 Task: Create and update Trello cards with detailed information about houseplant care, focusing on light requirements and specific plant details.
Action: Mouse moved to (581, 572)
Screenshot: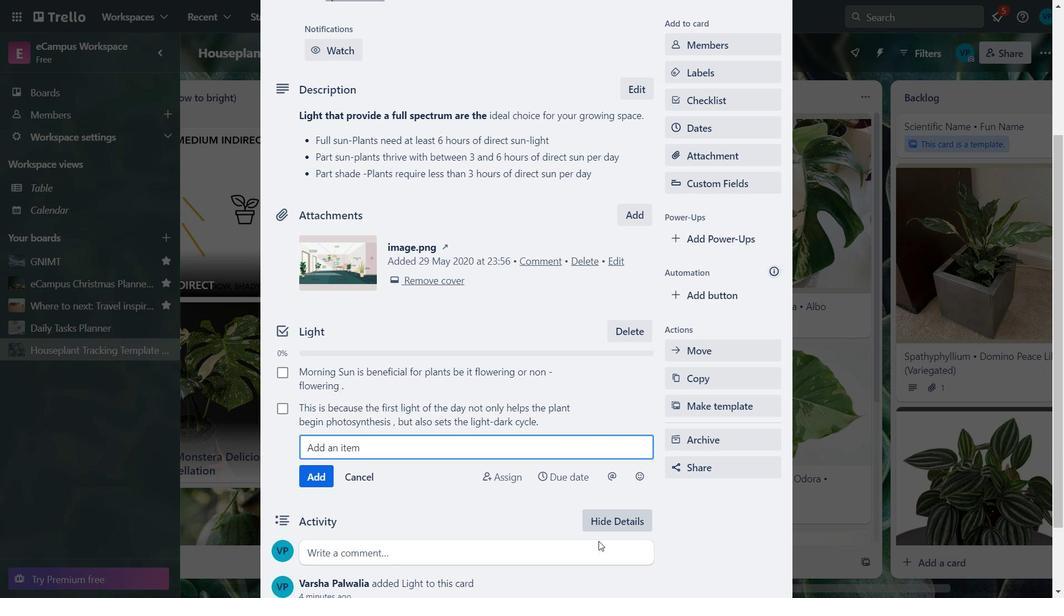
Action: Key pressed <Key.caps_lock>W<Key.caps_lock>hile<Key.space>east-facing<Key.space>and<Key.space>west<Key.space>-facing<Key.space>windows<Key.space>are<Key.space>your<Key.space>next<Key.space>best<Key.space>location<Key.space>
Screenshot: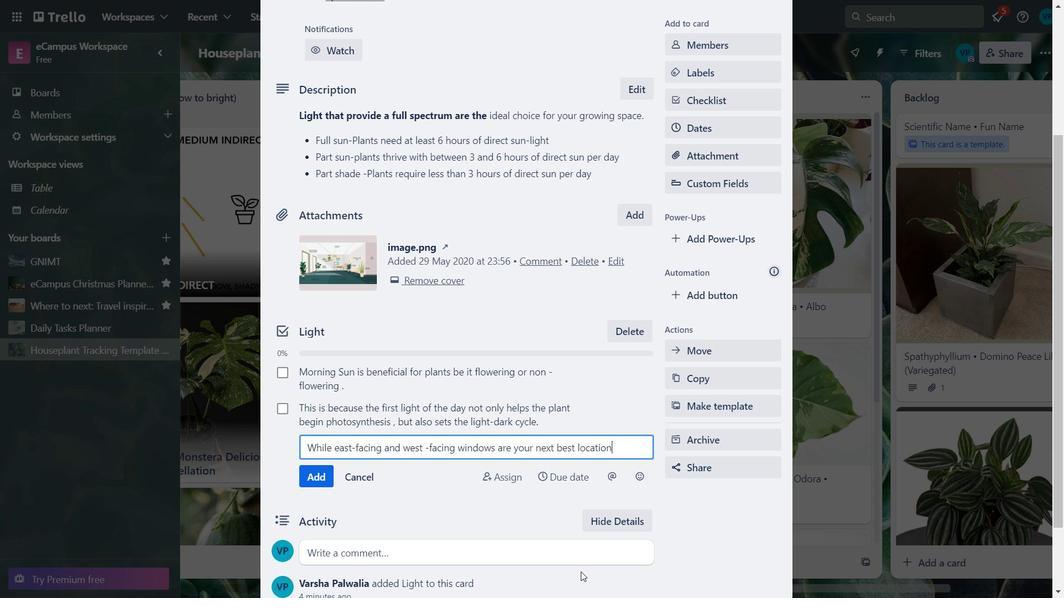 
Action: Mouse moved to (310, 483)
Screenshot: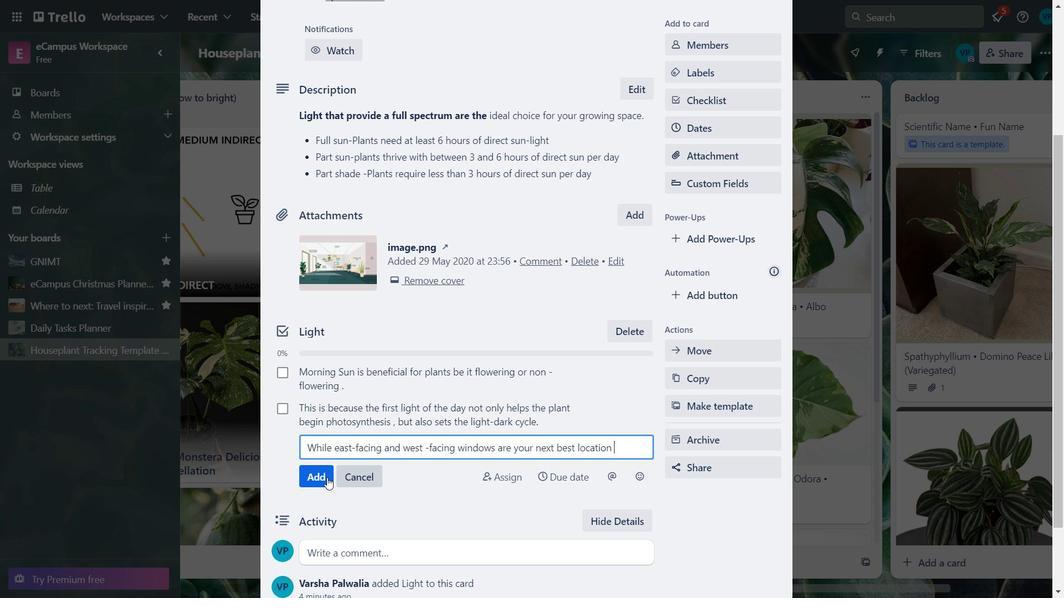 
Action: Mouse pressed left at (310, 483)
Screenshot: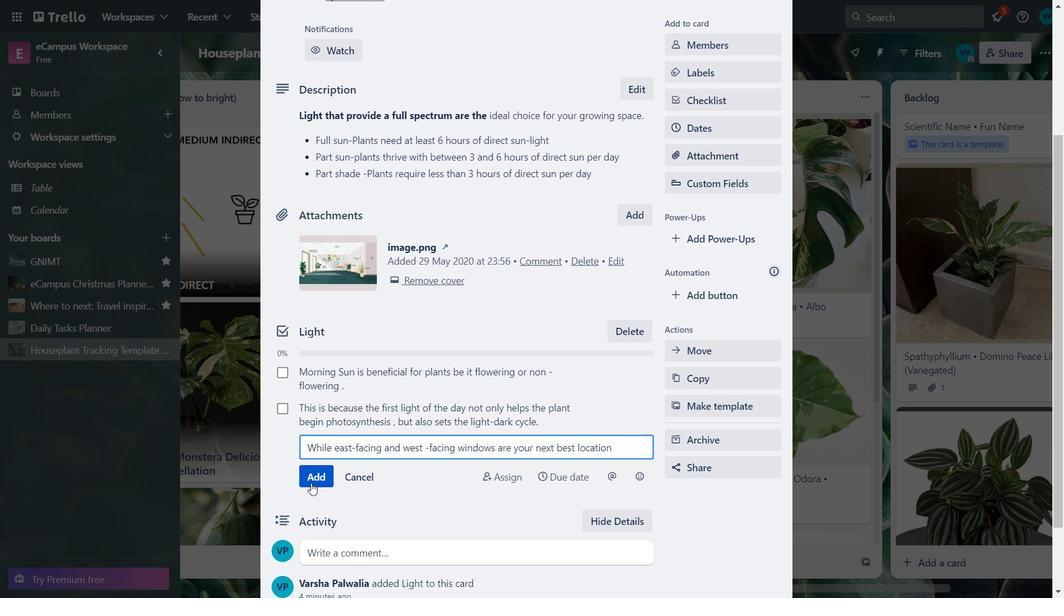 
Action: Key pressed <Key.caps_lock>PL<Key.caps_lock>ant<Key.space>ge<Key.backspace>rowth<Key.space>will<Key.space>be<Key.space>noticeable<Key.backspace>y<Key.space>
Screenshot: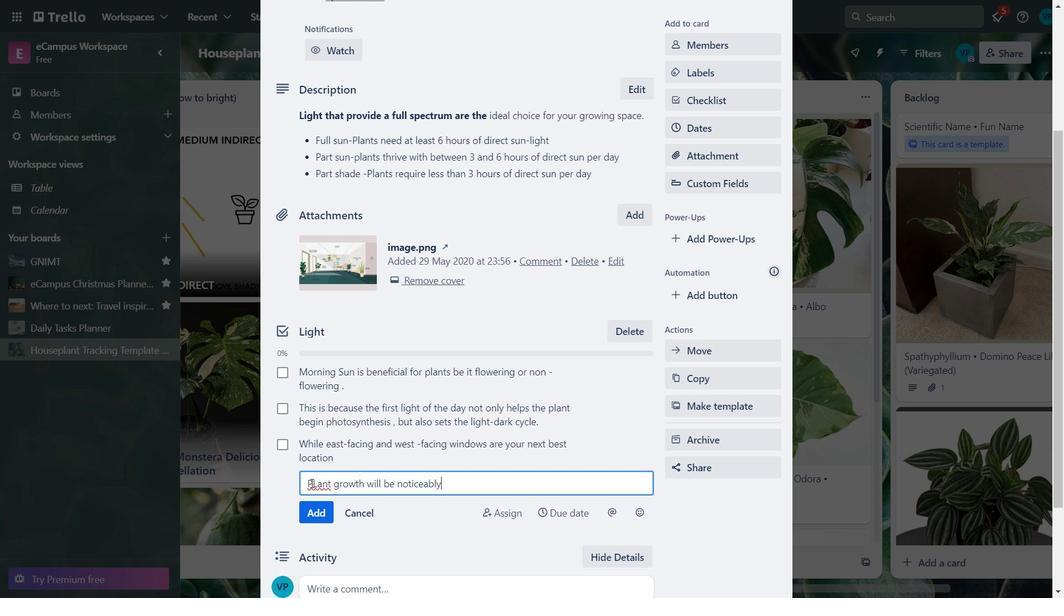 
Action: Mouse moved to (314, 483)
Screenshot: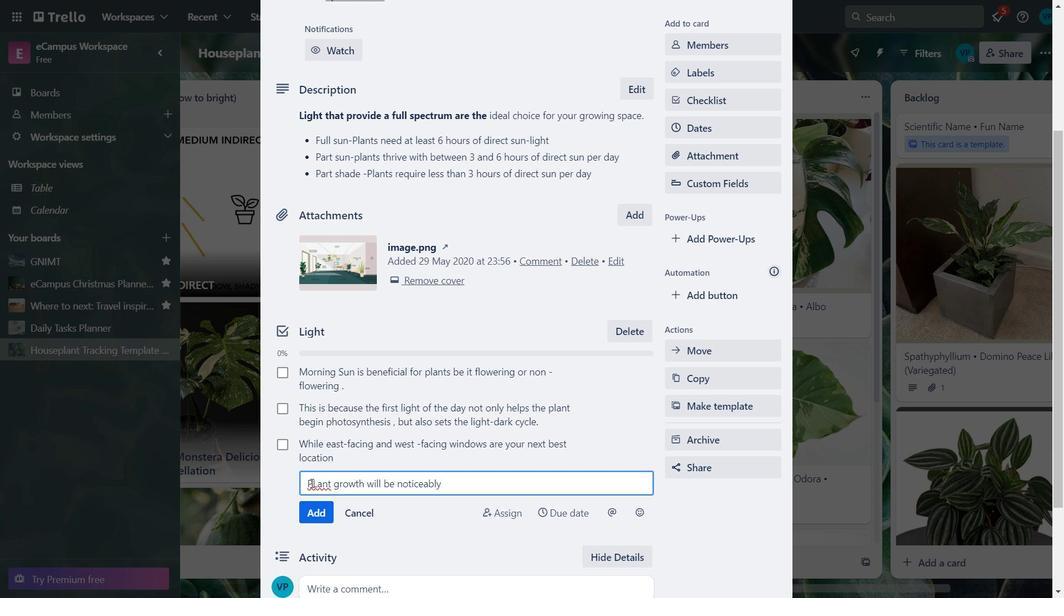 
Action: Mouse pressed left at (314, 483)
Screenshot: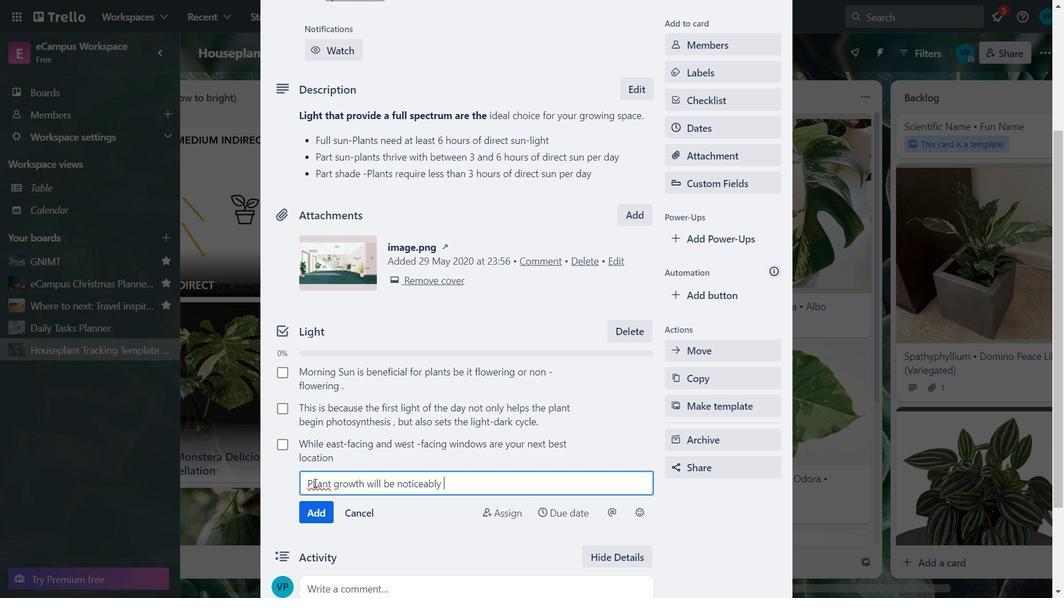 
Action: Key pressed <Key.backspace><Key.right><Key.backspace><Key.caps_lock>P<Key.caps_lock>l
Screenshot: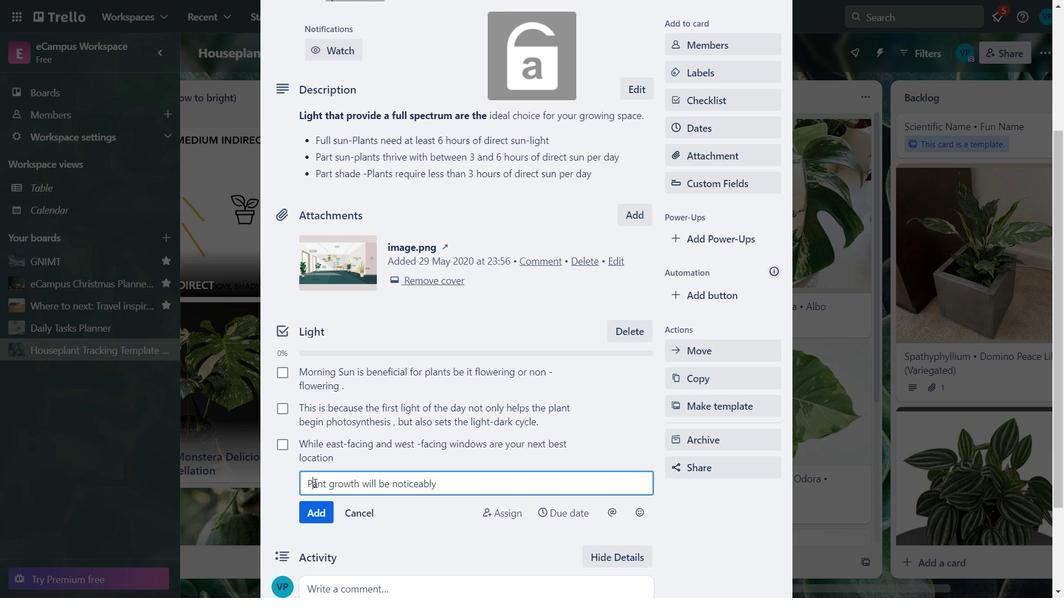 
Action: Mouse moved to (460, 478)
Screenshot: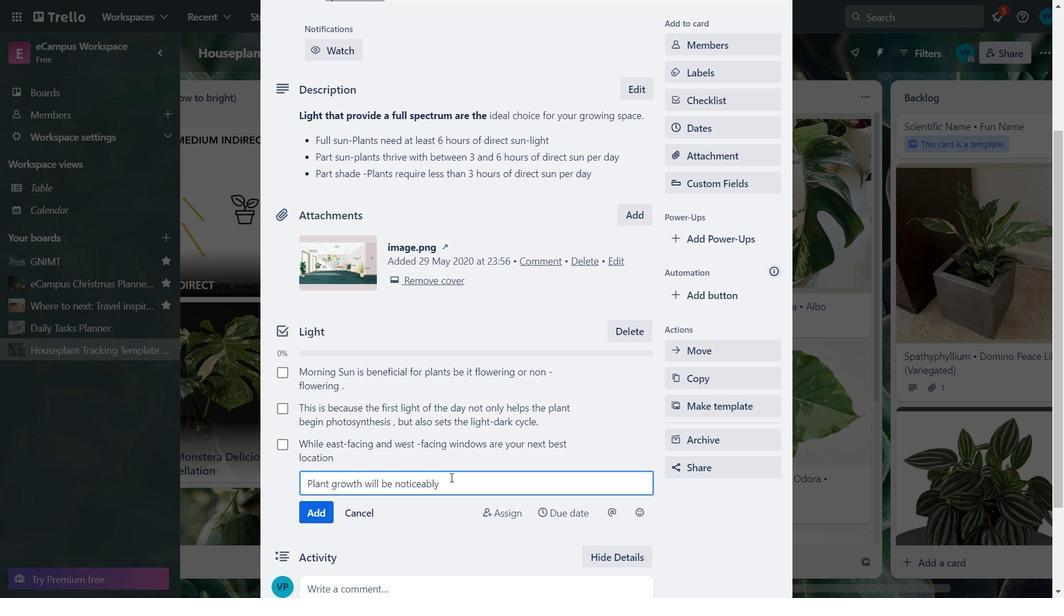 
Action: Mouse pressed left at (460, 478)
Screenshot: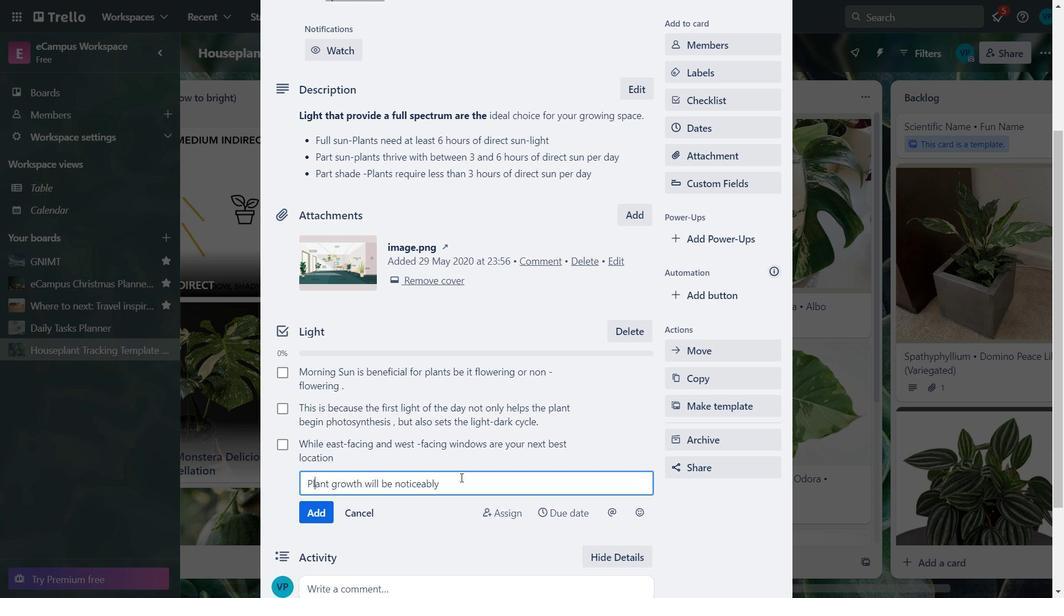 
Action: Key pressed diminshed<Key.space>
Screenshot: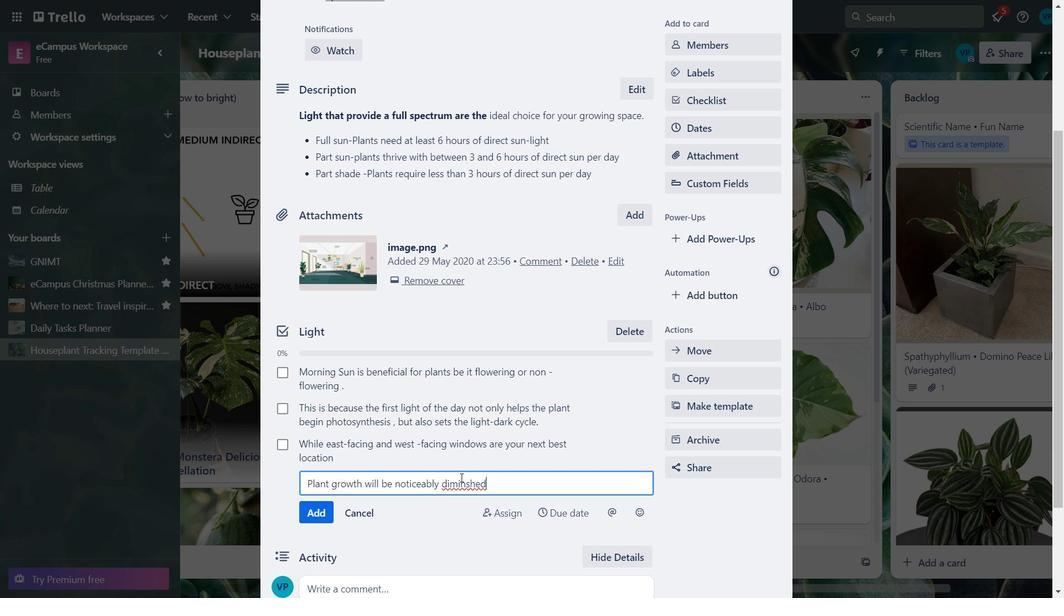 
Action: Mouse moved to (542, 475)
Screenshot: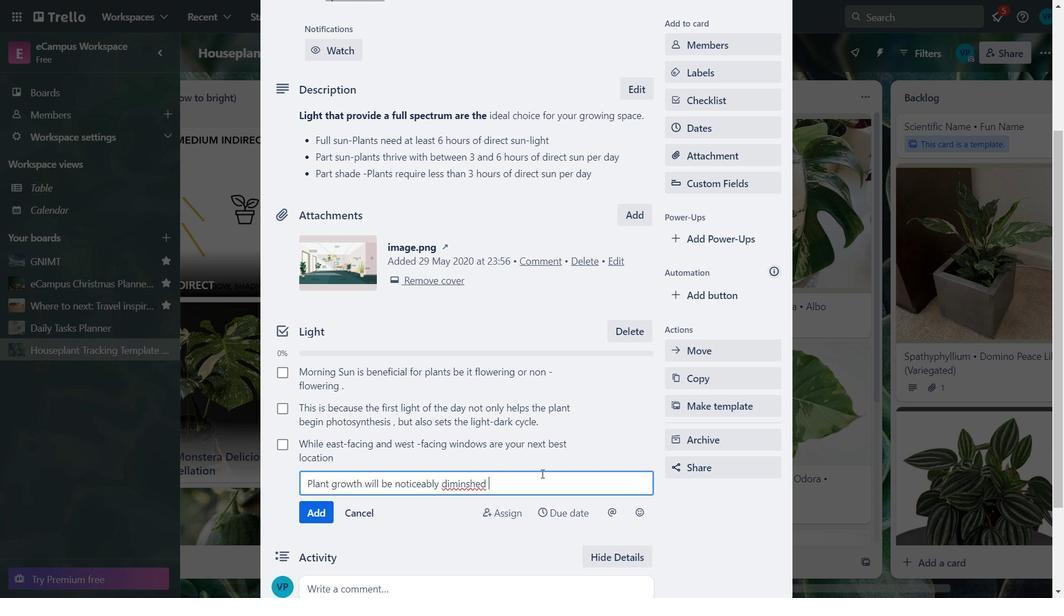 
Action: Key pressed wu<Key.backspace>ithouth<Key.backspace>t<Key.space><Key.backspace><Key.backspace><Key.space>the<Key.space>full<Key.space>sun<Key.space>of<Key.space>a<Key.backspace>south-facing<Key.space>window
Screenshot: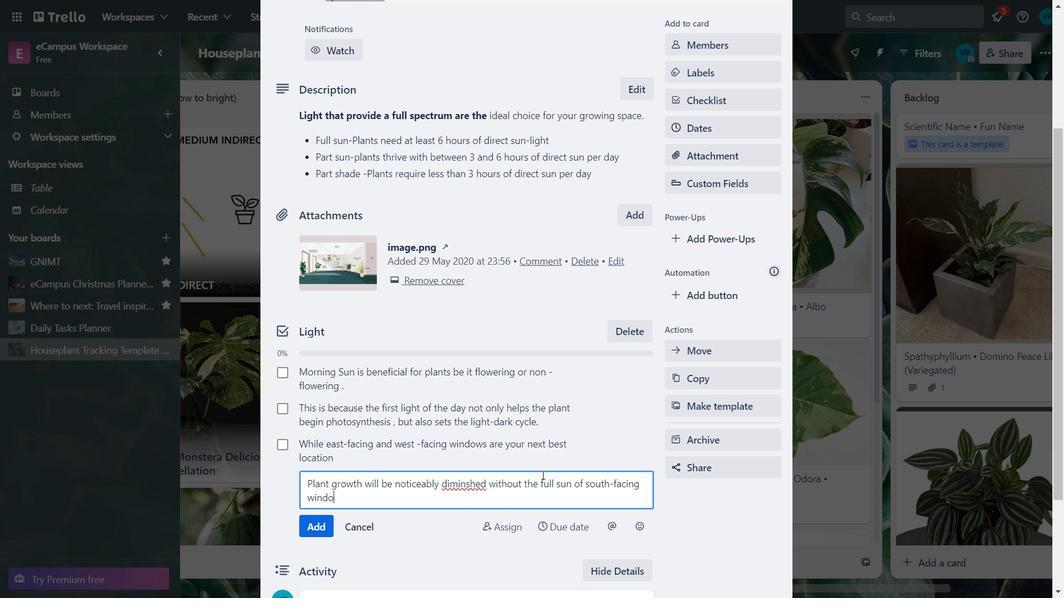 
Action: Mouse moved to (314, 521)
Screenshot: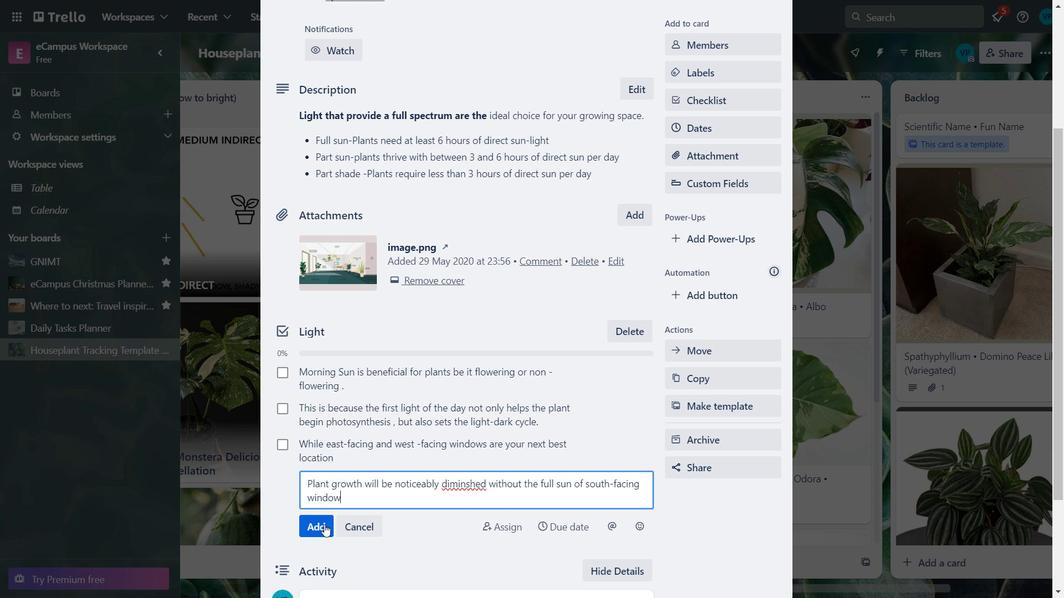 
Action: Mouse pressed left at (314, 521)
Screenshot: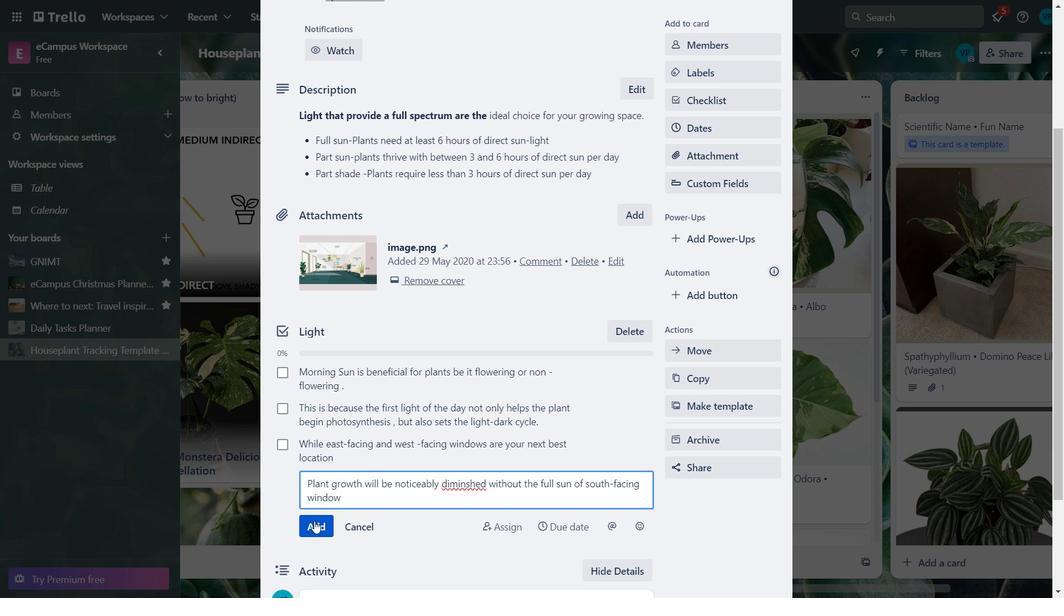 
Action: Key pressed <Key.caps_lock>W<Key.caps_lock>e<Key.space>recomended<Key.space>
Screenshot: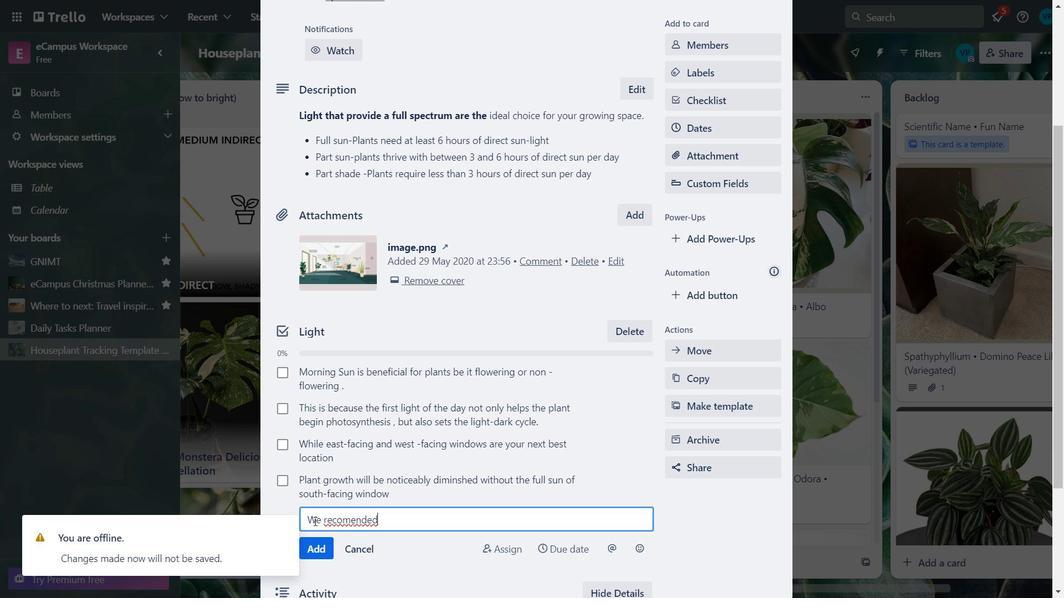 
Action: Mouse moved to (349, 517)
Screenshot: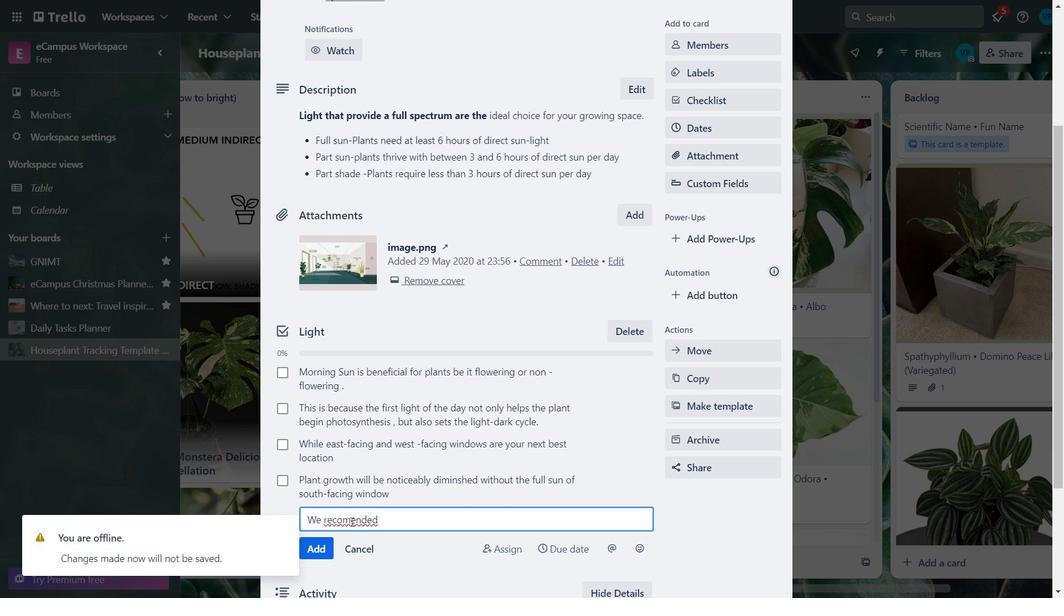 
Action: Mouse pressed left at (349, 517)
Screenshot: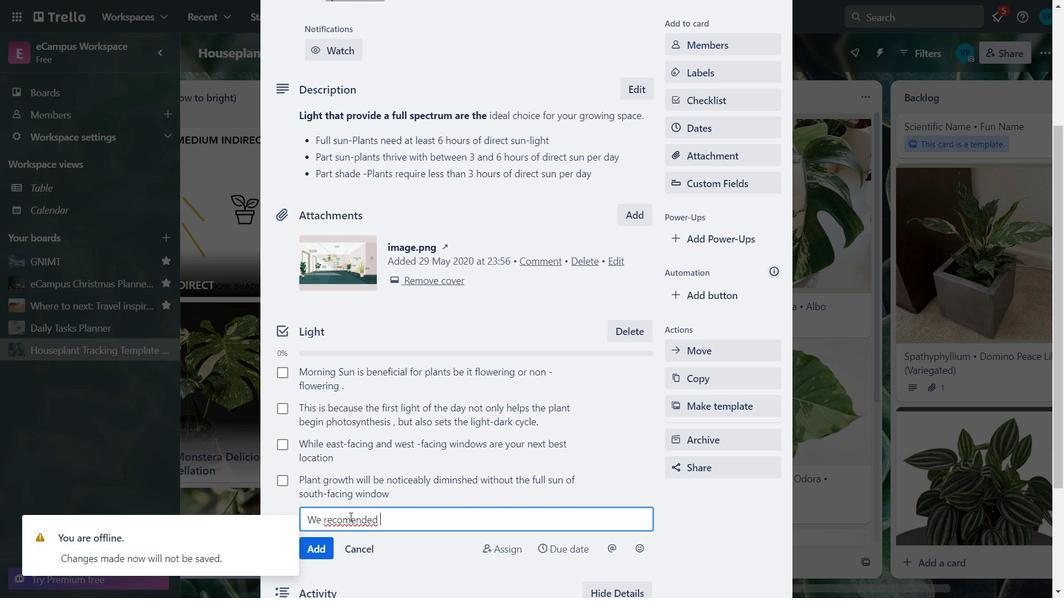 
Action: Key pressed m
Screenshot: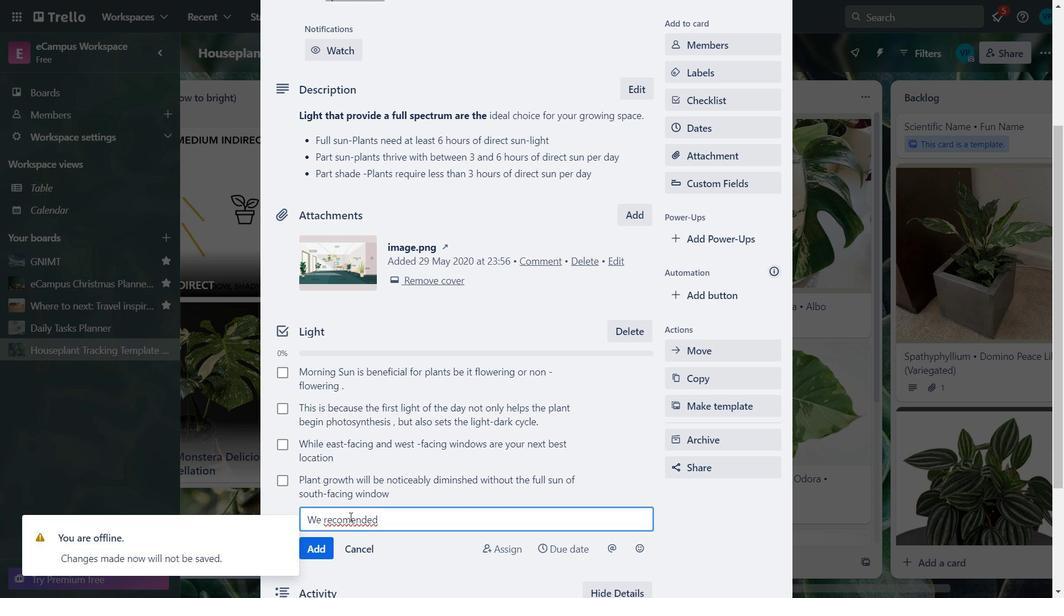 
Action: Mouse moved to (422, 517)
Screenshot: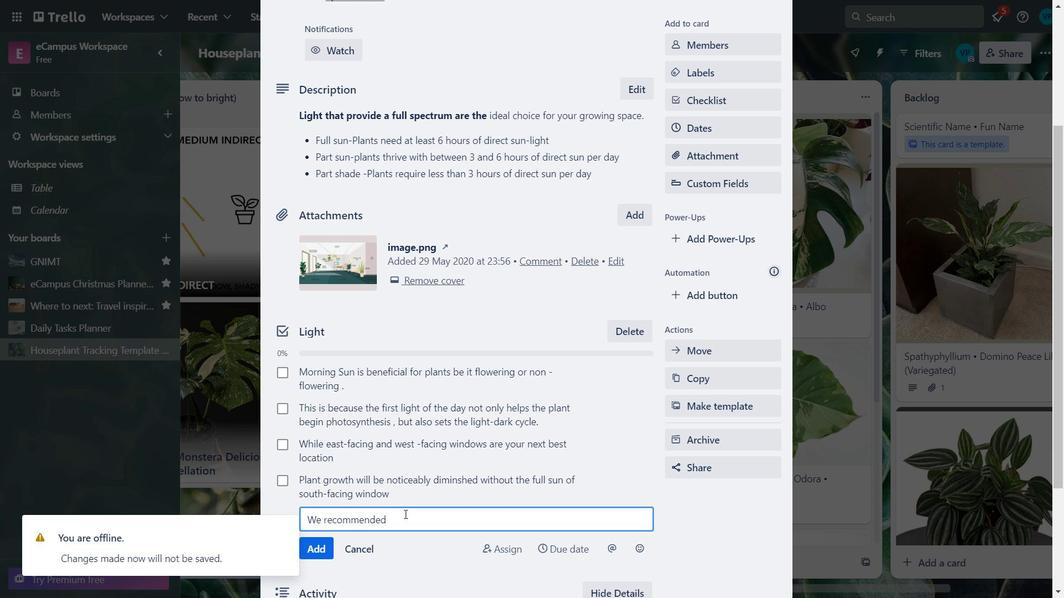 
Action: Mouse pressed left at (422, 517)
Screenshot: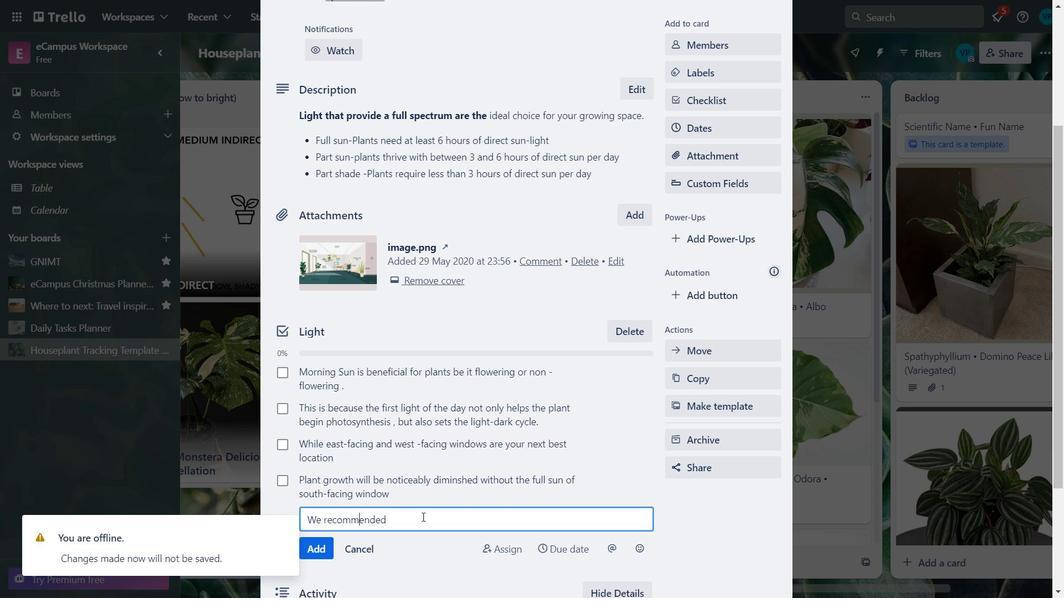 
Action: Key pressed <Key.backspace><Key.backspace><Key.backspace><Key.space>supplementing<Key.space>the<Key.space>natural<Key.space>light<Key.space>from<Key.space>a<Key.space>east<Key.space>or<Key.space>west<Key.space>-facing<Key.space>window<Key.space>wo<Key.backspace>ith<Key.space>a<Key.space>grow<Key.space>light
Screenshot: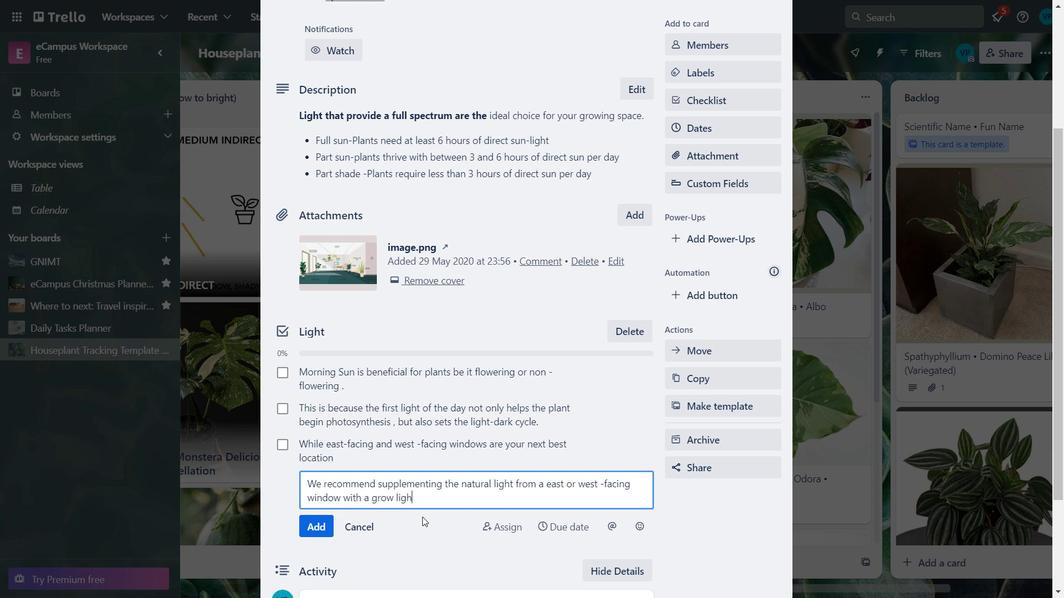 
Action: Mouse moved to (322, 525)
Screenshot: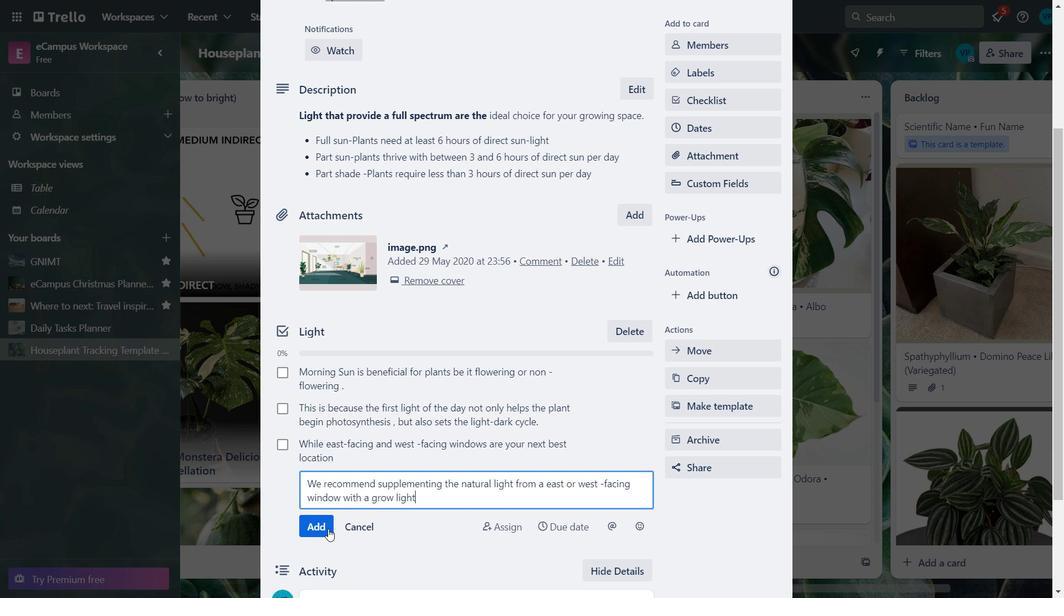 
Action: Mouse pressed left at (322, 525)
Screenshot: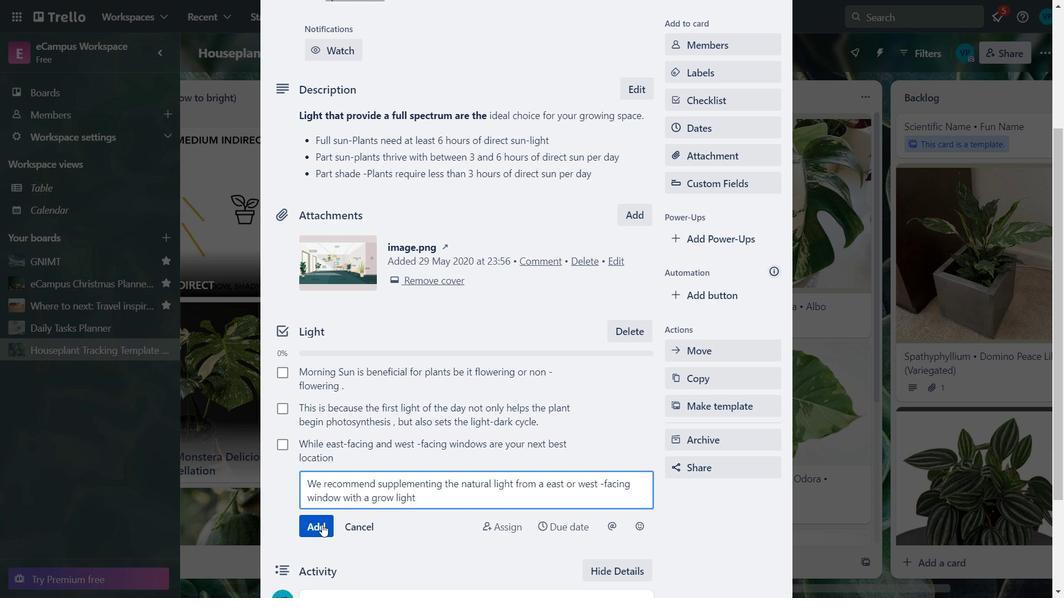 
Action: Key pressed <Key.caps_lock>D<Key.caps_lock>uring<Key.space><Key.caps_lock>P<Key.caps_lock>hotosynthesis<Key.space>p<Key.backspace><Key.backspace>,<Key.space>plants<Key.space>harness<Key.space>the<Key.space>energy<Key.space>in<Key.space>sunlight<Key.space>and<Key.space>use<Key.space>u<Key.backspace>it<Key.space>to<Key.space>fud<Key.backspace>se<Key.space>water
Screenshot: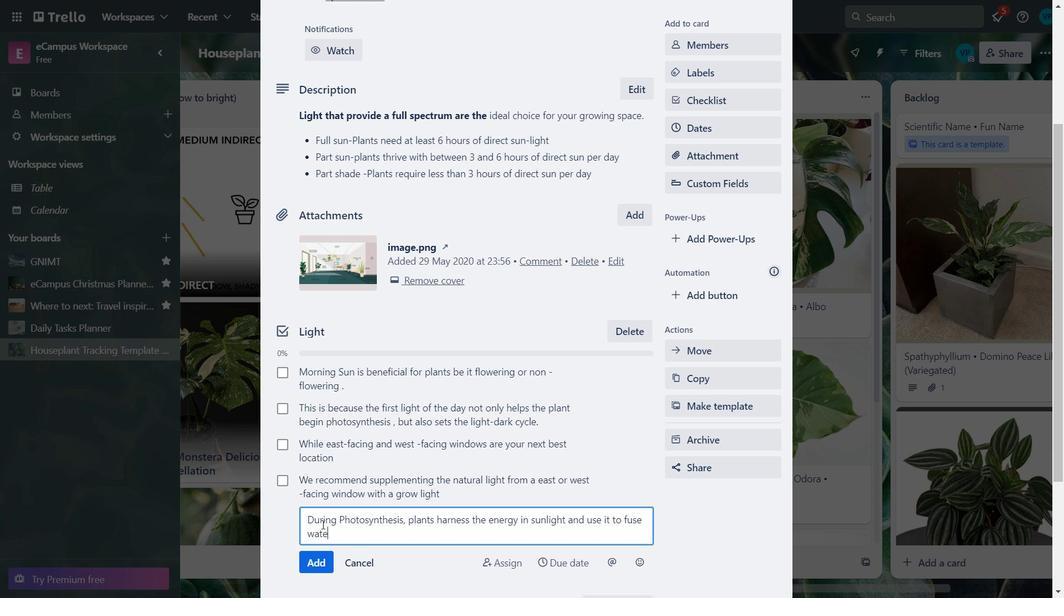 
Action: Mouse moved to (331, 561)
Screenshot: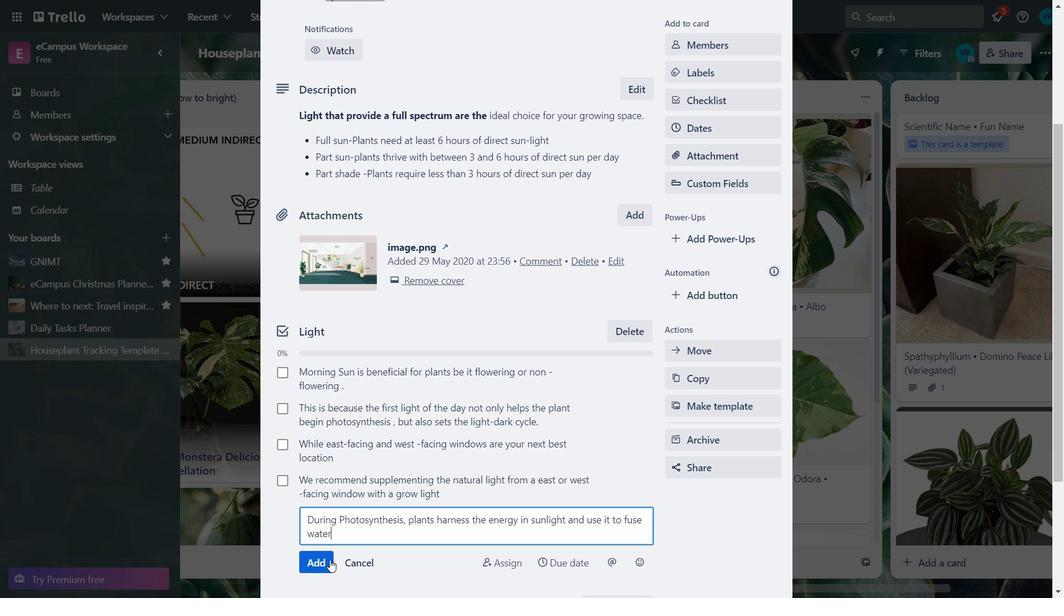 
Action: Mouse pressed left at (331, 561)
Screenshot: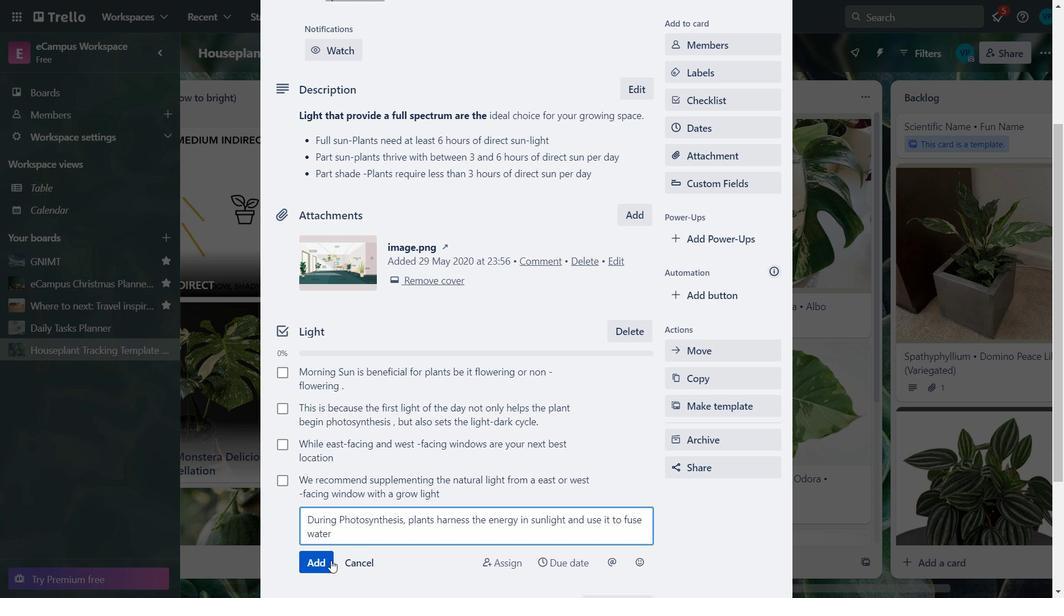 
Action: Key pressed <Key.shift>()<Key.left>absorbed<Key.space>from<Key.space>the<Key.space>soil
Screenshot: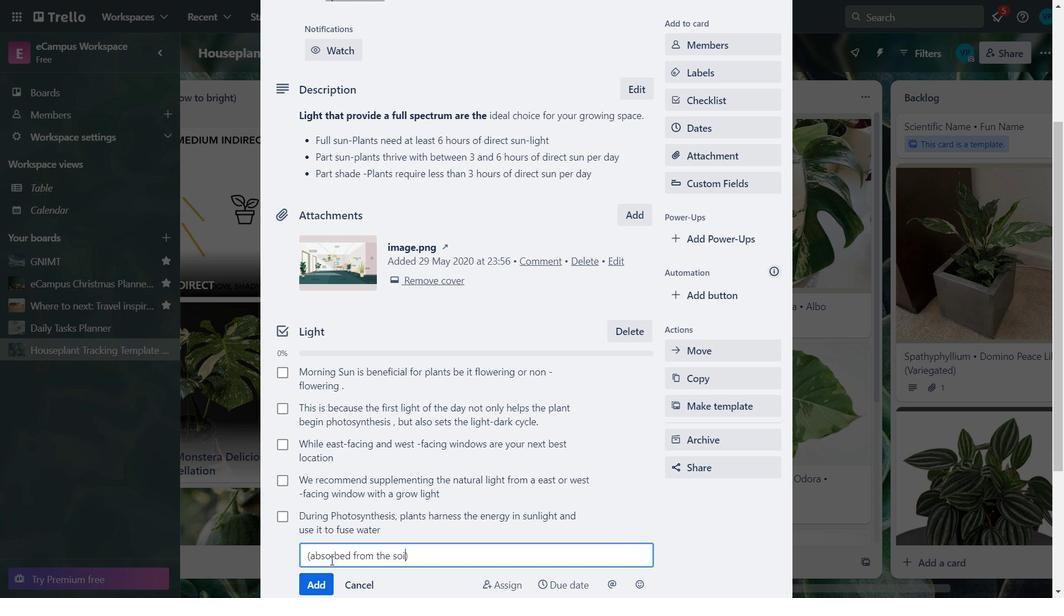 
Action: Mouse moved to (434, 549)
Screenshot: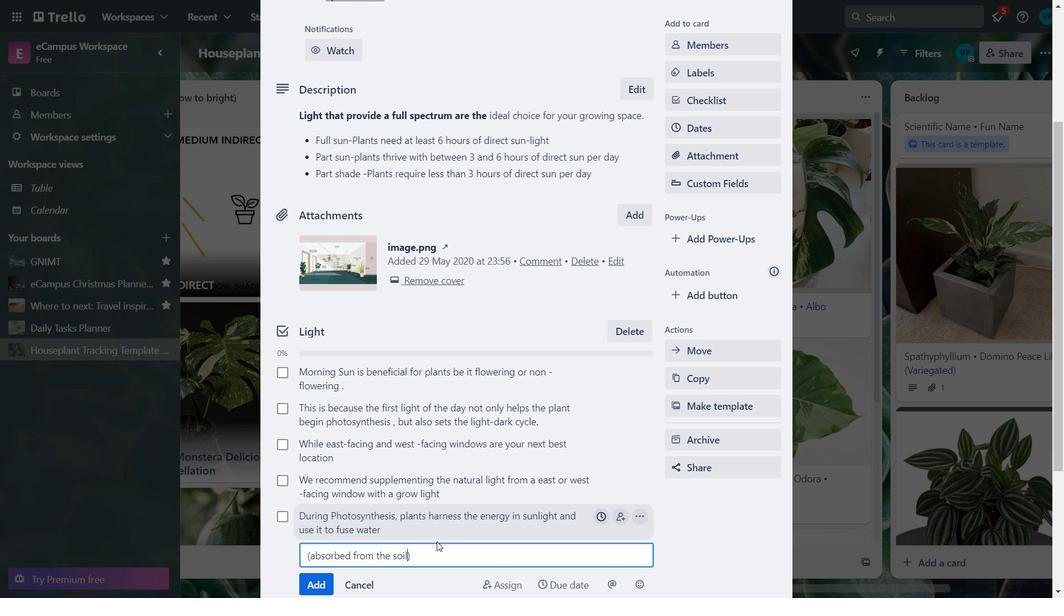 
Action: Mouse pressed left at (434, 549)
Screenshot: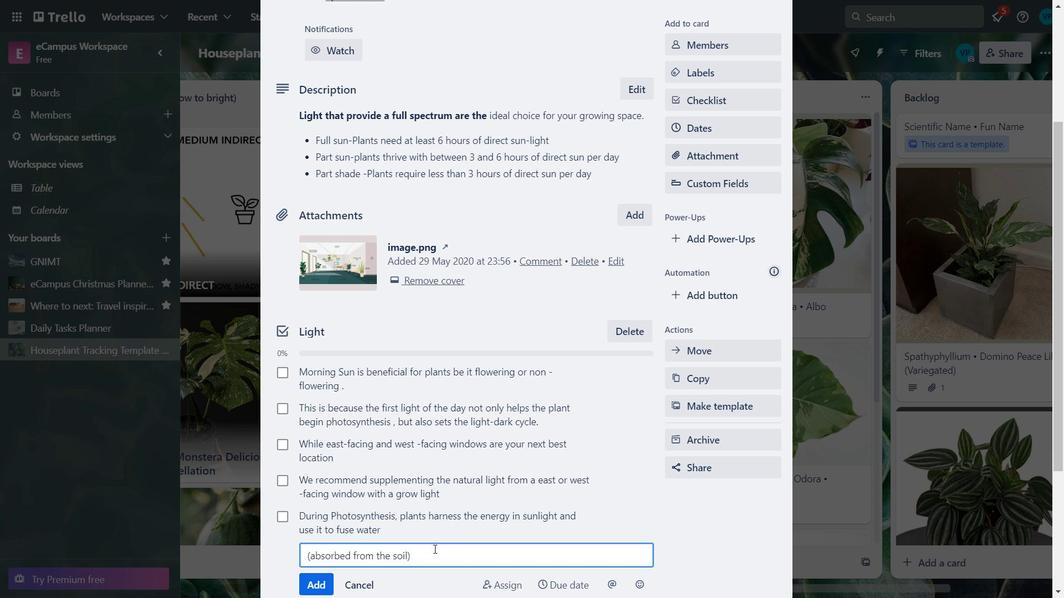 
Action: Key pressed <Key.space>and<Key.space>carbon<Key.space>dioxide<Key.space><Key.shift>()<Key.left>absorbed<Key.space>from<Key.space>the<Key.space>air<Key.space><Key.right><Key.space>to<Key.space>form<Key.space>simple<Key.space>sugars,<Key.space>releasing<Key.space>oxygen<Key.space>as<Key.space>a<Key.space>by-product
Screenshot: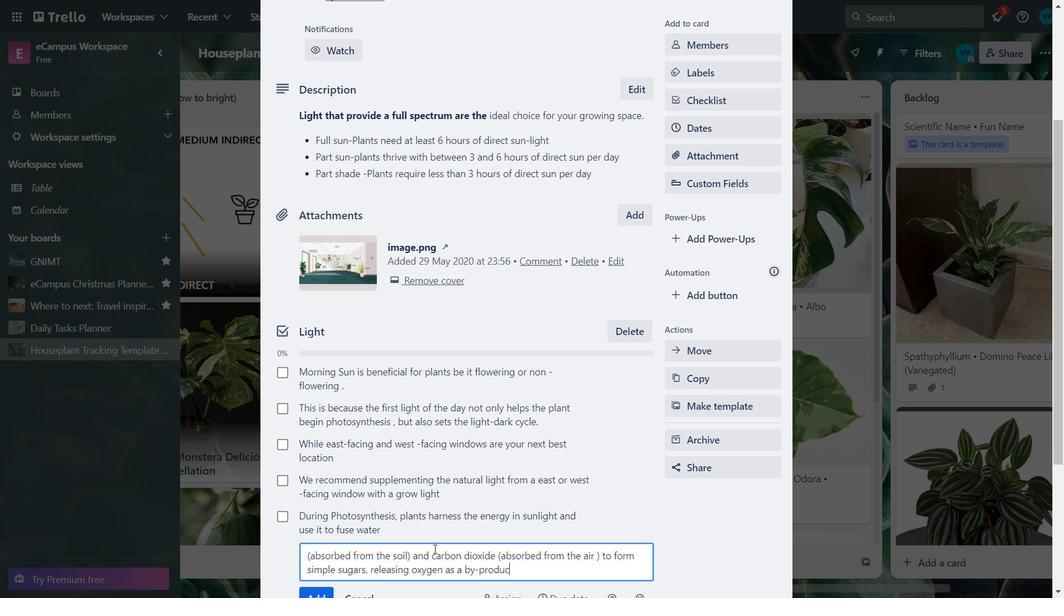 
Action: Mouse moved to (312, 591)
Screenshot: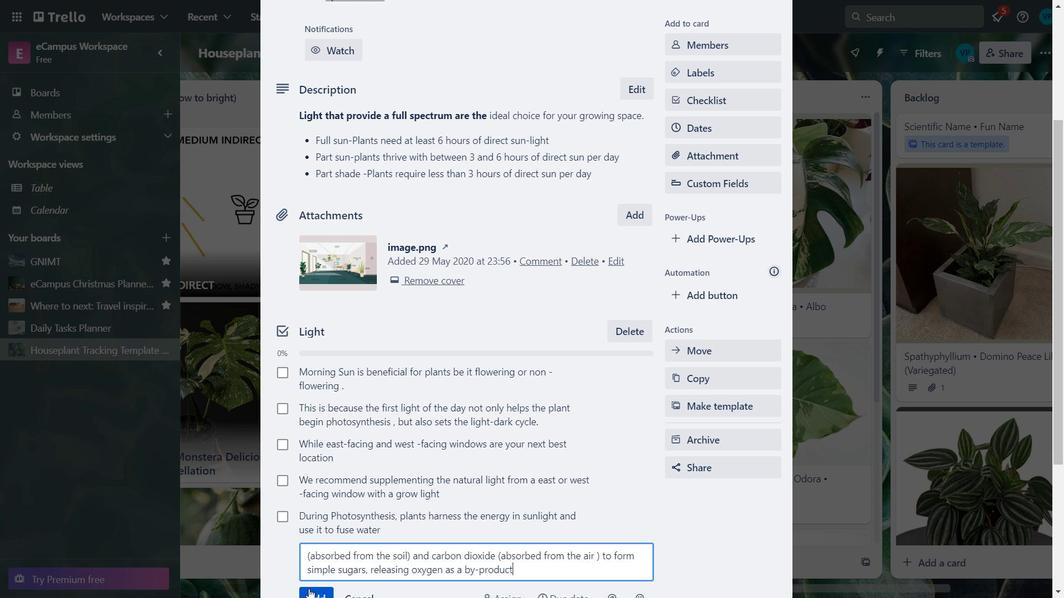 
Action: Mouse pressed left at (312, 591)
Screenshot: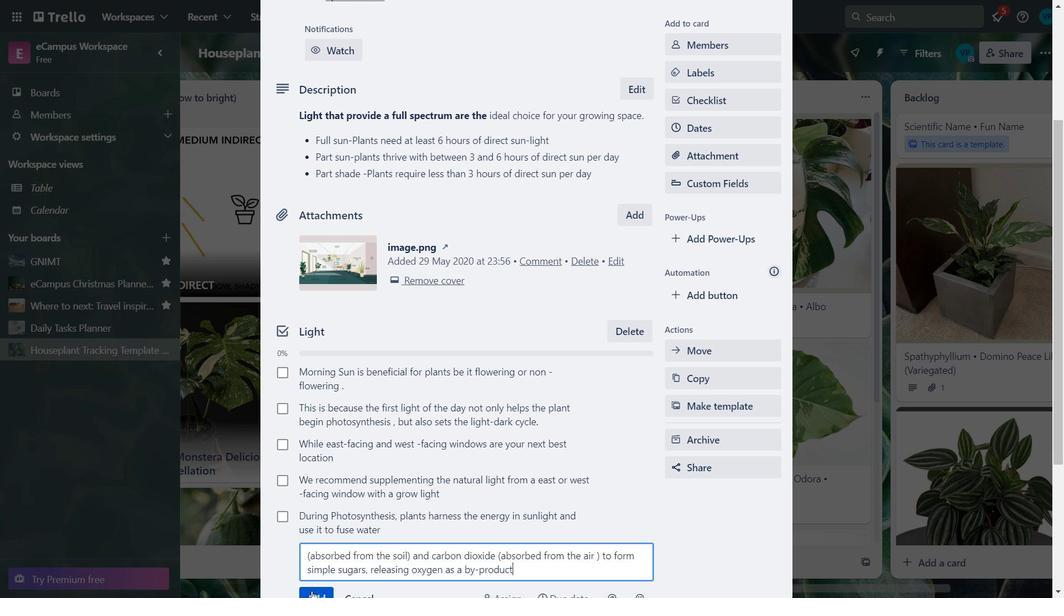 
Action: Mouse moved to (785, 513)
Screenshot: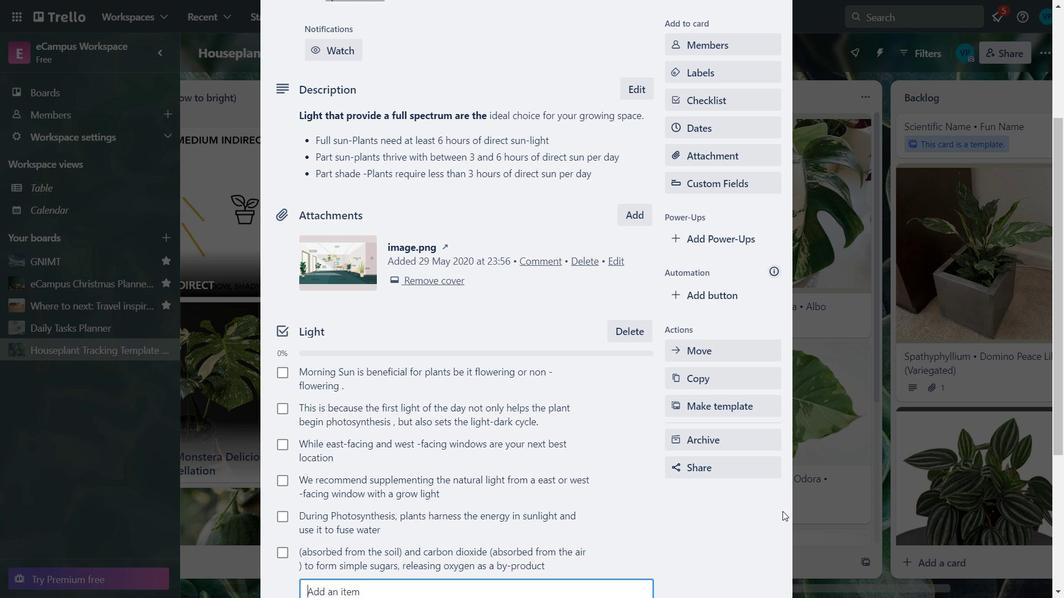 
Action: Mouse pressed left at (785, 513)
Screenshot: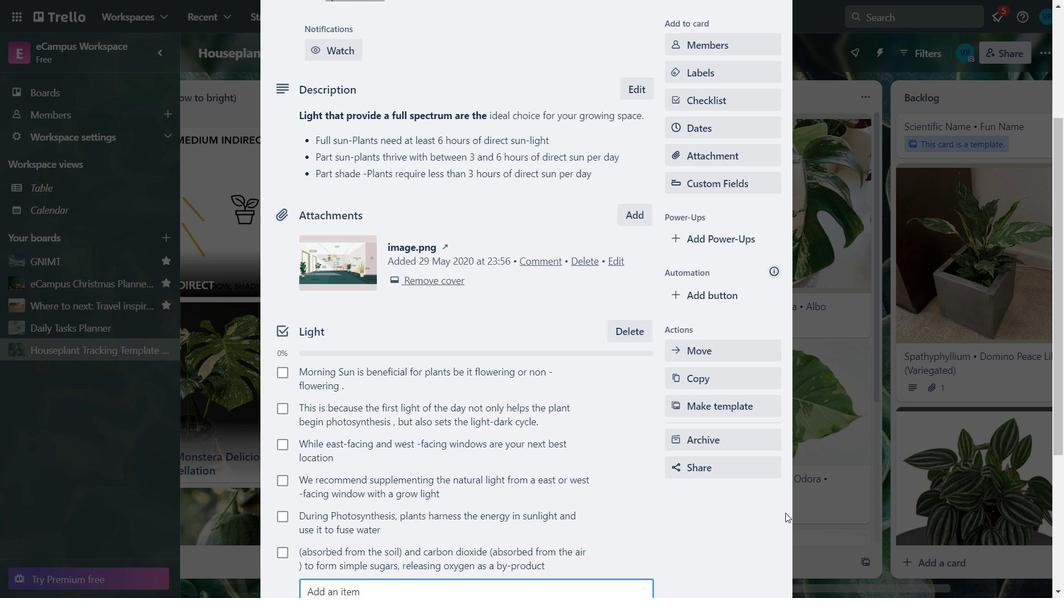 
Action: Key pressed <Key.down><Key.down><Key.down><Key.down><Key.down><Key.down><Key.down><Key.down><Key.down><Key.down><Key.down><Key.down><Key.down><Key.down><Key.down><Key.down><Key.down>
Screenshot: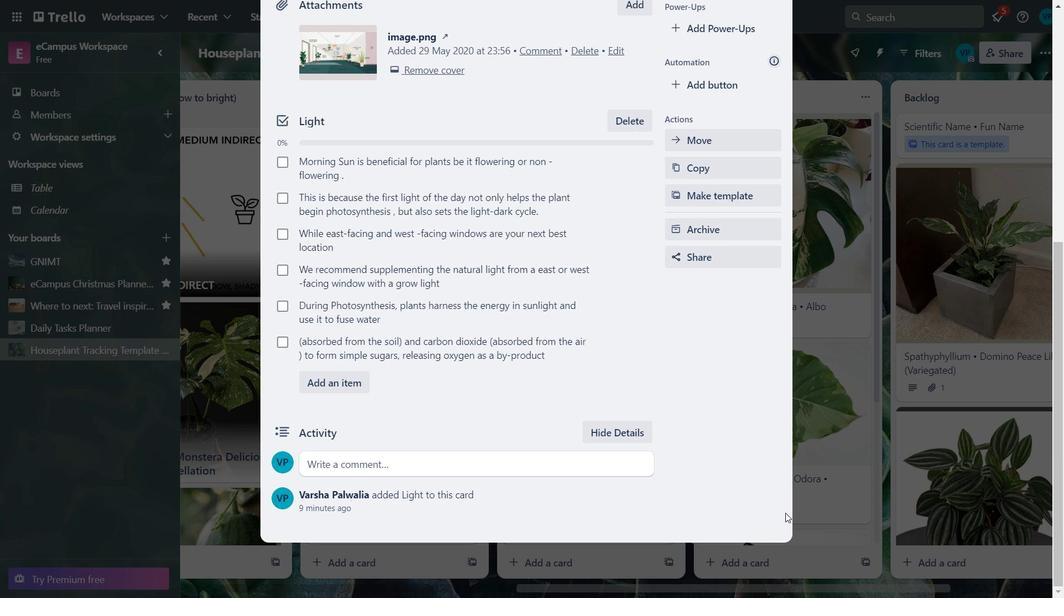 
Action: Mouse moved to (340, 387)
Screenshot: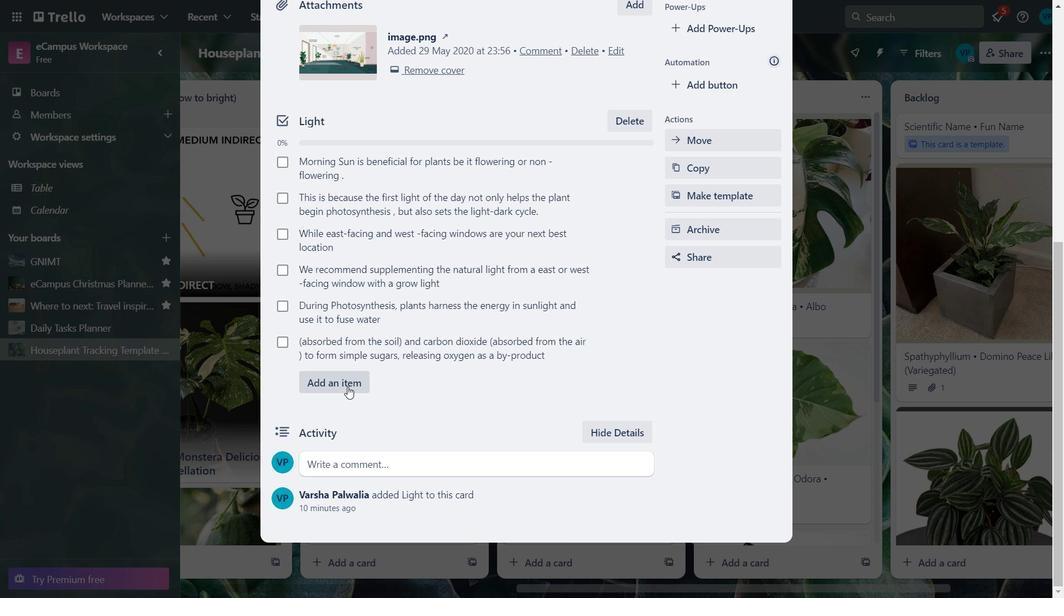 
Action: Mouse pressed left at (340, 387)
Screenshot: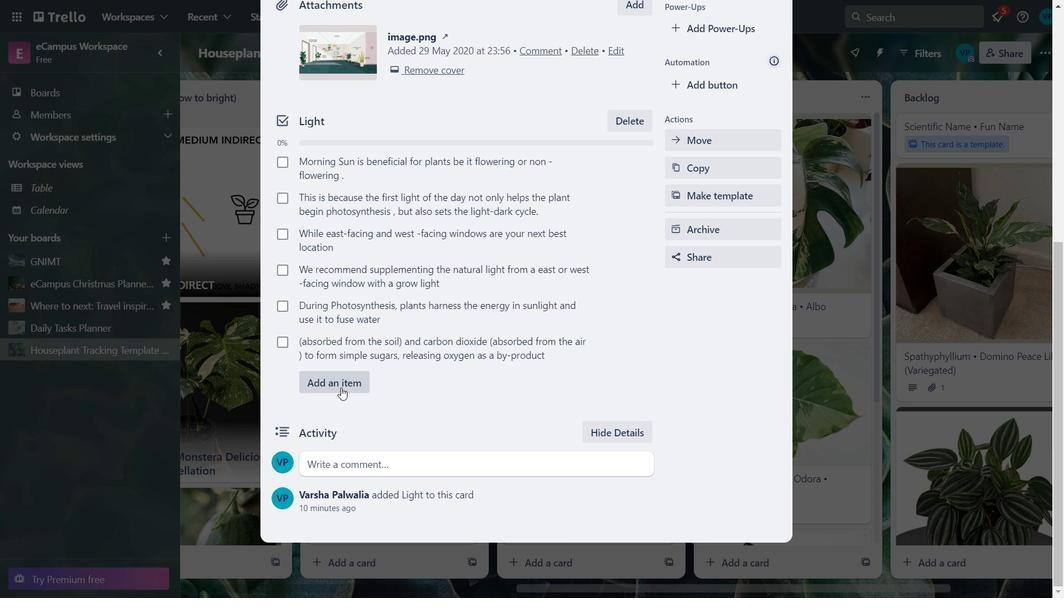 
Action: Key pressed <Key.caps_lock>E<Key.caps_lock>c<Key.backspace>xcessive<Key.space>light<Key.space>is<Key.space>a<Key.space><Key.backspace>s<Key.space>harmful<Key.space>as<Key.space>too<Key.space>little<Key.space>.
Screenshot: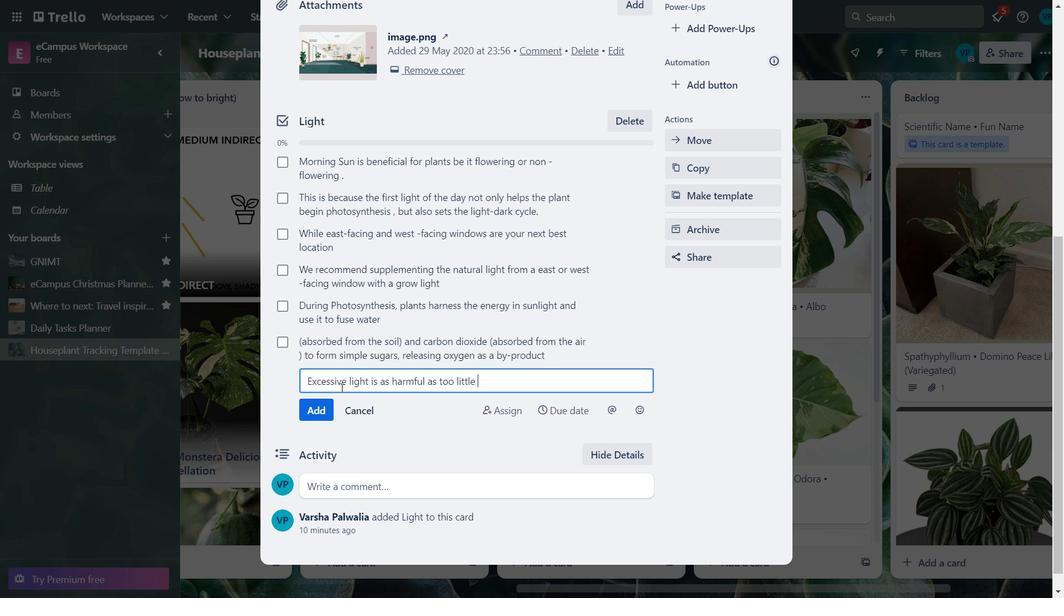 
Action: Mouse moved to (315, 407)
Screenshot: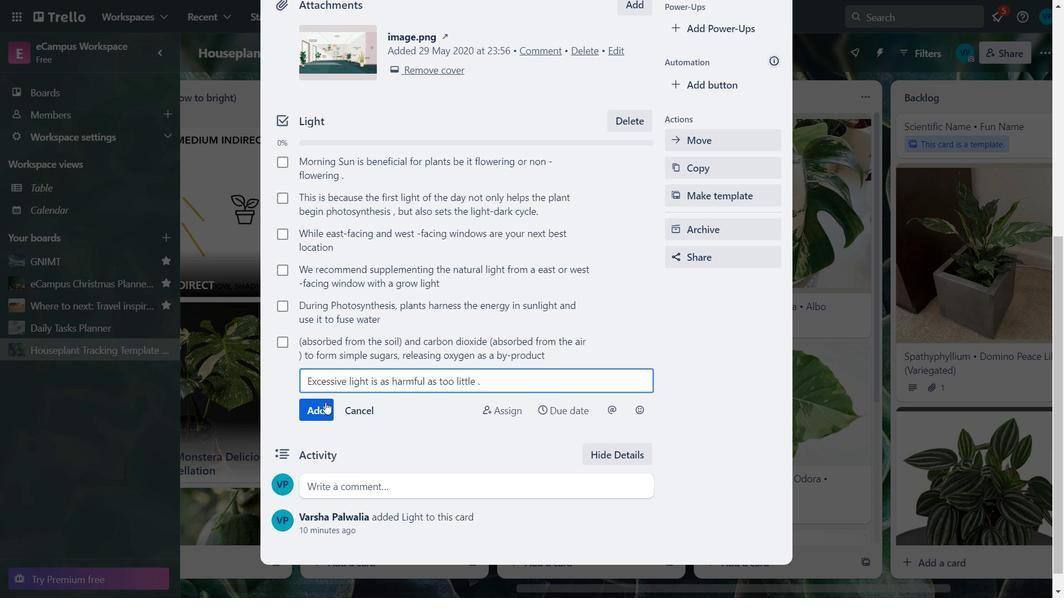 
Action: Mouse pressed left at (315, 407)
Screenshot: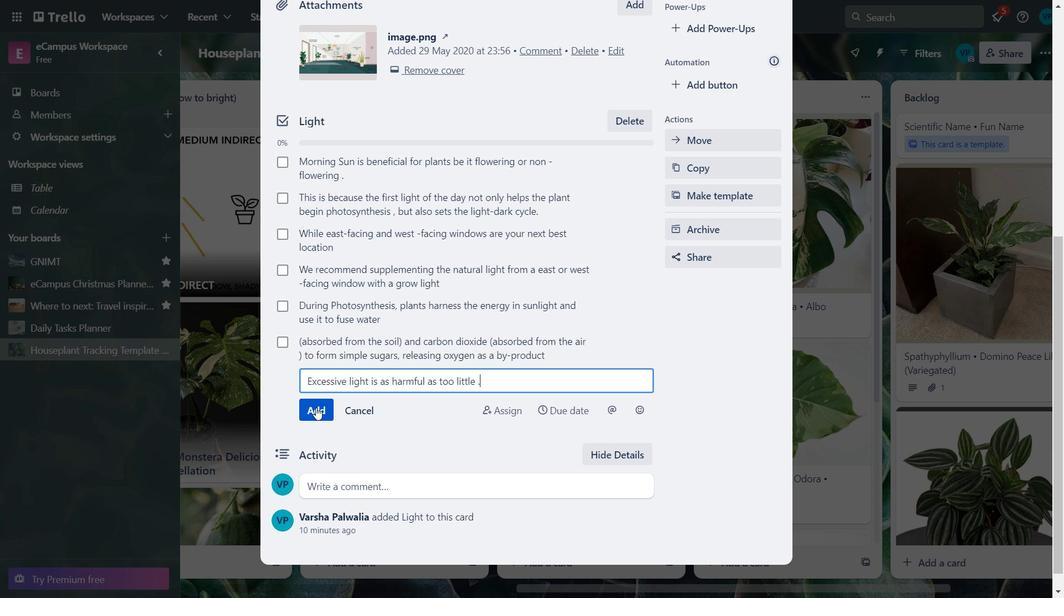 
Action: Key pressed <Key.caps_lock>W<Key.caps_lock>hen<Key.space>a<Key.space>plants<Key.space>gets<Key.space>too<Key.space>much<Key.space>direct<Key.space>light
Screenshot: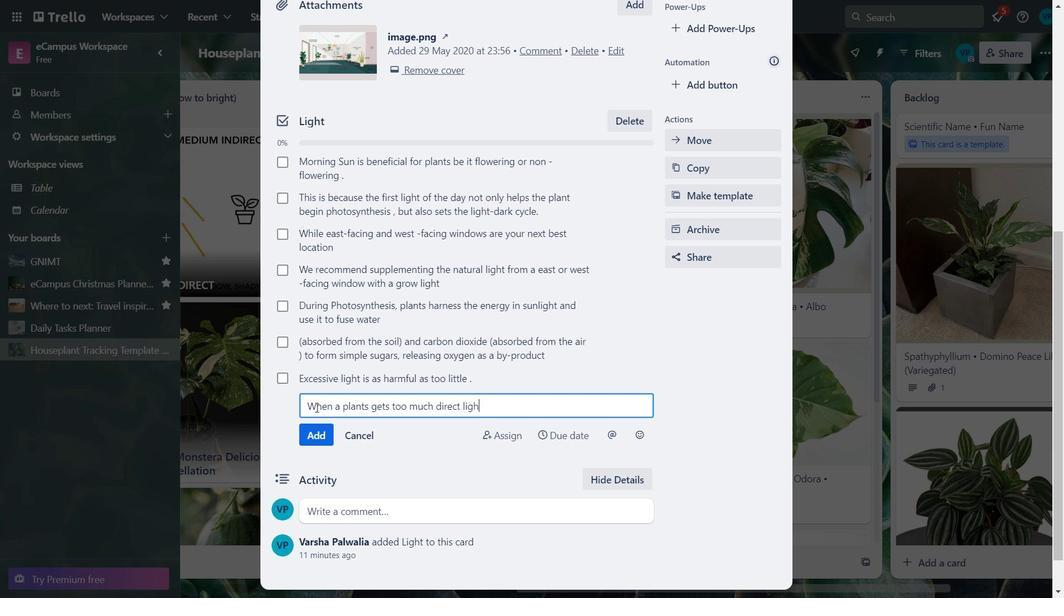 
Action: Mouse moved to (315, 435)
Screenshot: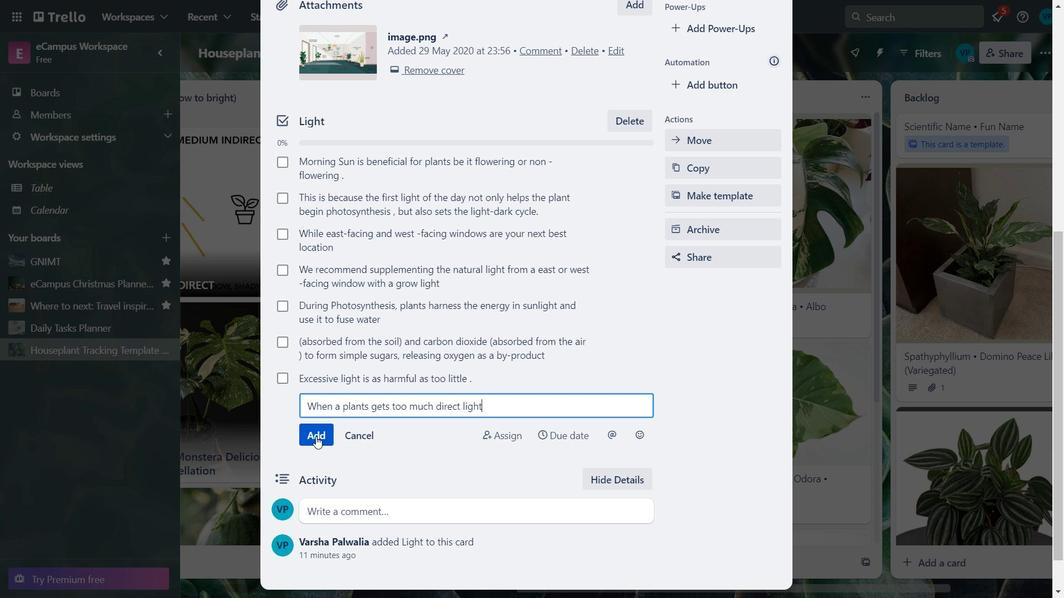 
Action: Mouse pressed left at (315, 435)
Screenshot: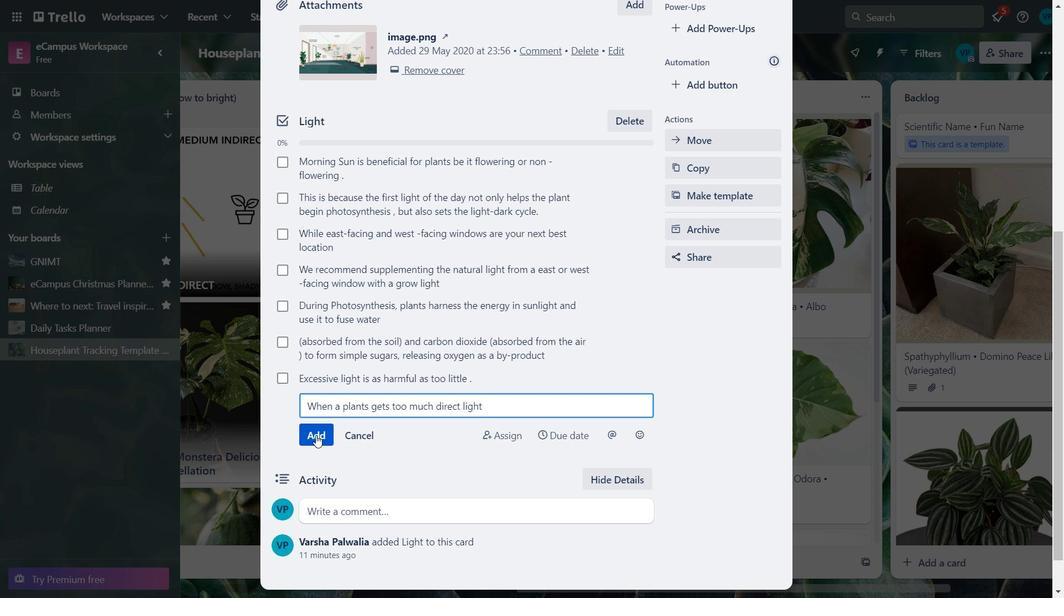 
Action: Key pressed <Key.caps_lock>T<Key.caps_lock>he<Key.space>leaves<Key.space>become<Key.space>pale,<Key.space>sometimes<Key.space>burn,<Key.space>tur<Key.space><Key.space>brown<Key.space>an<Key.space><Key.backspace>d<Key.space>die.
Screenshot: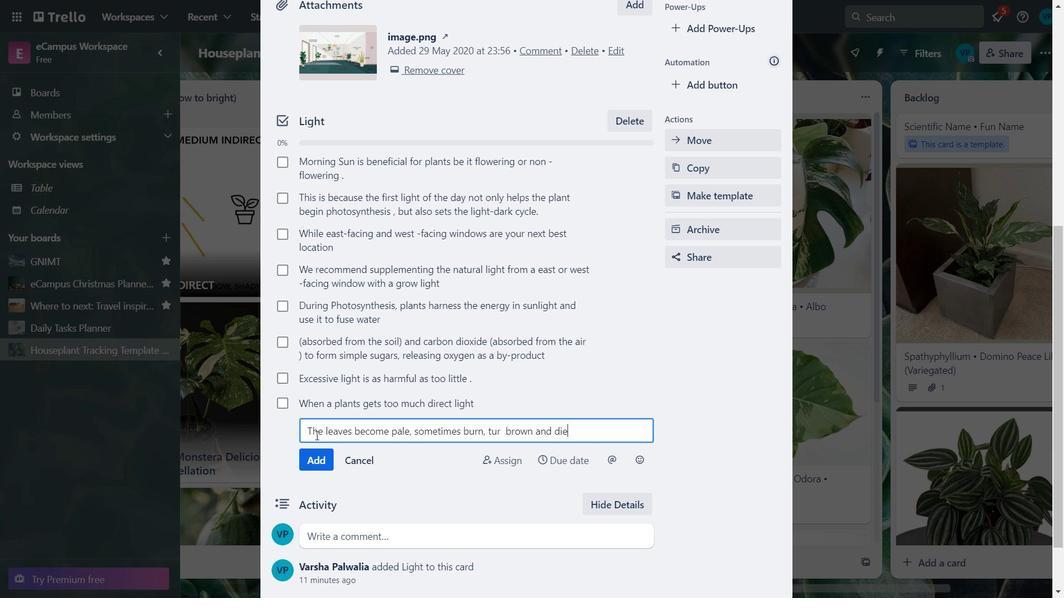 
Action: Mouse moved to (312, 457)
Screenshot: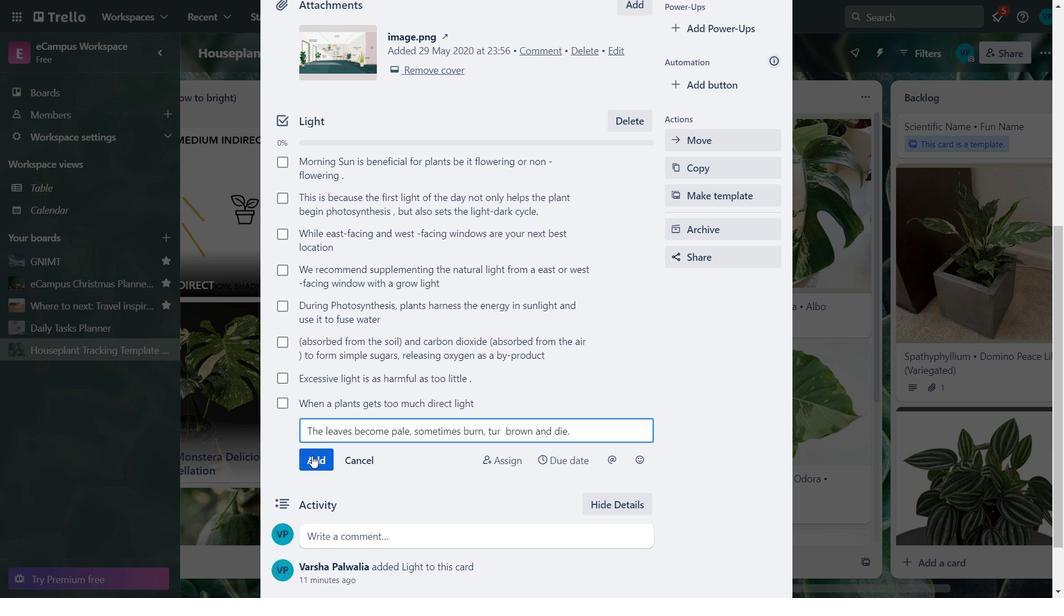 
Action: Mouse pressed left at (312, 457)
Screenshot: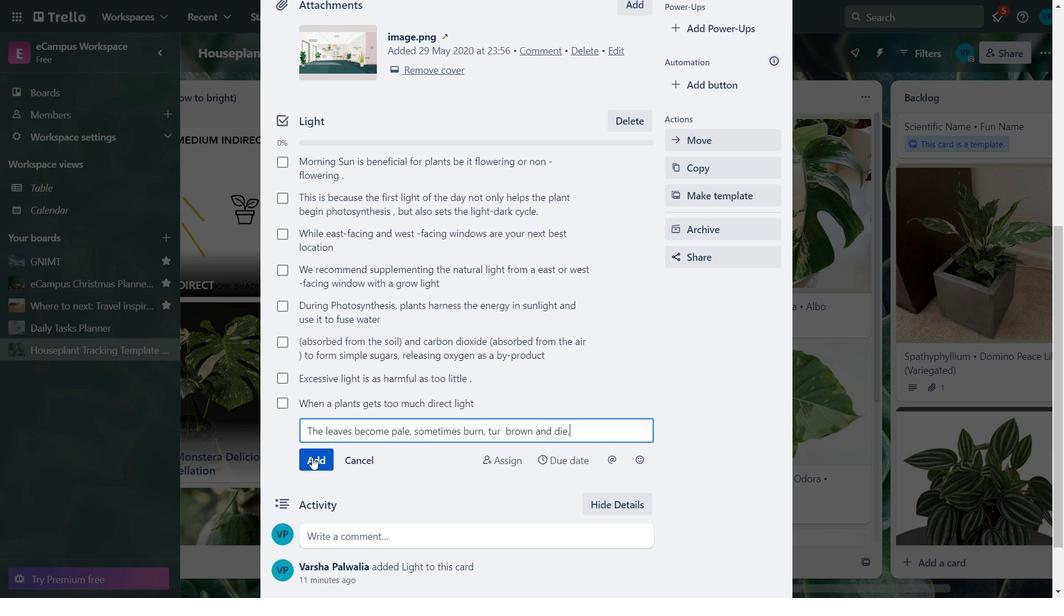 
Action: Key pressed <Key.caps_lock>T<Key.caps_lock>herefore,<Key.space>protect<Key.space>plants<Key.space>from<Key.space>too<Key.space>much<Key.space>direct
Screenshot: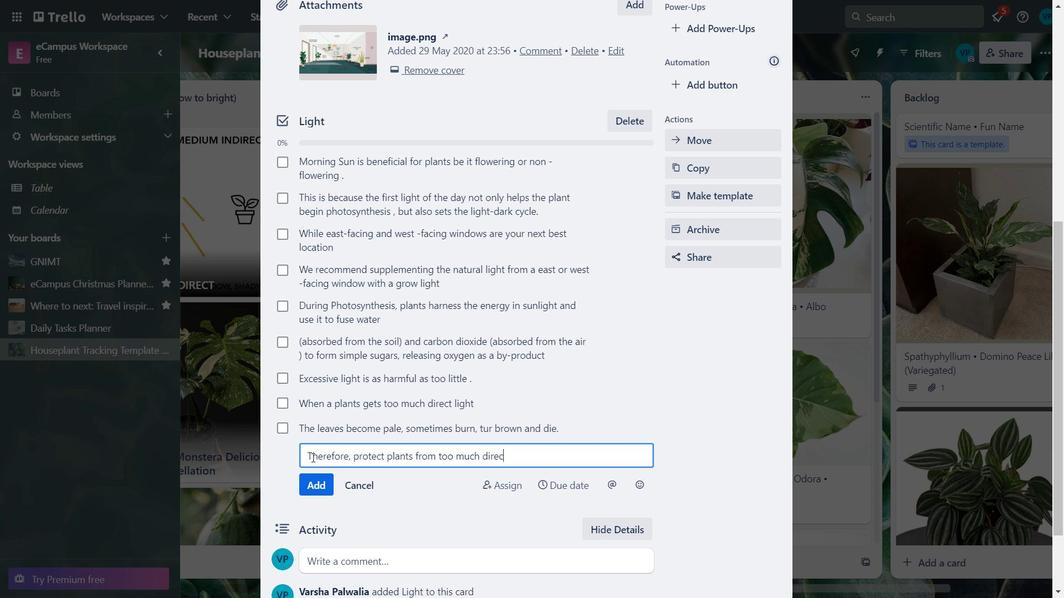
Action: Mouse moved to (537, 466)
Screenshot: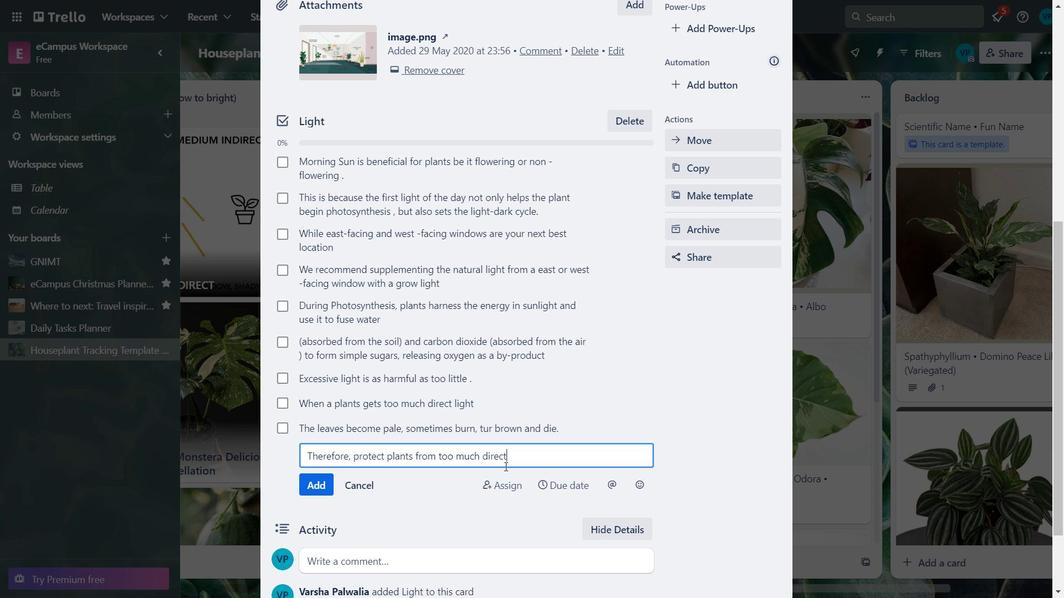 
Action: Key pressed <Key.space>sunlight<Key.space>during<Key.space>summer<Key.space>months
Screenshot: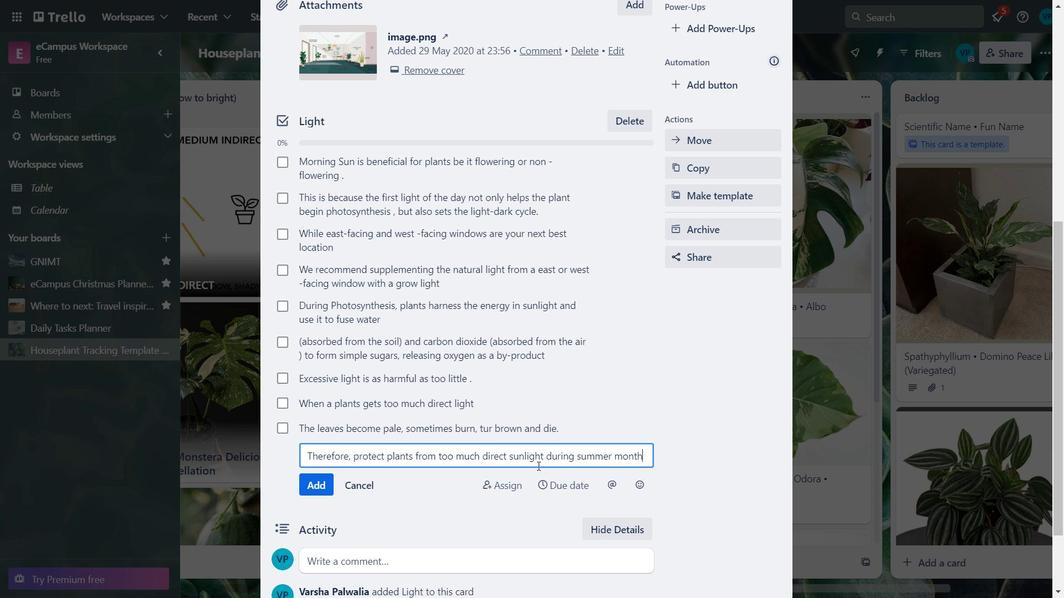 
Action: Mouse moved to (319, 507)
Screenshot: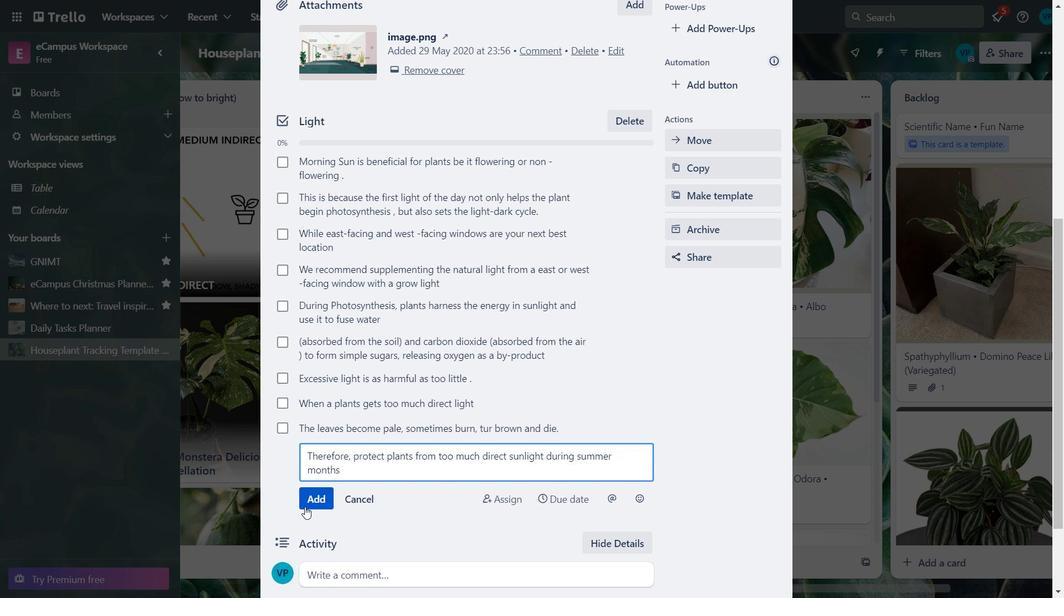
Action: Mouse pressed left at (319, 507)
Screenshot: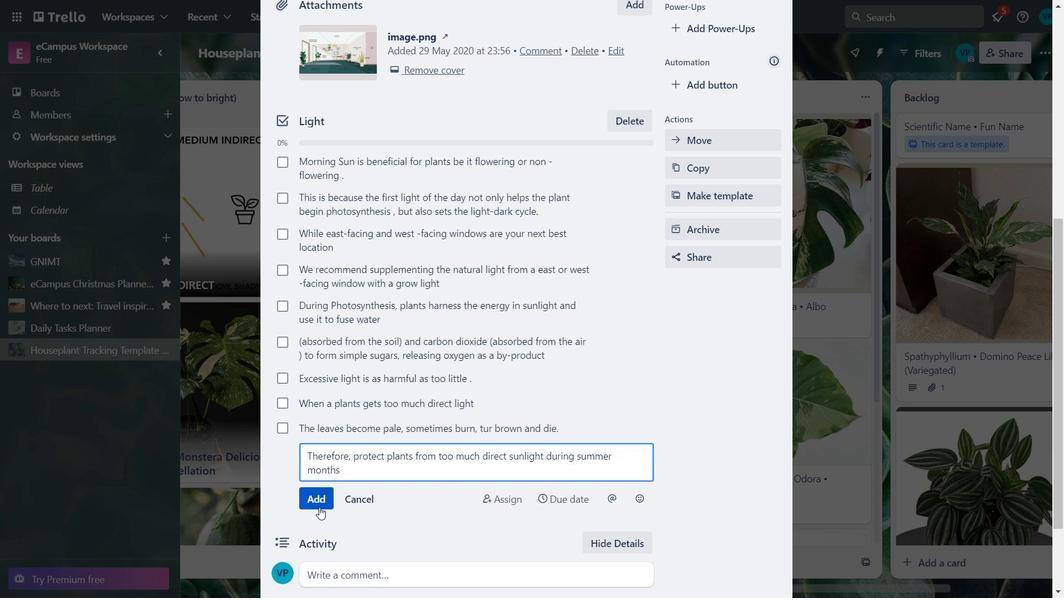 
Action: Mouse moved to (284, 160)
Screenshot: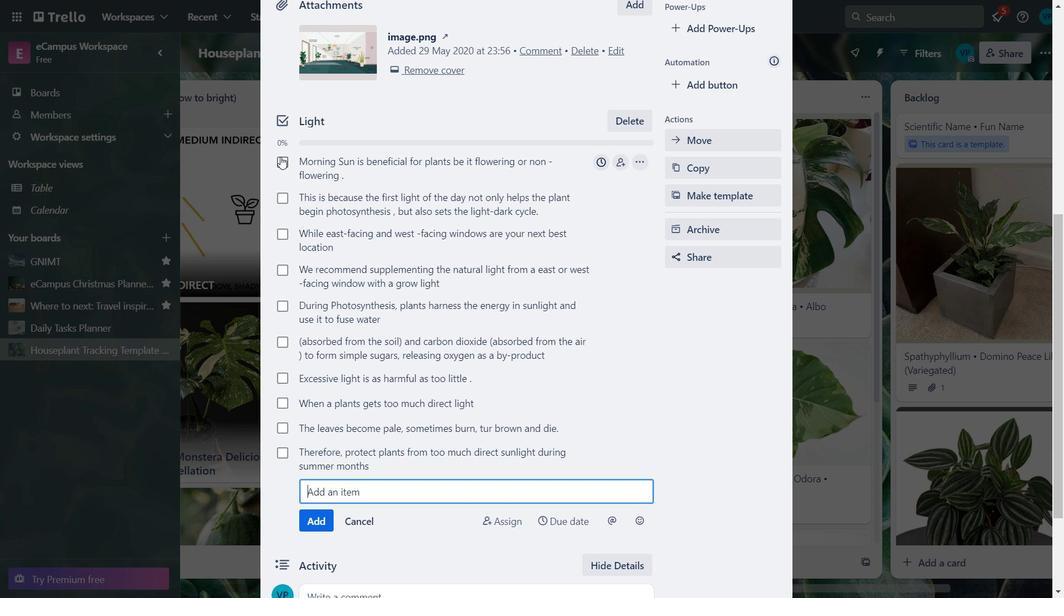 
Action: Mouse pressed left at (284, 160)
Screenshot: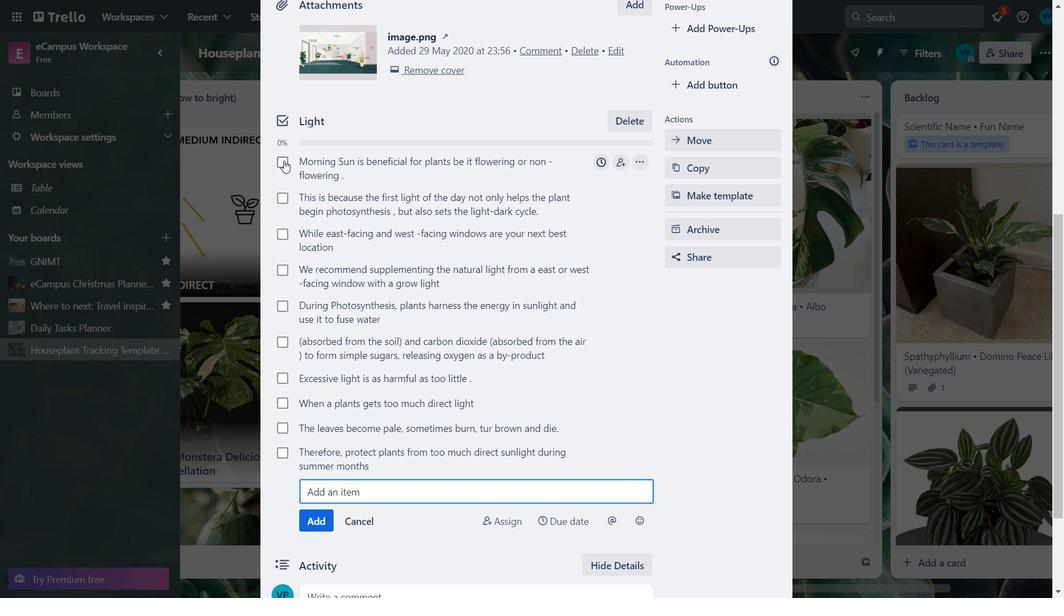 
Action: Mouse moved to (282, 197)
Screenshot: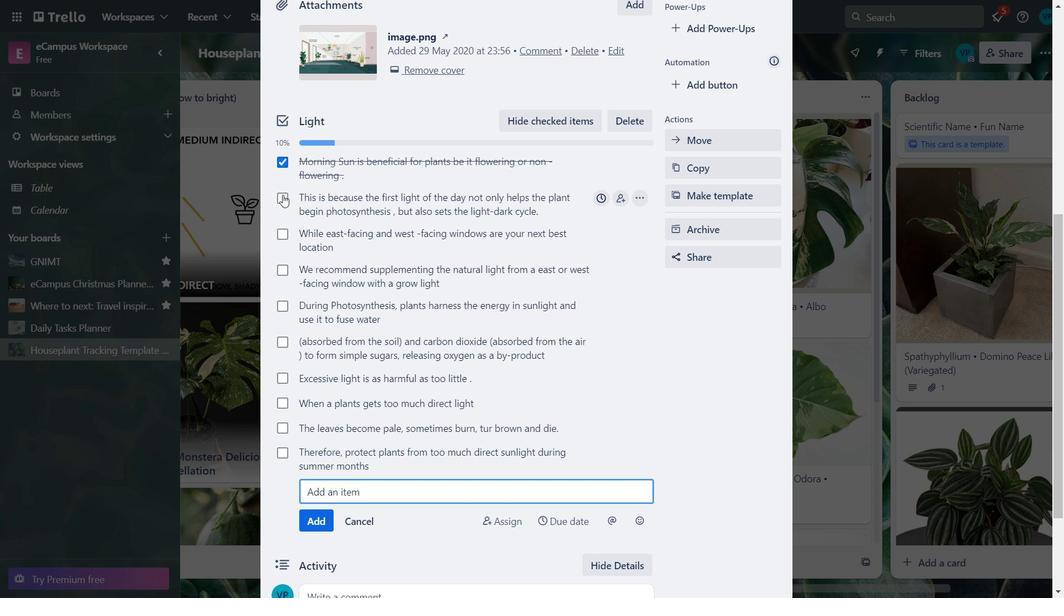
Action: Mouse pressed left at (282, 197)
Screenshot: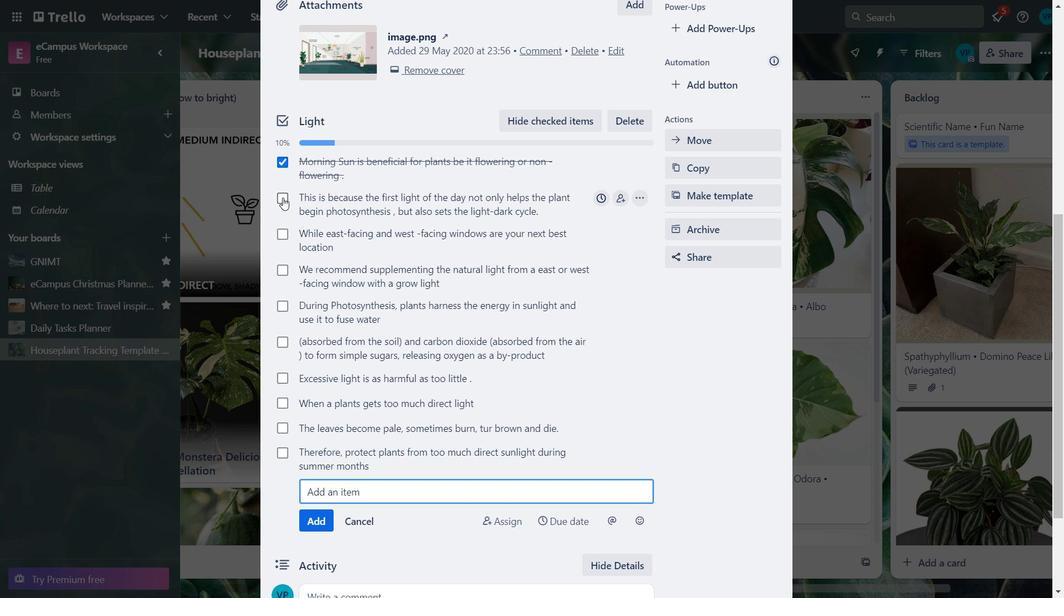 
Action: Mouse moved to (284, 235)
Screenshot: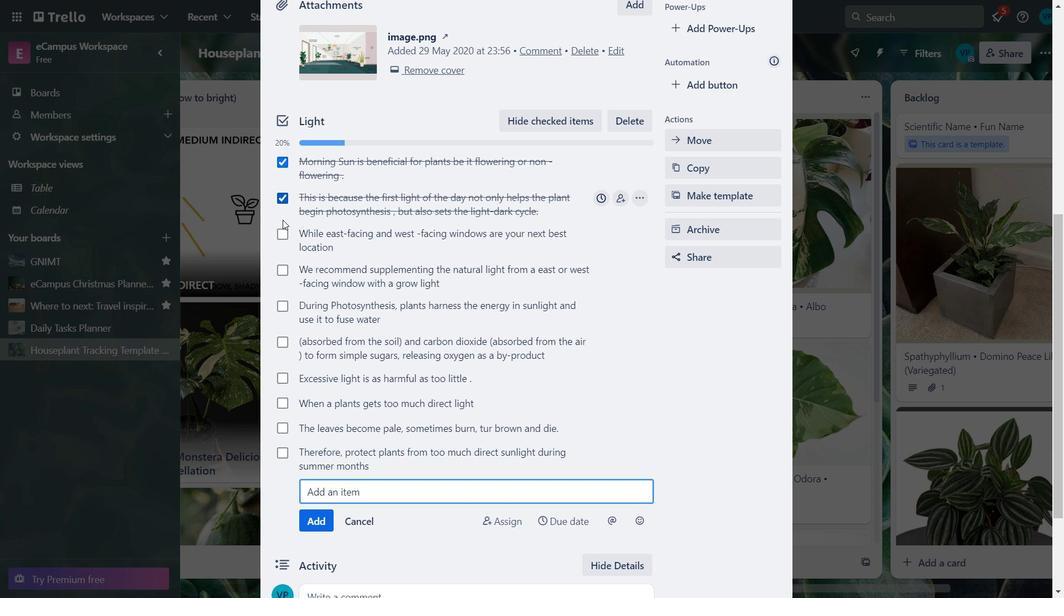 
Action: Mouse pressed left at (284, 235)
Screenshot: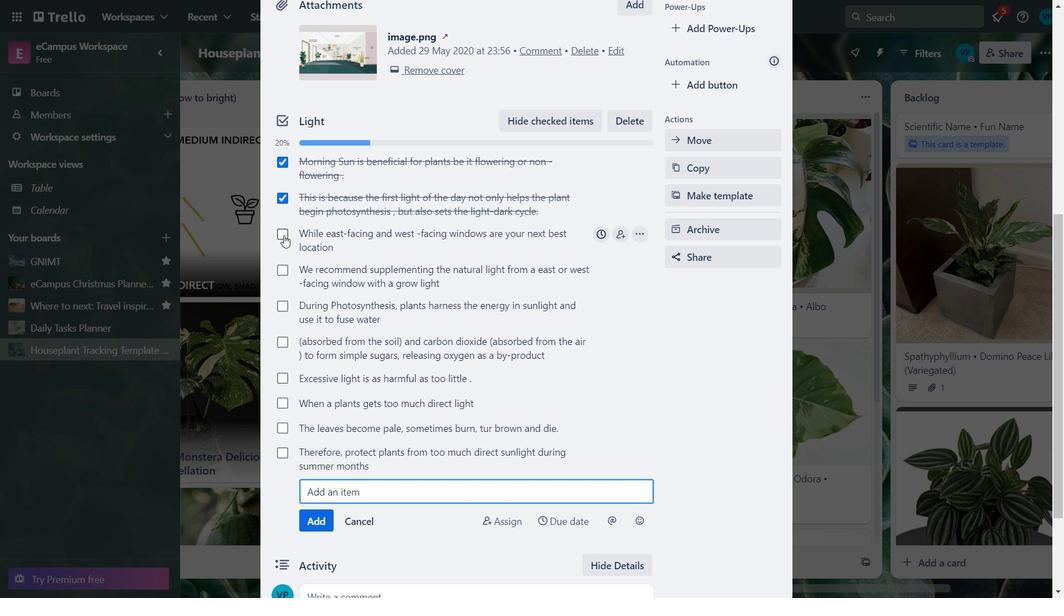 
Action: Mouse moved to (281, 259)
Screenshot: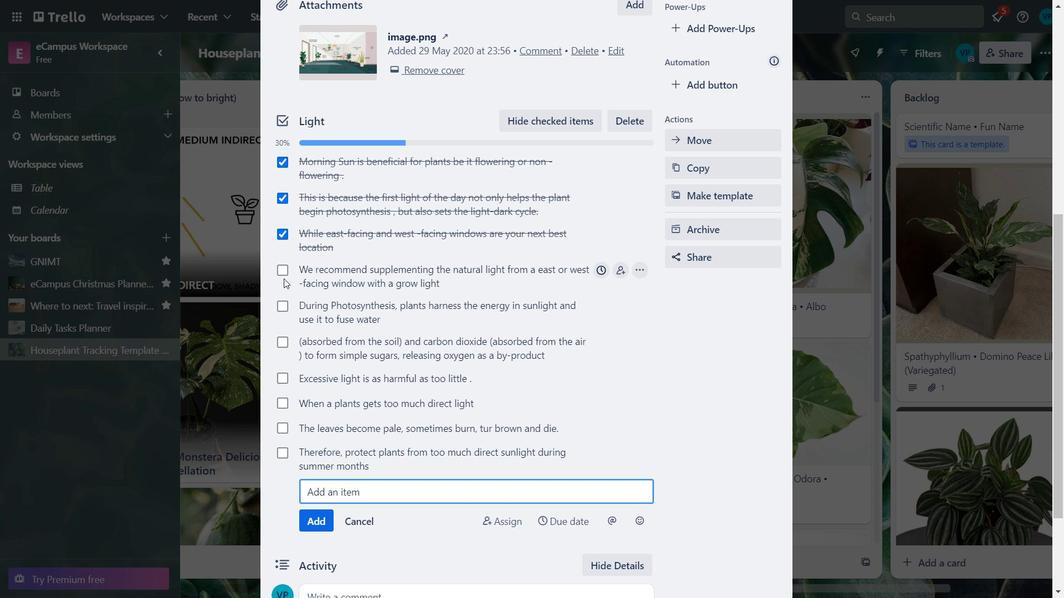 
Action: Mouse pressed left at (281, 259)
Screenshot: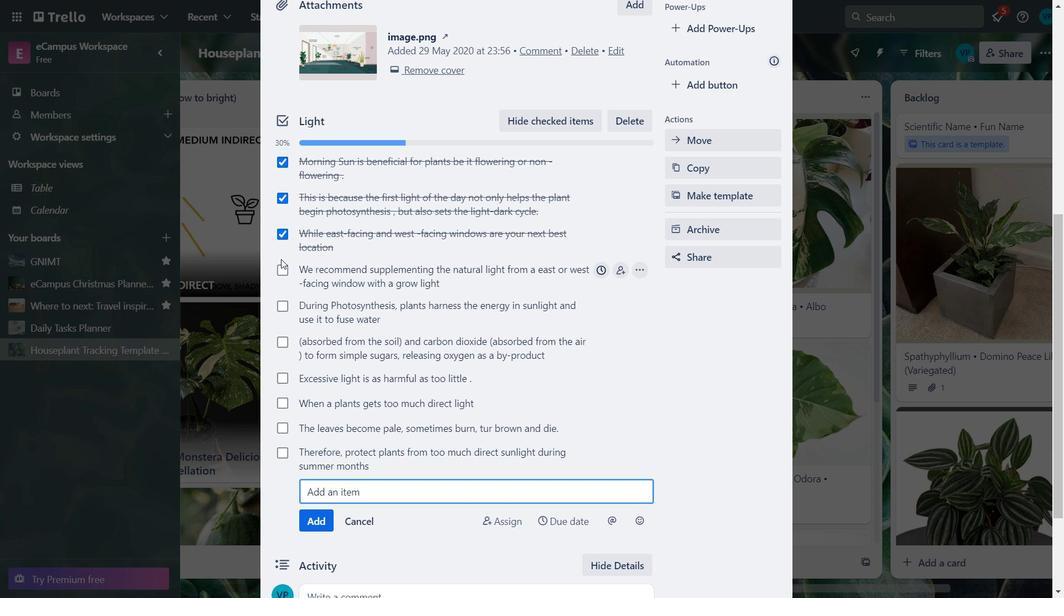 
Action: Mouse moved to (280, 281)
Screenshot: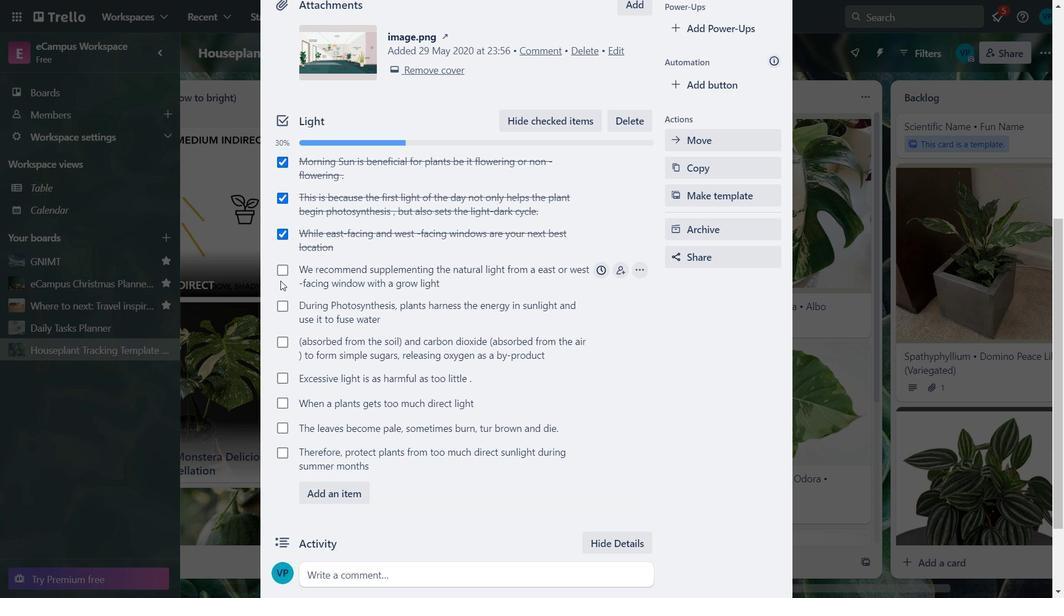 
Action: Mouse pressed left at (280, 281)
Screenshot: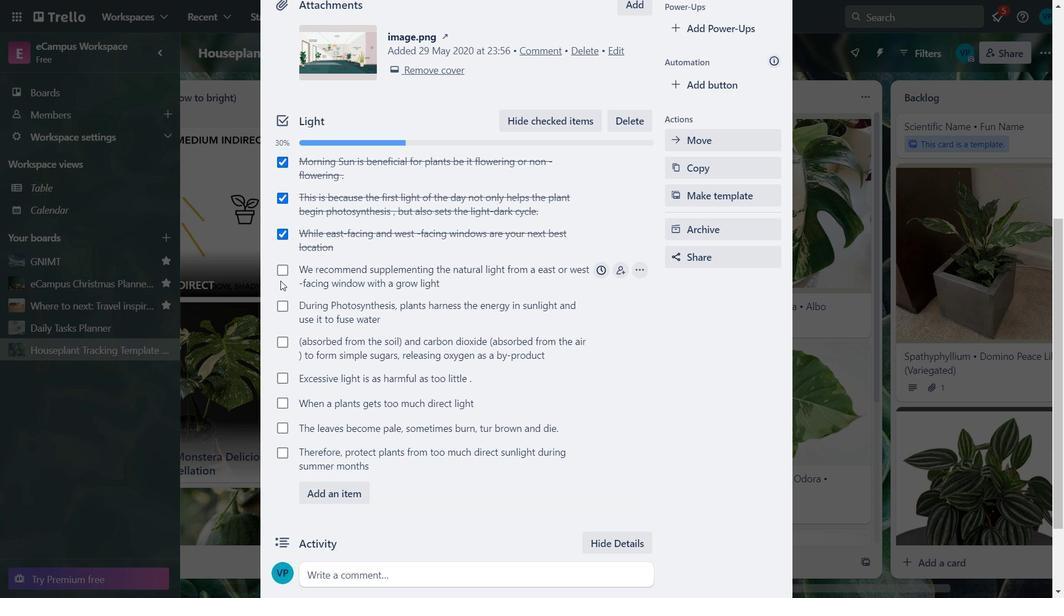 
Action: Mouse moved to (280, 264)
Screenshot: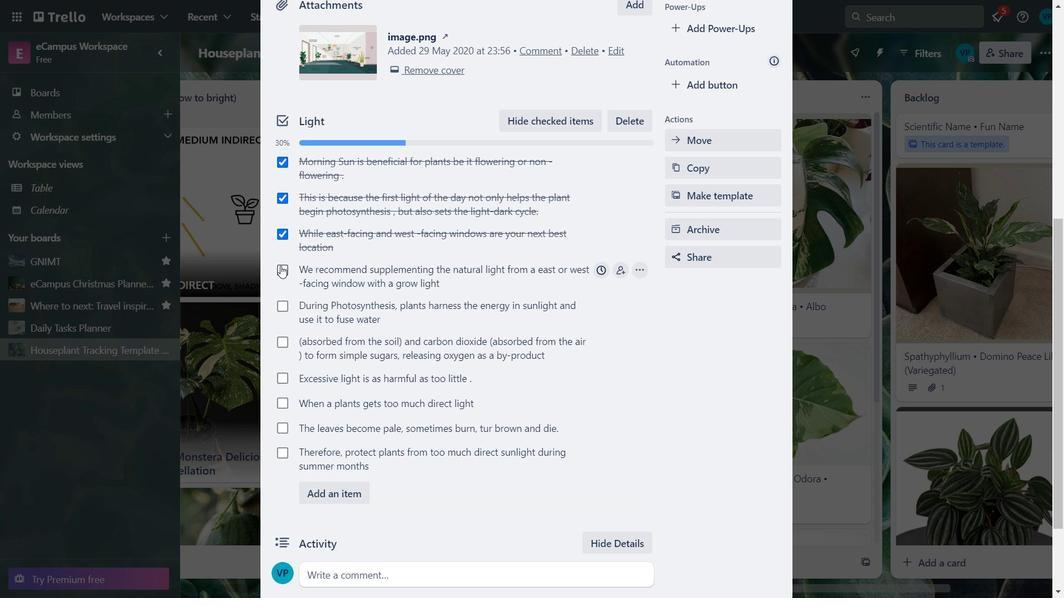 
Action: Mouse pressed left at (280, 264)
Screenshot: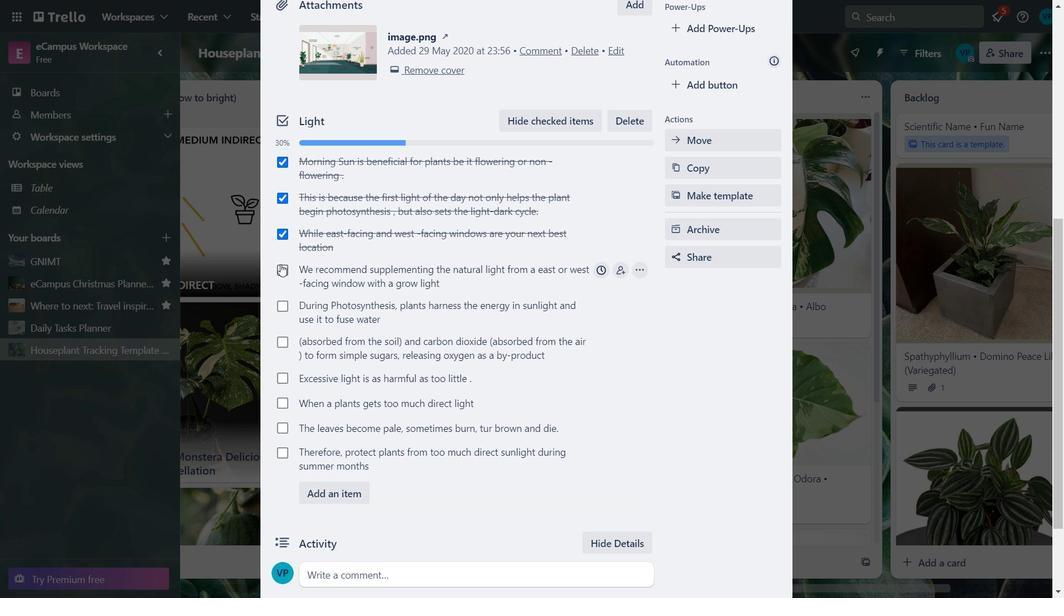 
Action: Mouse moved to (284, 308)
Screenshot: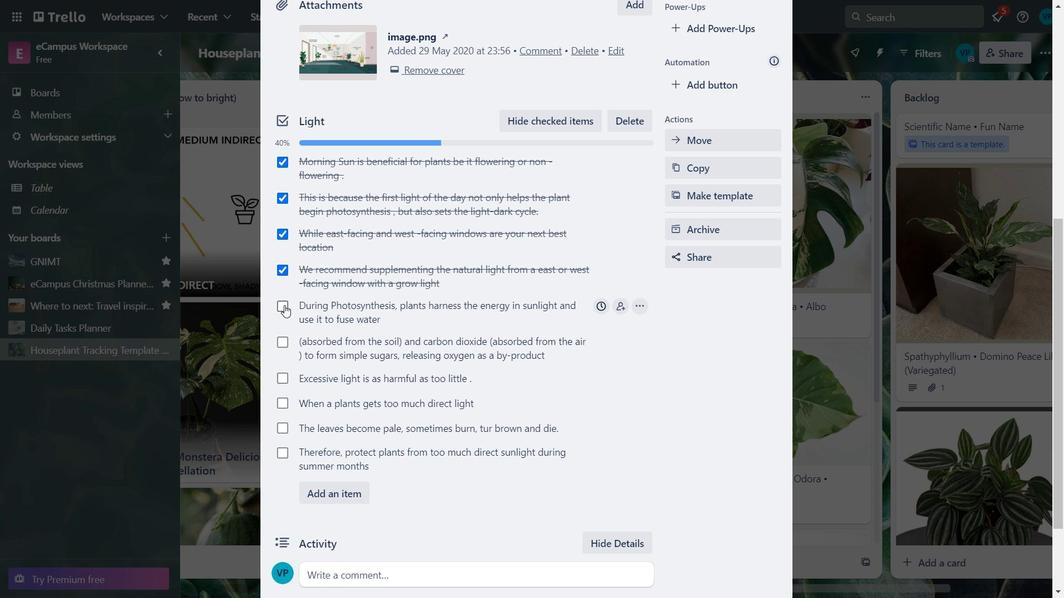 
Action: Mouse pressed left at (284, 308)
Screenshot: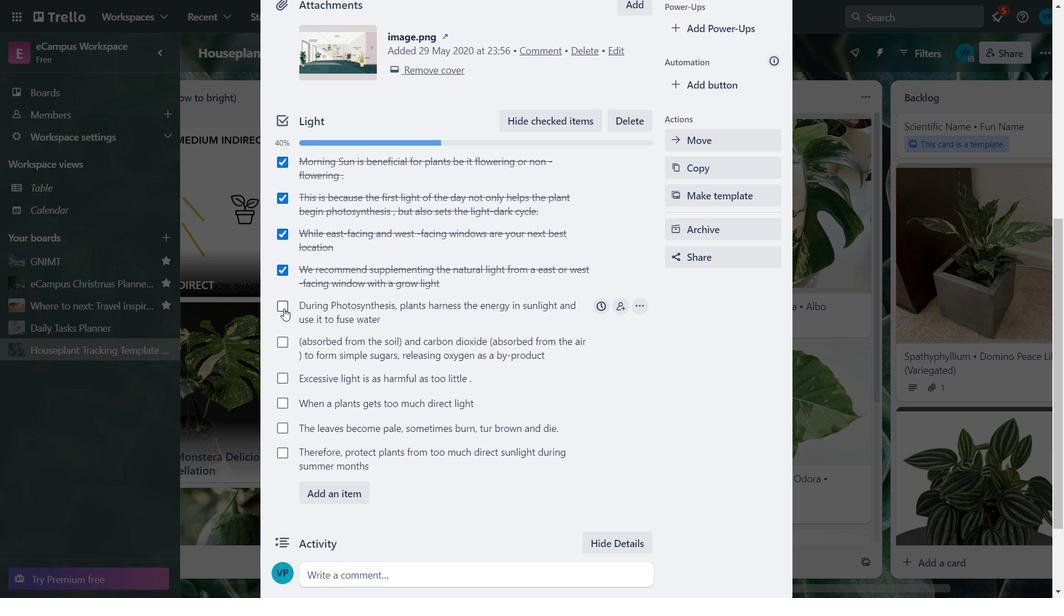 
Action: Mouse moved to (282, 347)
Screenshot: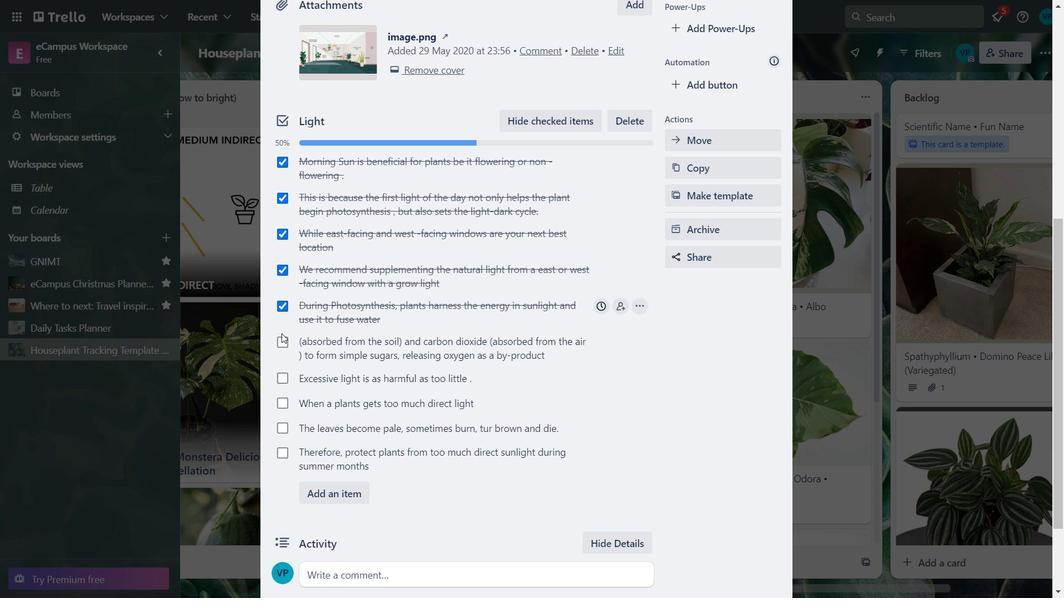 
Action: Mouse pressed left at (282, 347)
Screenshot: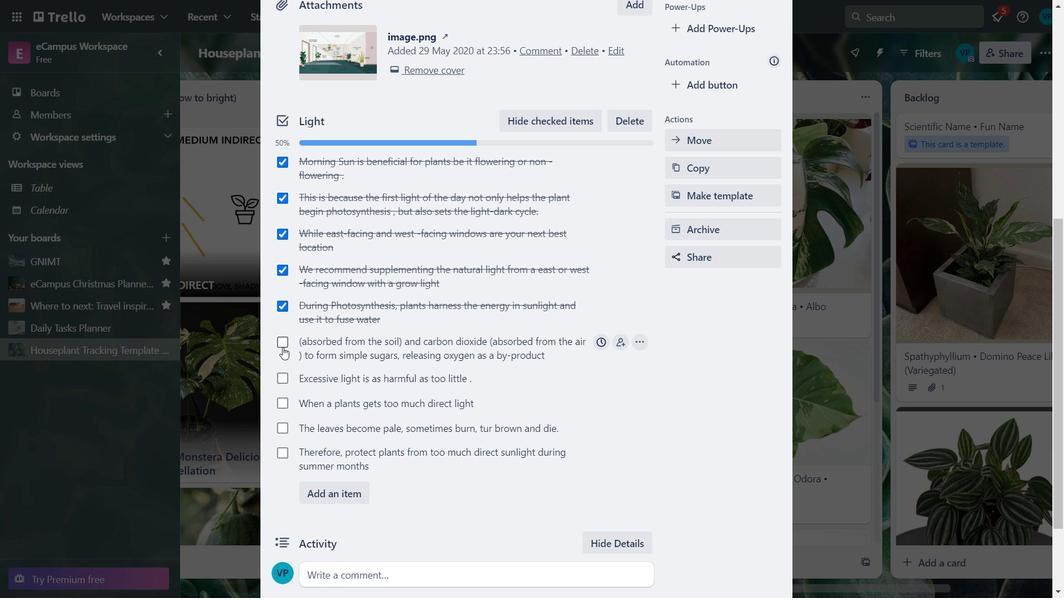 
Action: Mouse moved to (282, 382)
Screenshot: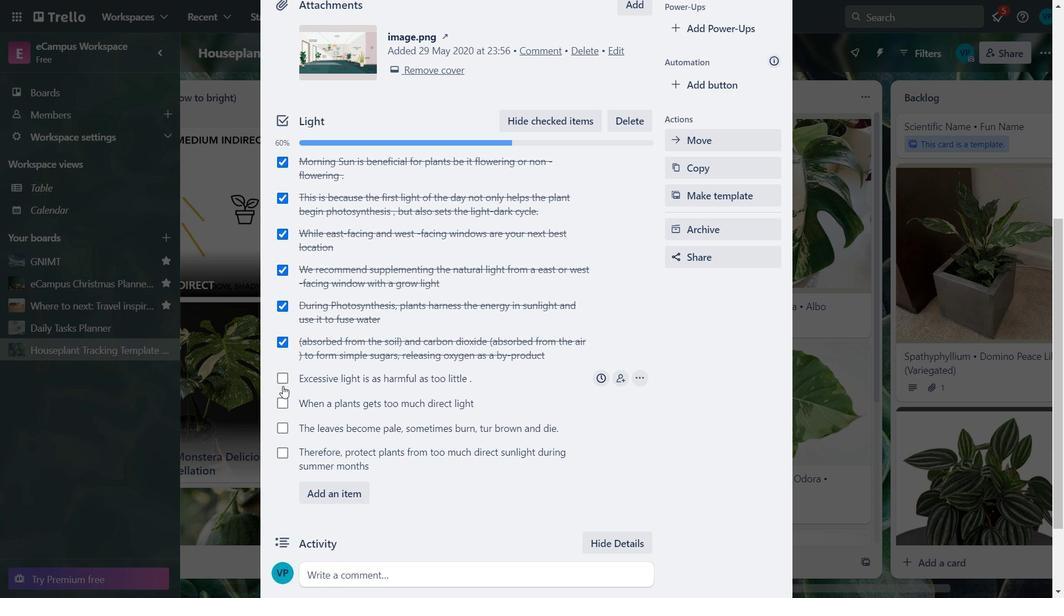
Action: Mouse pressed left at (282, 382)
Screenshot: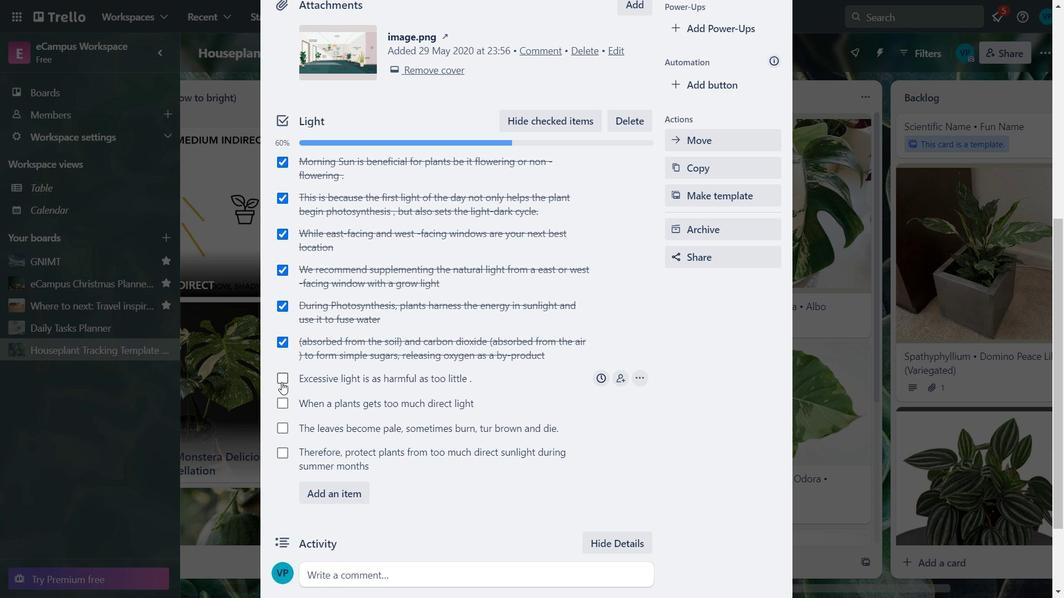 
Action: Mouse moved to (279, 400)
Screenshot: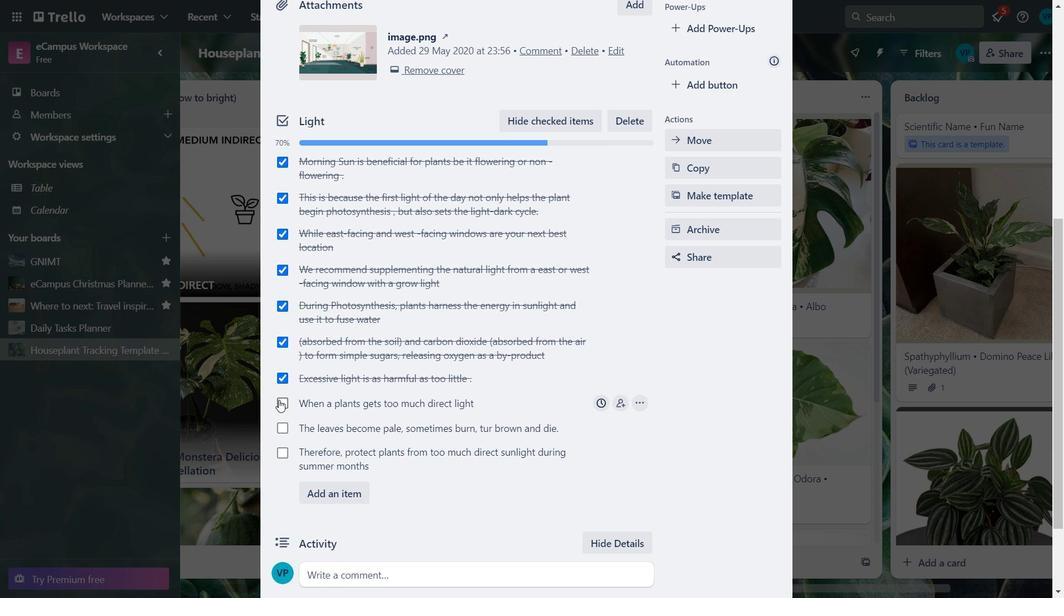 
Action: Mouse pressed left at (279, 400)
Screenshot: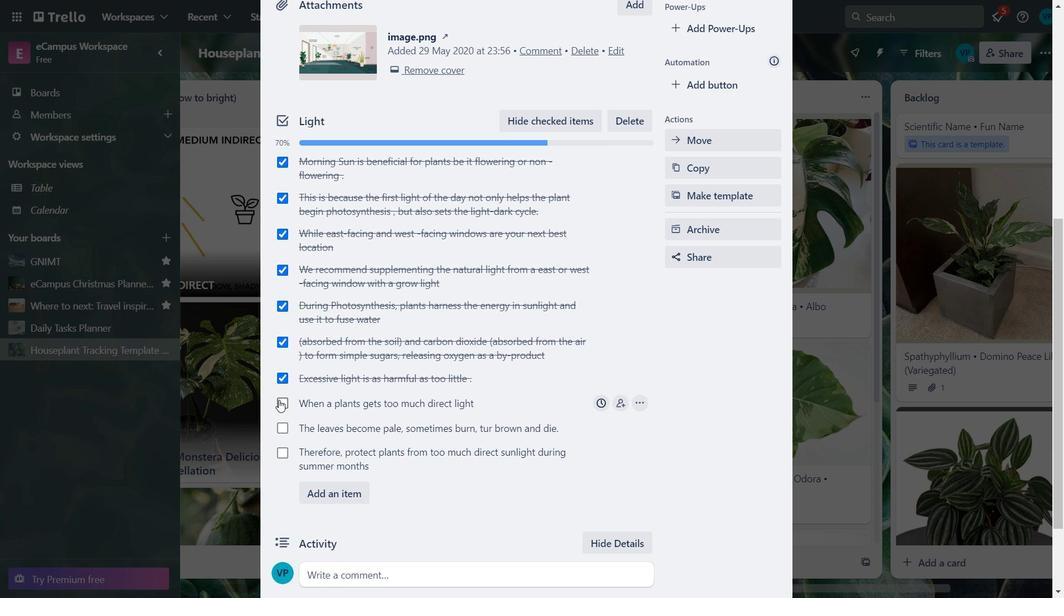 
Action: Mouse moved to (283, 431)
Screenshot: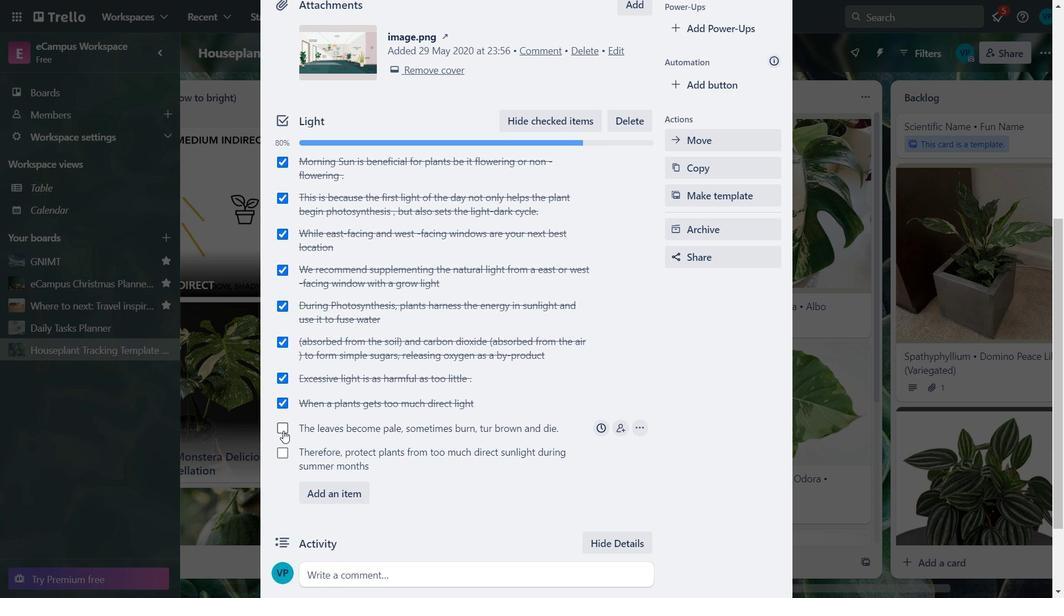 
Action: Mouse pressed left at (283, 431)
Screenshot: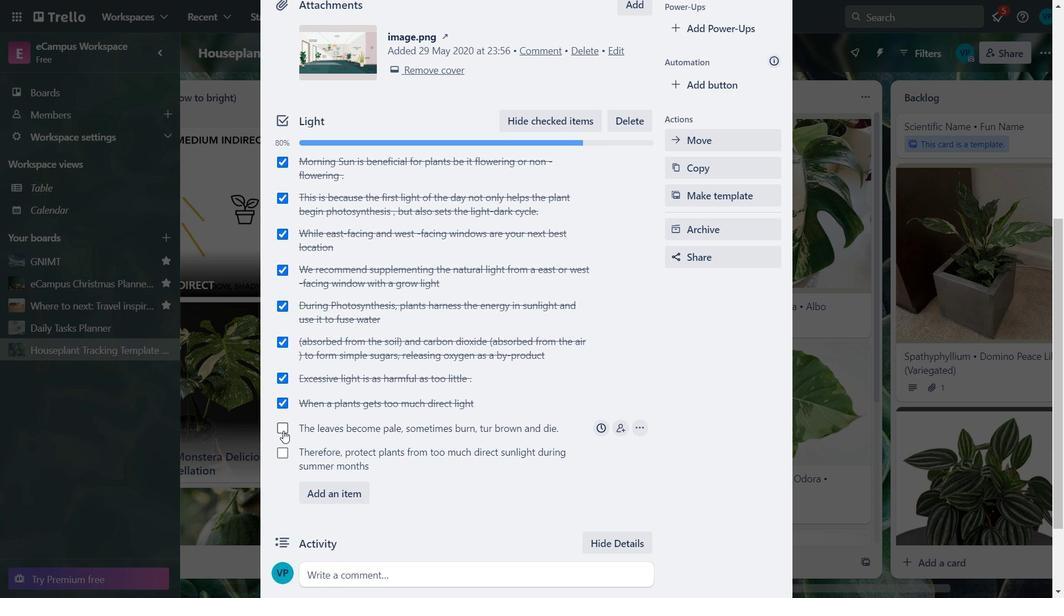
Action: Mouse moved to (283, 452)
Screenshot: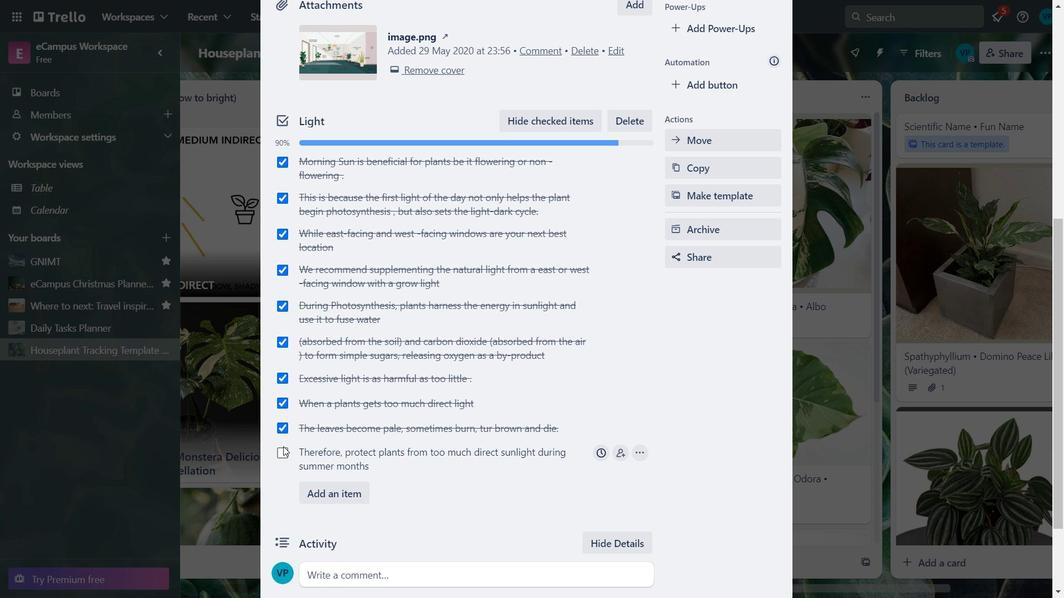 
Action: Mouse pressed left at (283, 452)
Screenshot: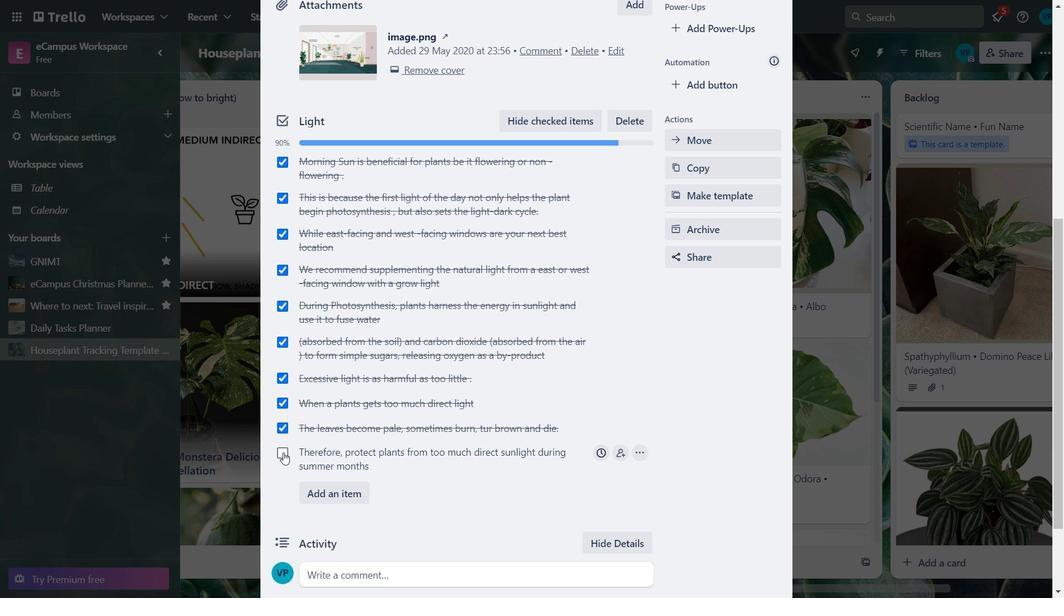 
Action: Mouse moved to (791, 104)
Screenshot: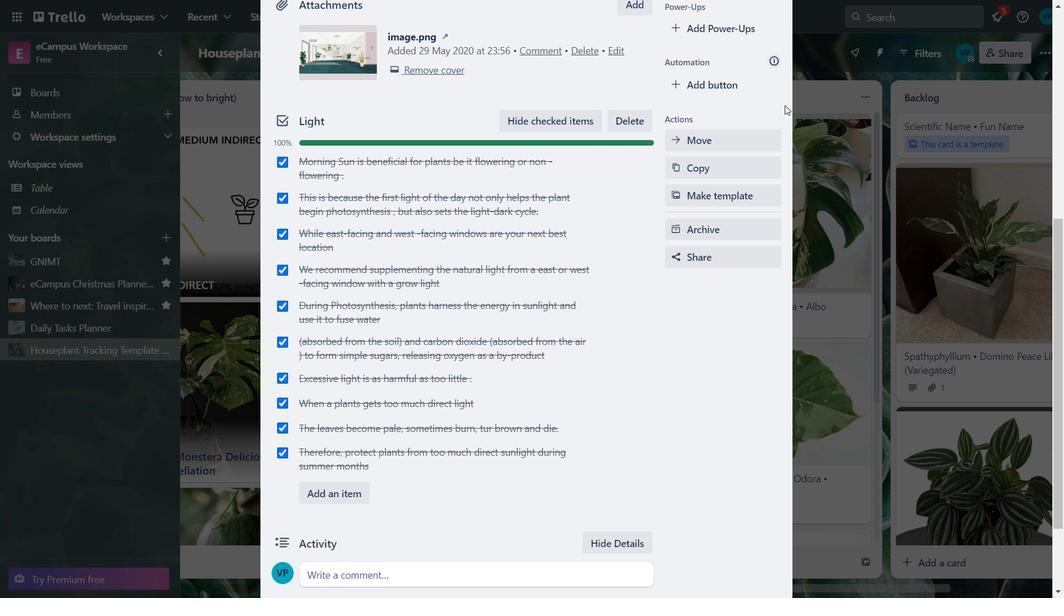 
Action: Mouse pressed left at (791, 104)
Screenshot: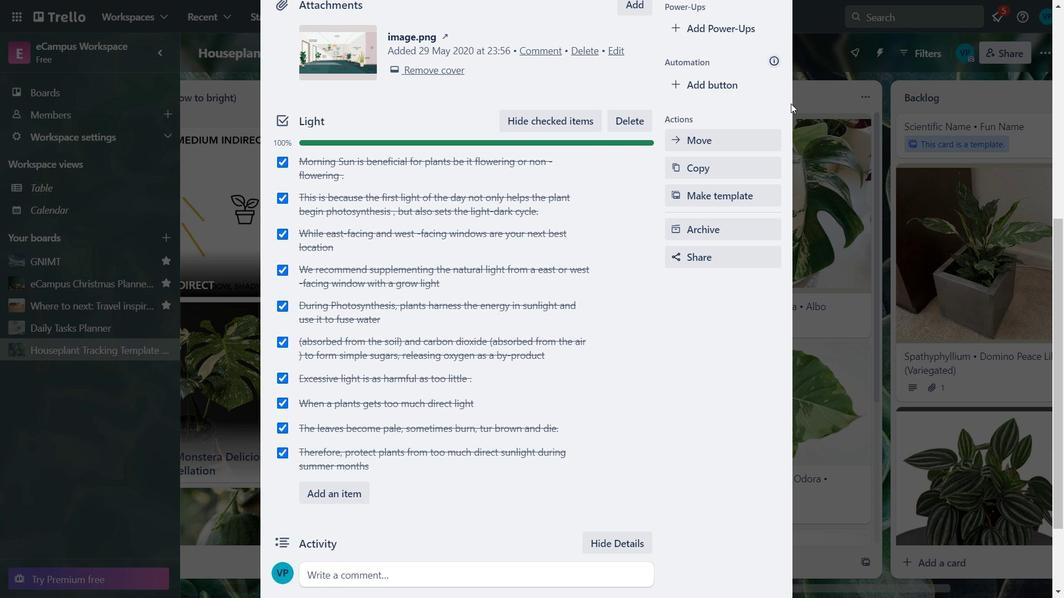
Action: Key pressed <Key.up><Key.up><Key.up><Key.up><Key.up><Key.up><Key.up><Key.up><Key.up><Key.up><Key.up><Key.up><Key.up><Key.up><Key.up><Key.up><Key.up>
Screenshot: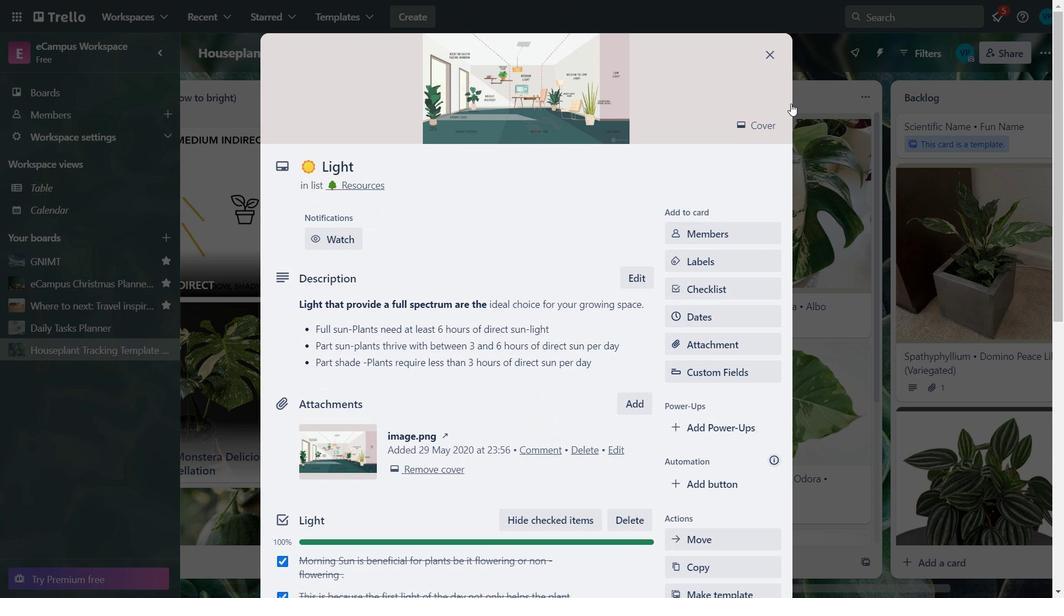 
Action: Mouse moved to (739, 262)
Screenshot: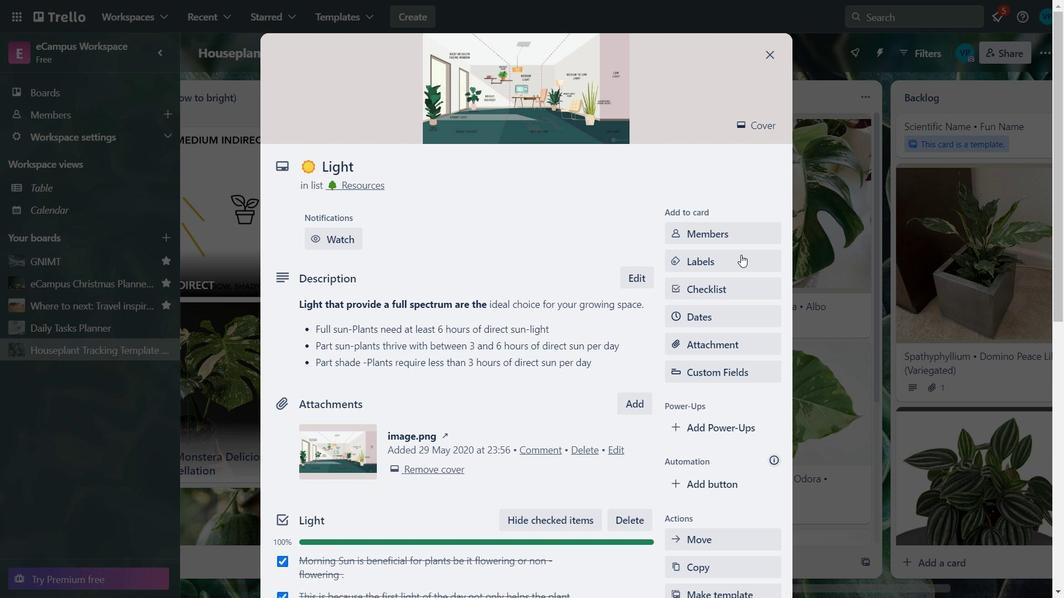 
Action: Mouse pressed left at (739, 262)
Screenshot: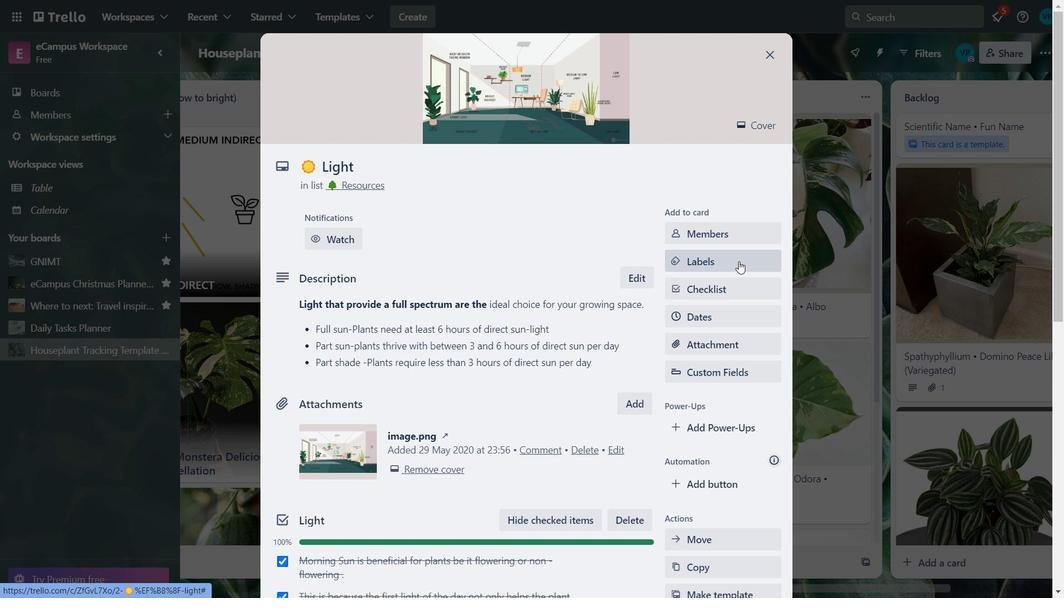 
Action: Mouse moved to (780, 512)
Screenshot: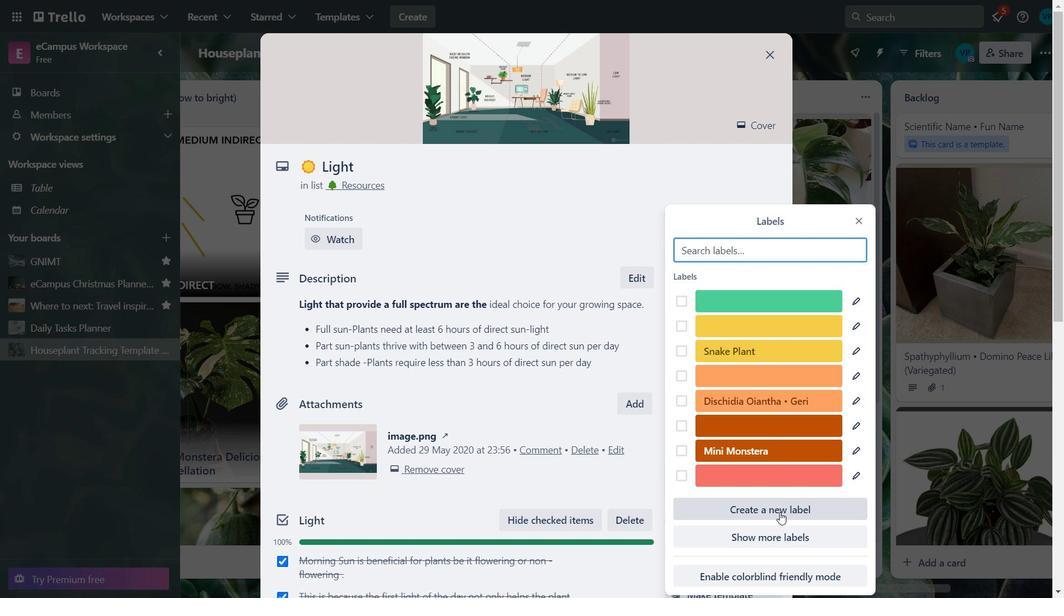 
Action: Mouse pressed left at (780, 512)
Screenshot: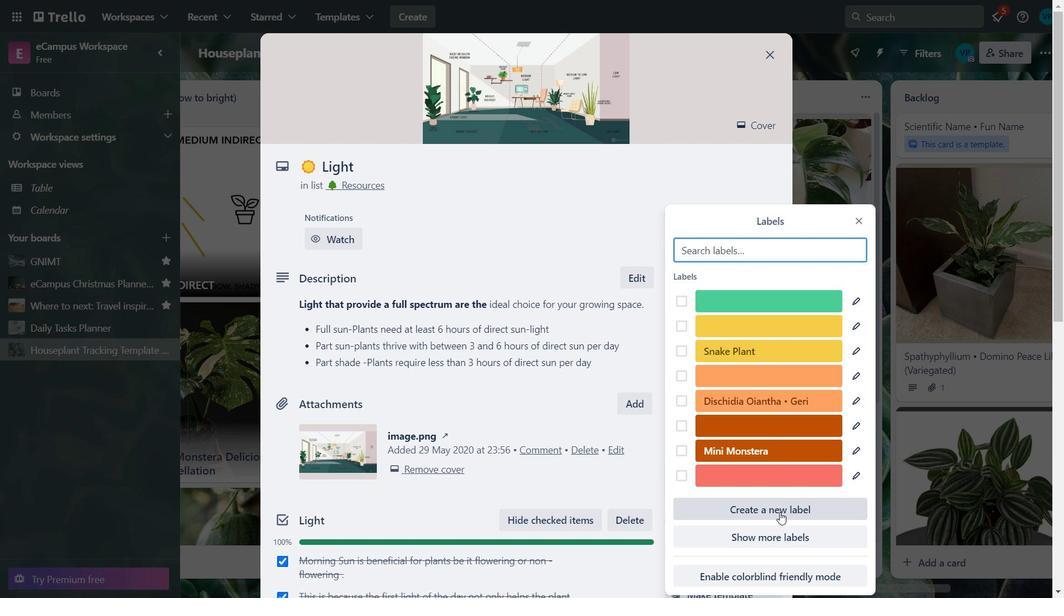 
Action: Mouse moved to (701, 445)
Screenshot: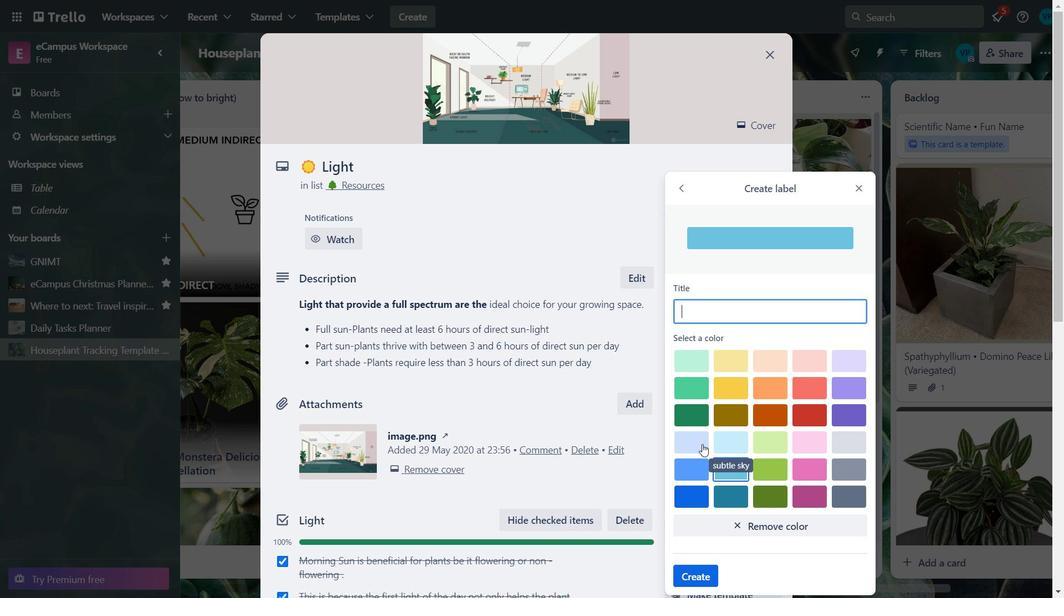 
Action: Mouse pressed left at (701, 445)
Screenshot: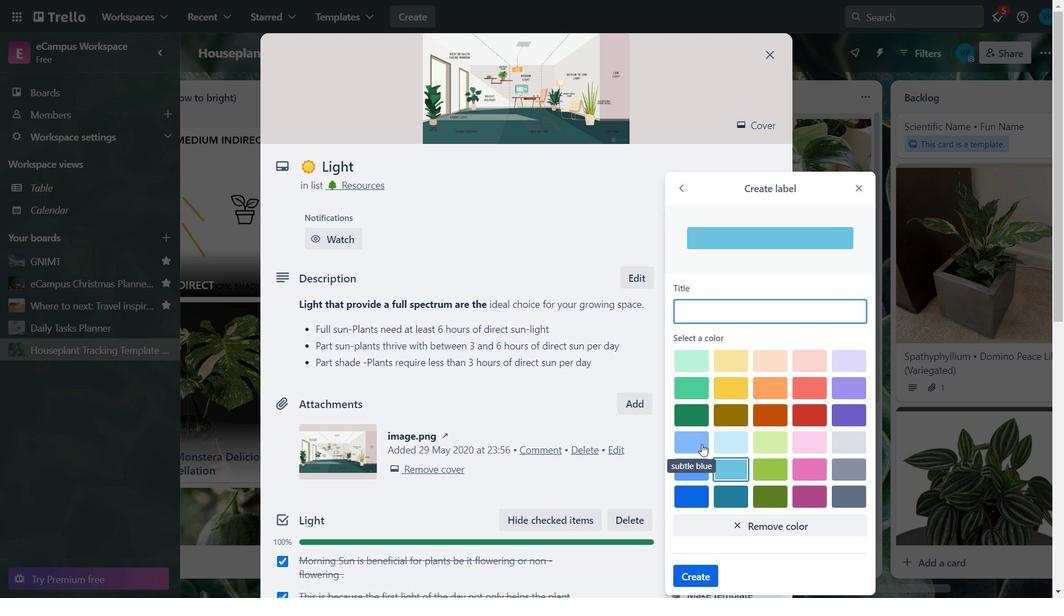 
Action: Mouse moved to (695, 578)
Screenshot: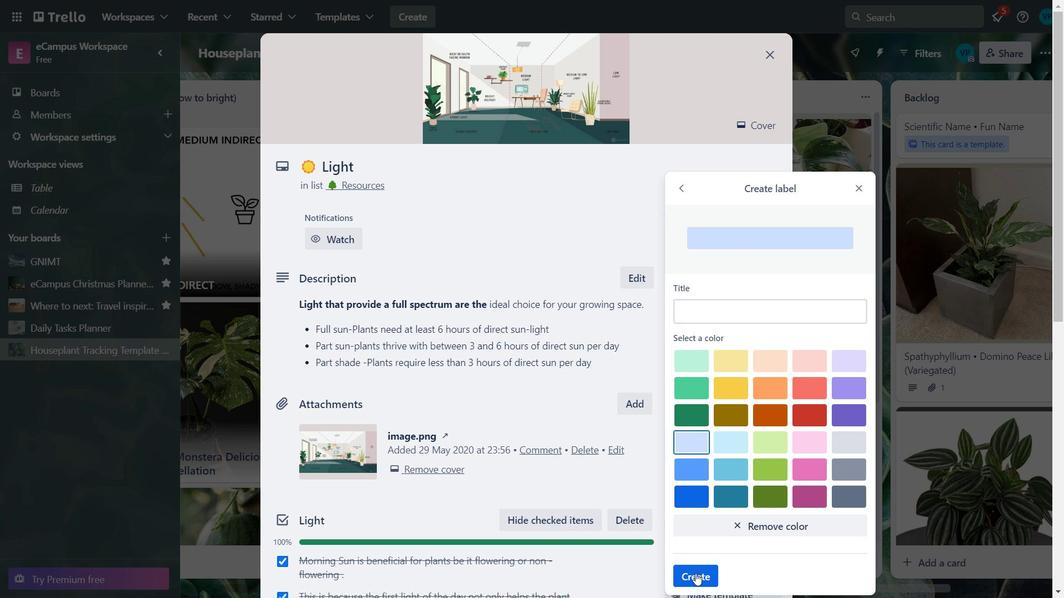 
Action: Mouse pressed left at (695, 578)
Screenshot: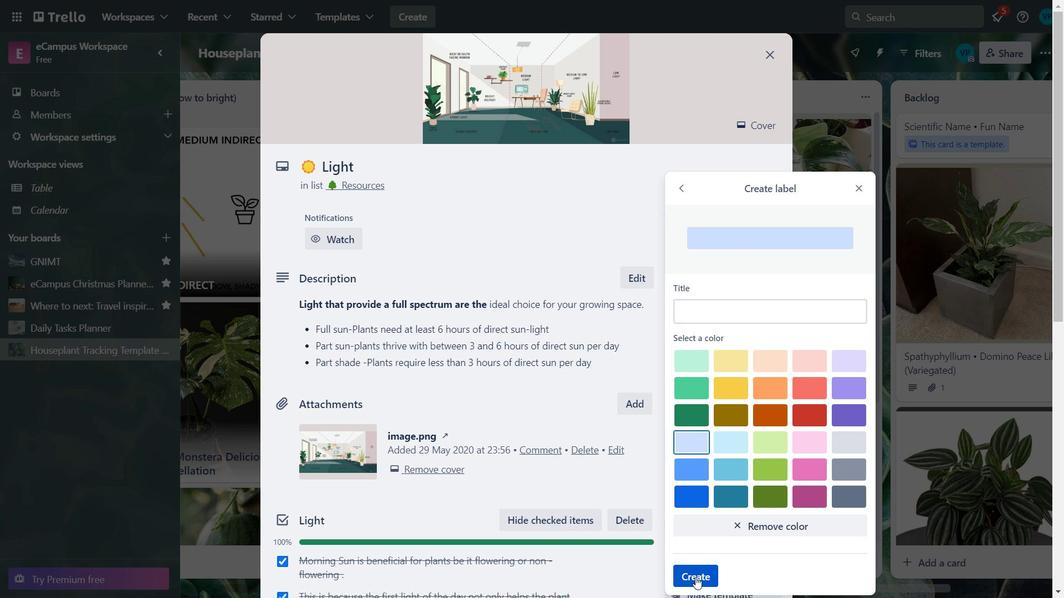 
Action: Mouse moved to (854, 221)
Screenshot: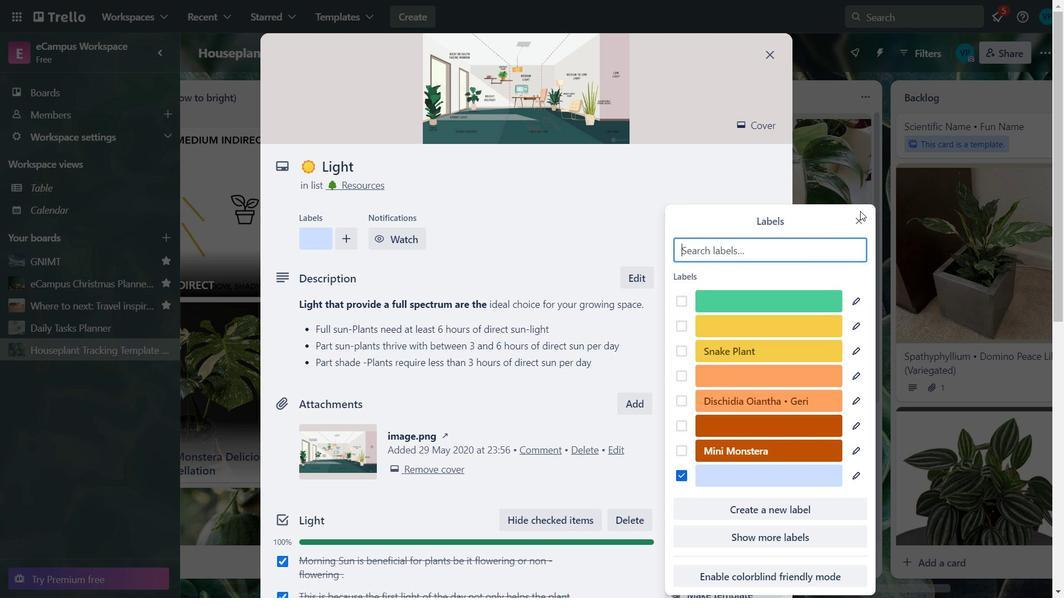 
Action: Mouse pressed left at (854, 221)
Screenshot: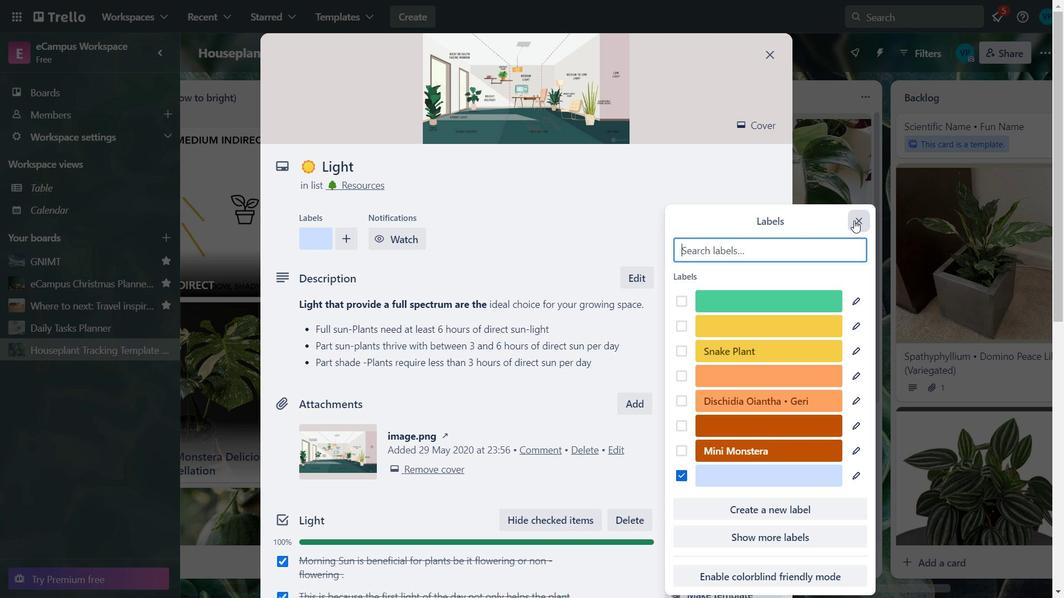 
Action: Mouse moved to (741, 149)
Screenshot: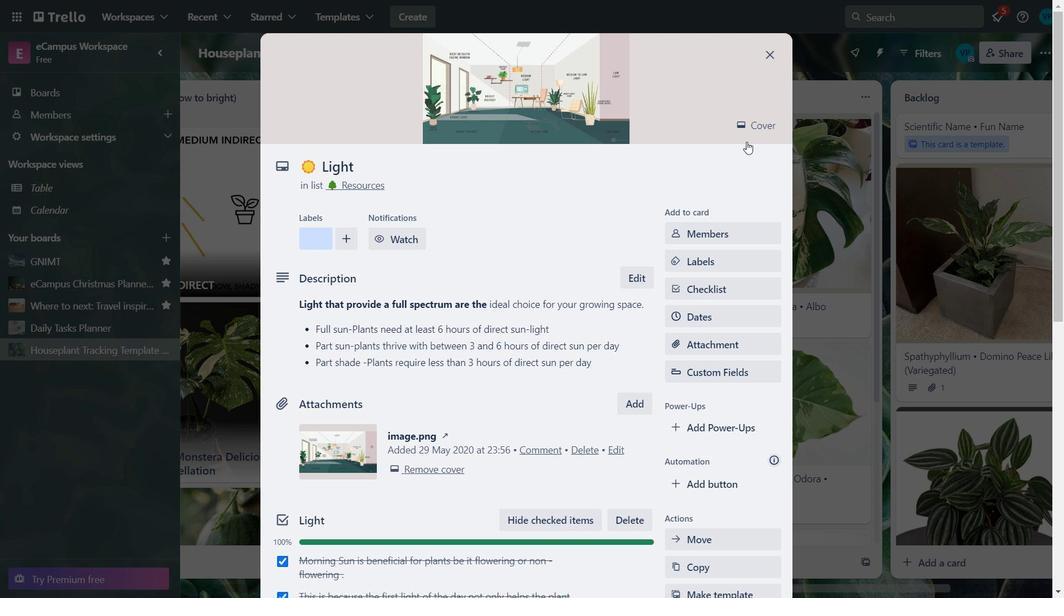 
Action: Key pressed <Key.down><Key.down><Key.down><Key.down><Key.down><Key.down><Key.down><Key.down><Key.down><Key.down><Key.down><Key.down><Key.down><Key.down><Key.down><Key.down><Key.down><Key.down><Key.down><Key.down><Key.down><Key.up><Key.up><Key.up><Key.up><Key.up><Key.up><Key.up><Key.up><Key.up><Key.up><Key.up><Key.up><Key.up><Key.up><Key.up><Key.up><Key.up><Key.up><Key.up><Key.up><Key.up><Key.up><Key.up><Key.up><Key.up><Key.up><Key.up><Key.up>
Screenshot: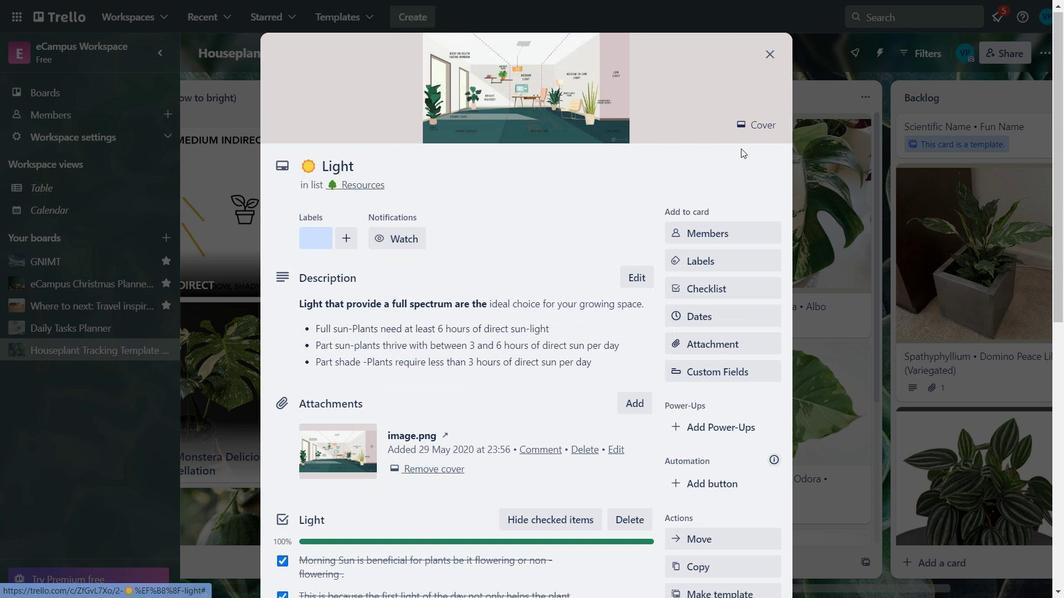 
Action: Mouse moved to (675, 319)
Screenshot: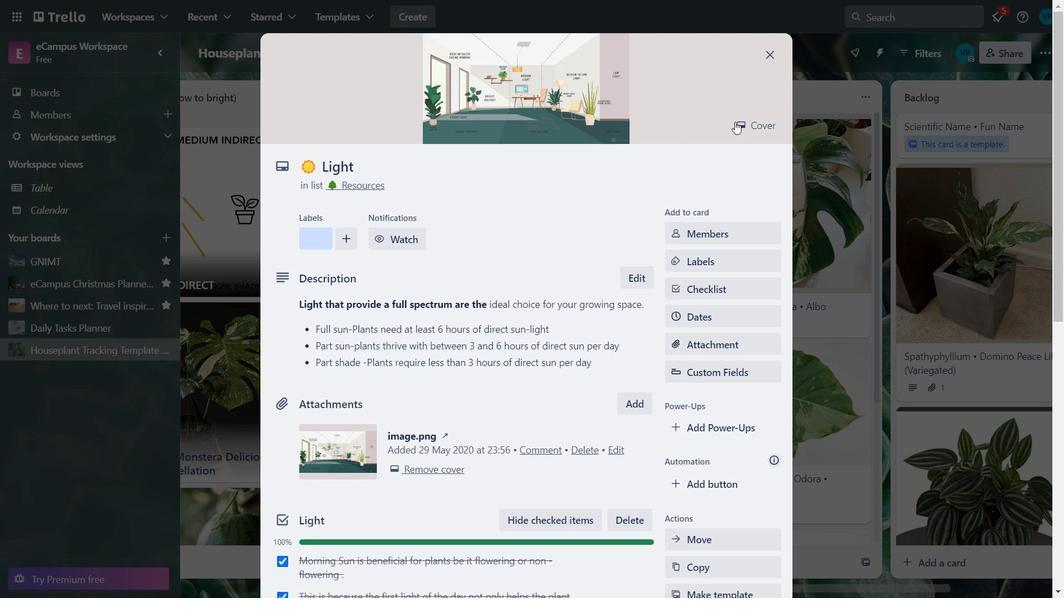 
Action: Key pressed <Key.down><Key.down><Key.down><Key.down><Key.down><Key.down><Key.down><Key.down><Key.down><Key.down><Key.down><Key.down><Key.down><Key.down><Key.down><Key.down><Key.down><Key.down><Key.down><Key.down><Key.down><Key.down><Key.down>
Screenshot: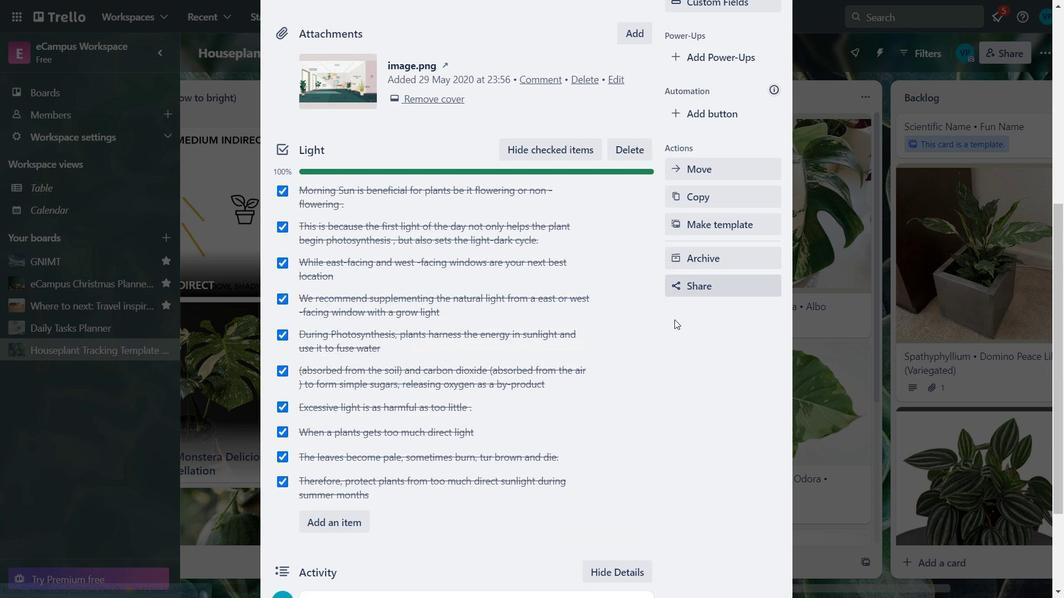 
Action: Mouse moved to (358, 388)
Screenshot: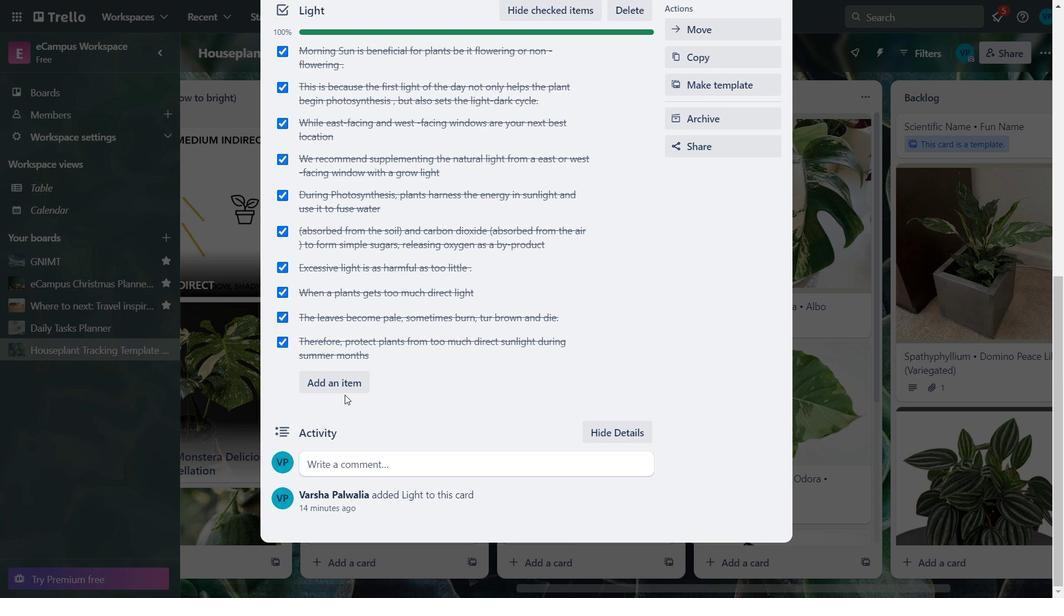 
Action: Mouse pressed left at (358, 388)
Screenshot: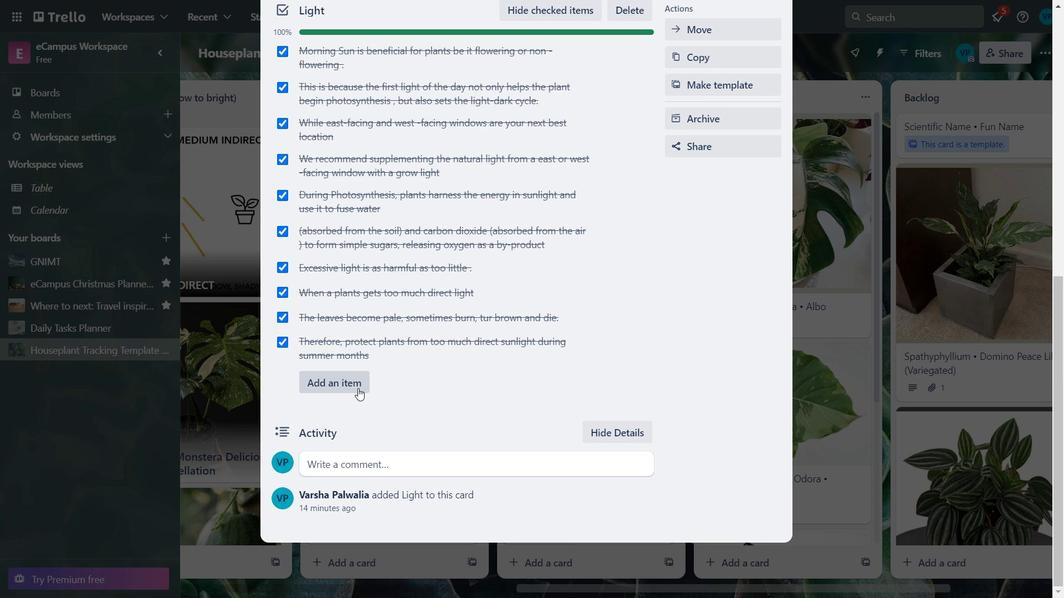 
Action: Mouse moved to (677, 285)
Screenshot: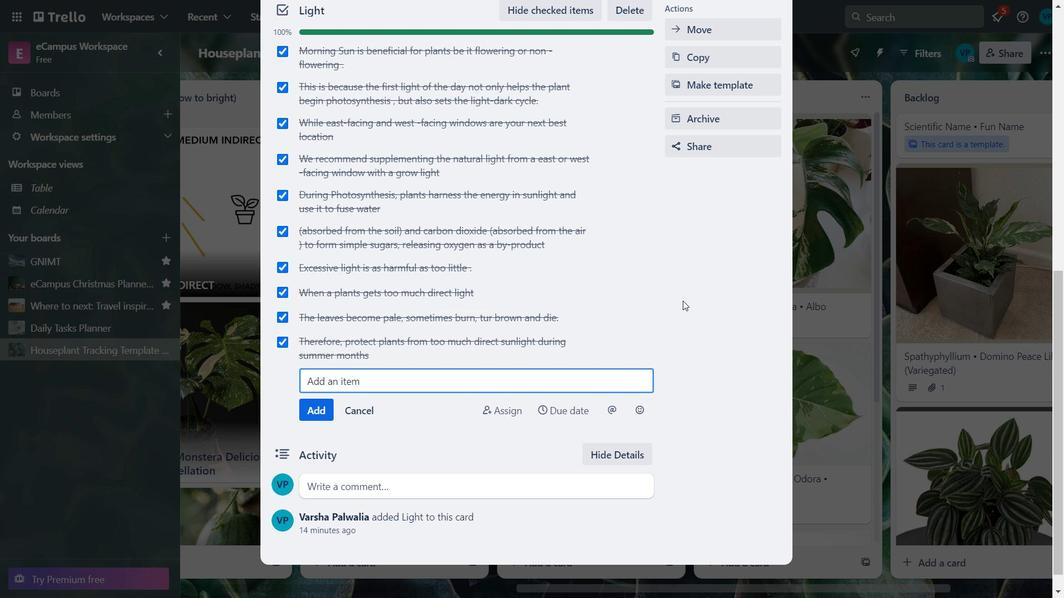 
Action: Mouse pressed left at (677, 285)
Screenshot: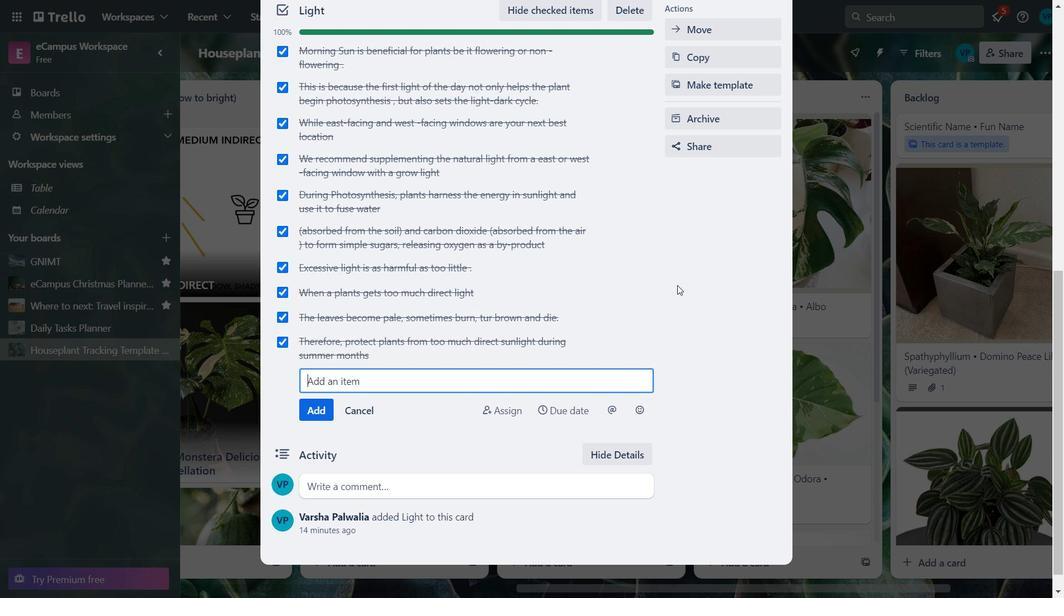 
Action: Mouse moved to (852, 102)
Screenshot: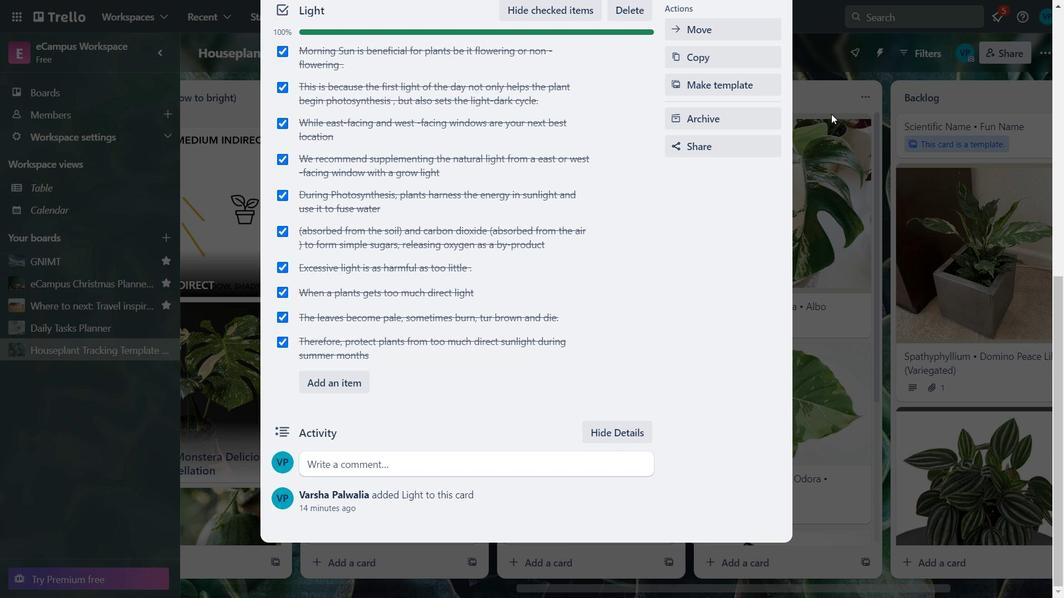 
Action: Mouse pressed left at (852, 102)
Screenshot: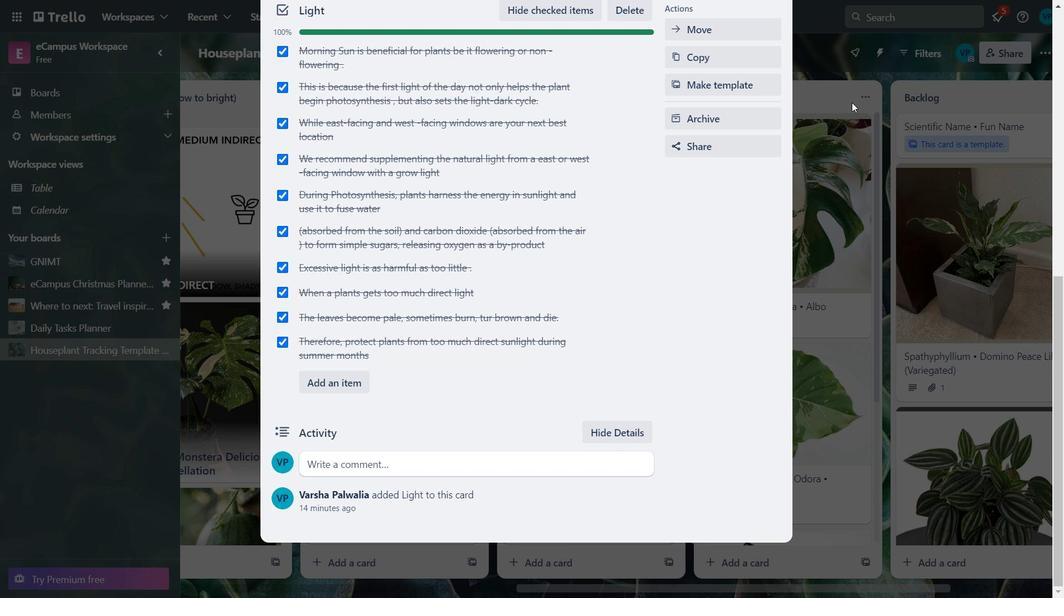 
Action: Mouse moved to (558, 512)
Screenshot: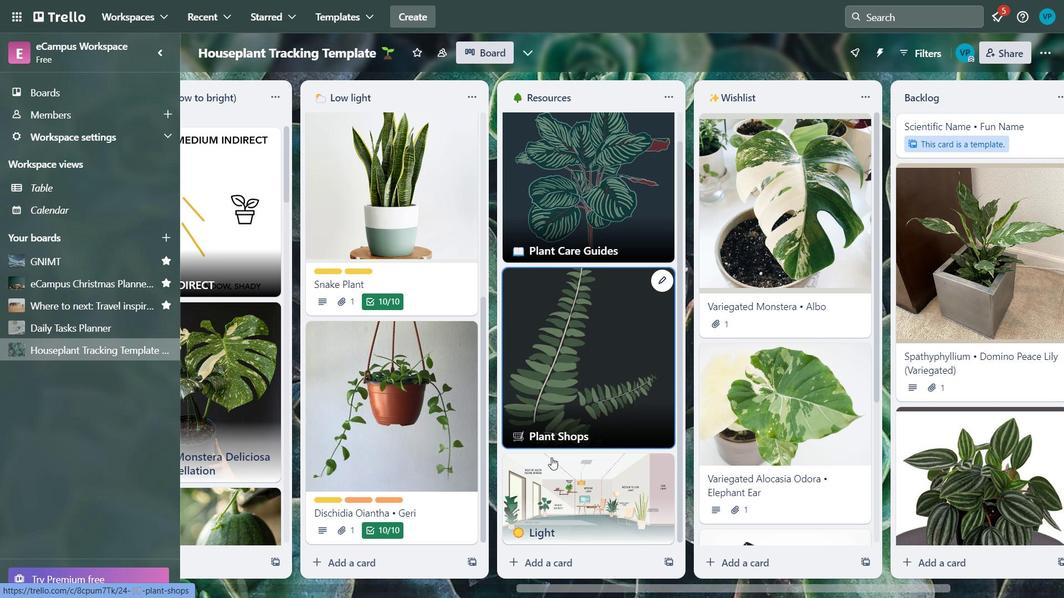 
Action: Key pressed <Key.down><Key.down>
Screenshot: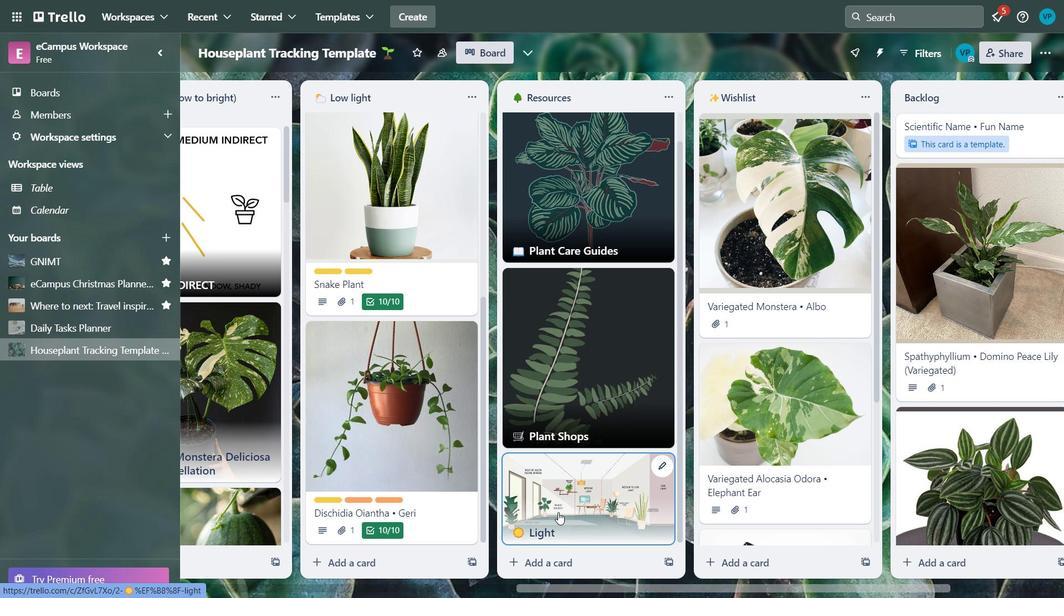 
Action: Mouse moved to (802, 213)
Screenshot: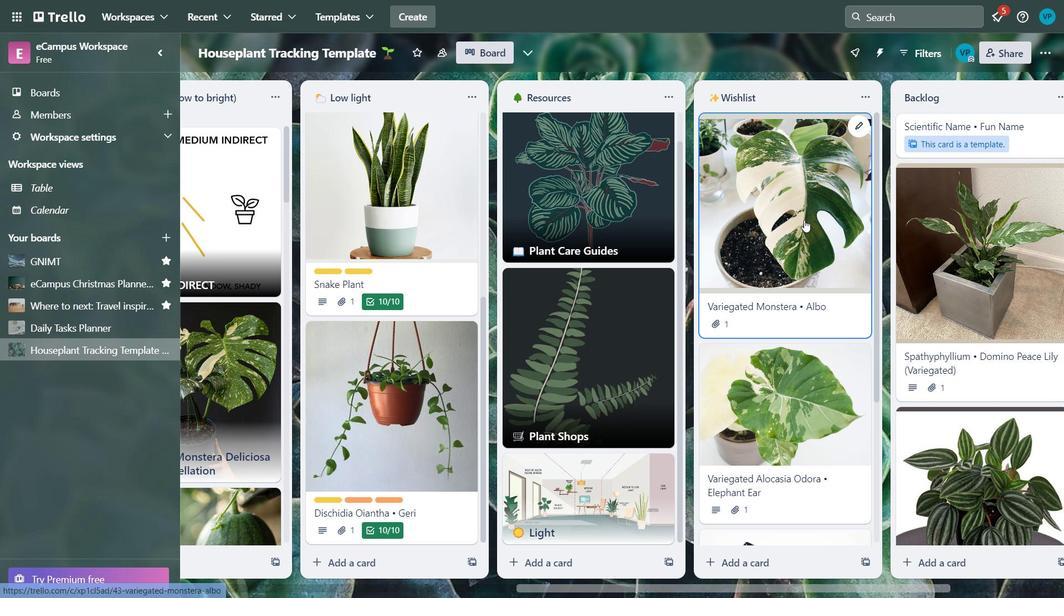 
Action: Mouse pressed left at (802, 213)
Screenshot: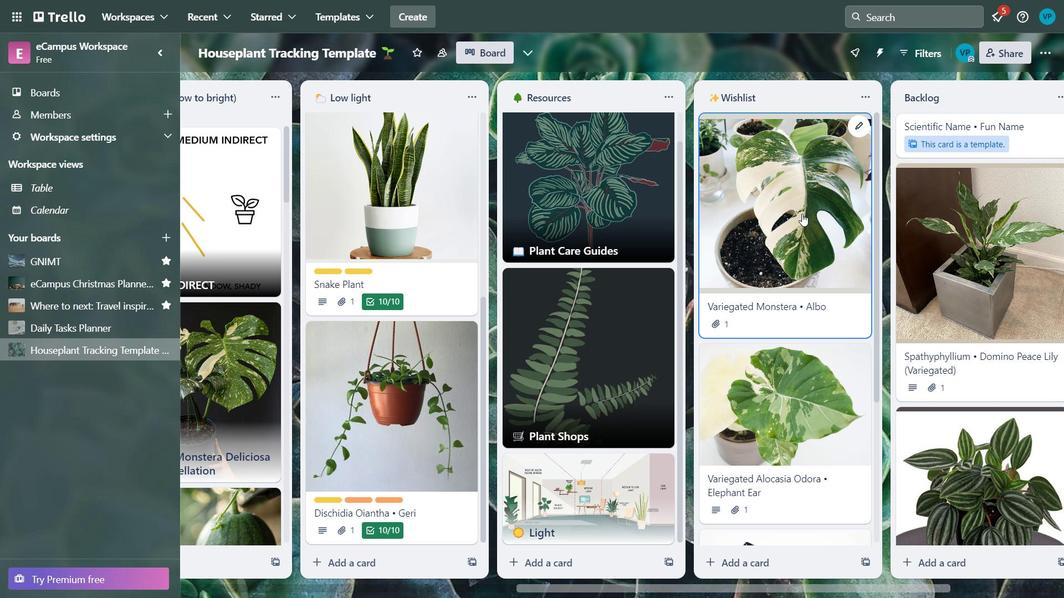 
Action: Mouse moved to (304, 167)
Screenshot: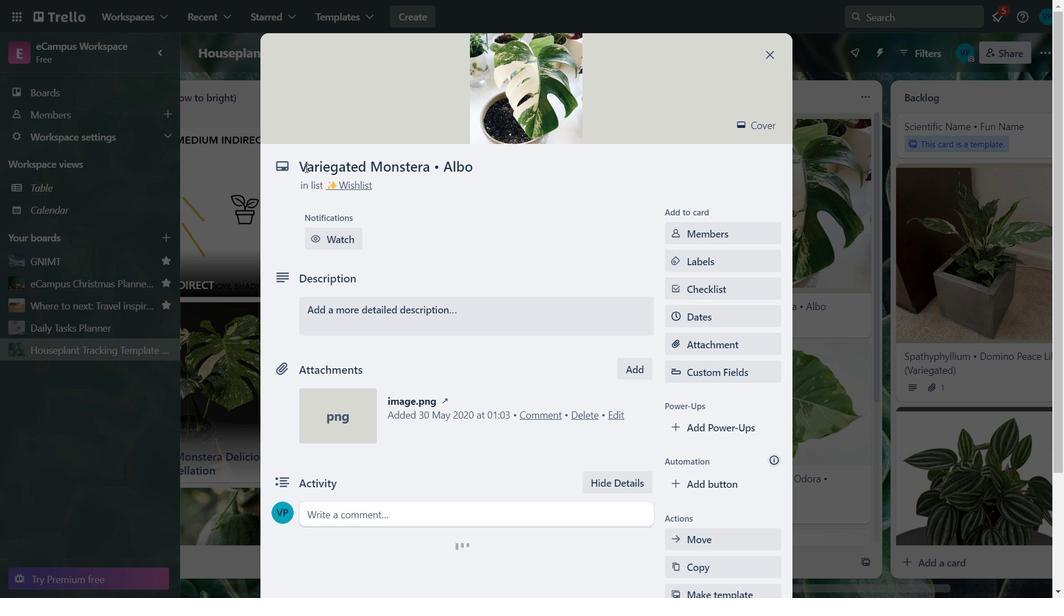 
Action: Mouse pressed left at (304, 167)
Screenshot: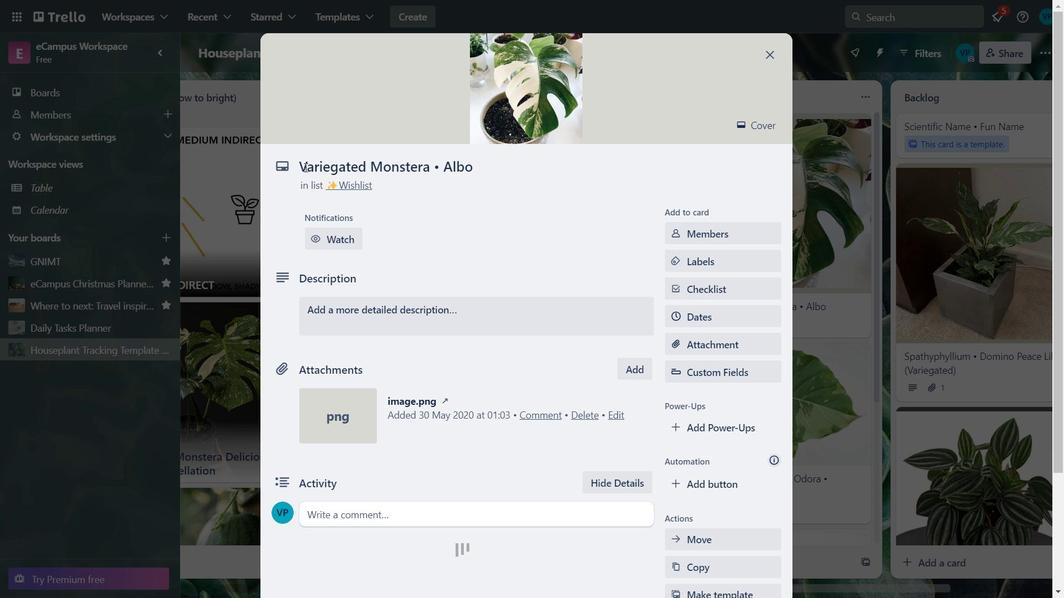 
Action: Mouse moved to (531, 167)
Screenshot: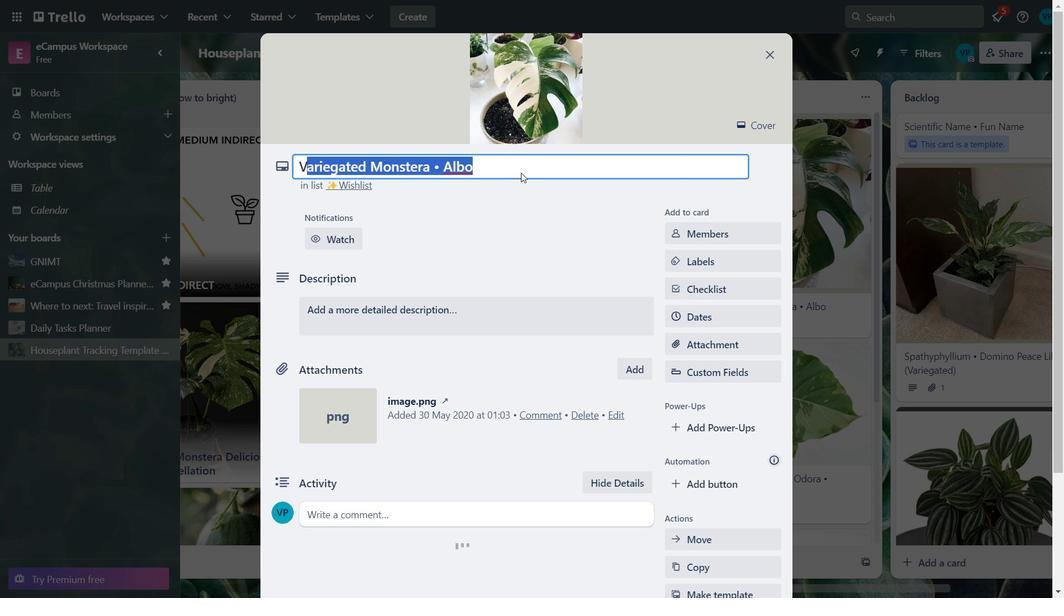 
Action: Key pressed ctrl+C
Screenshot: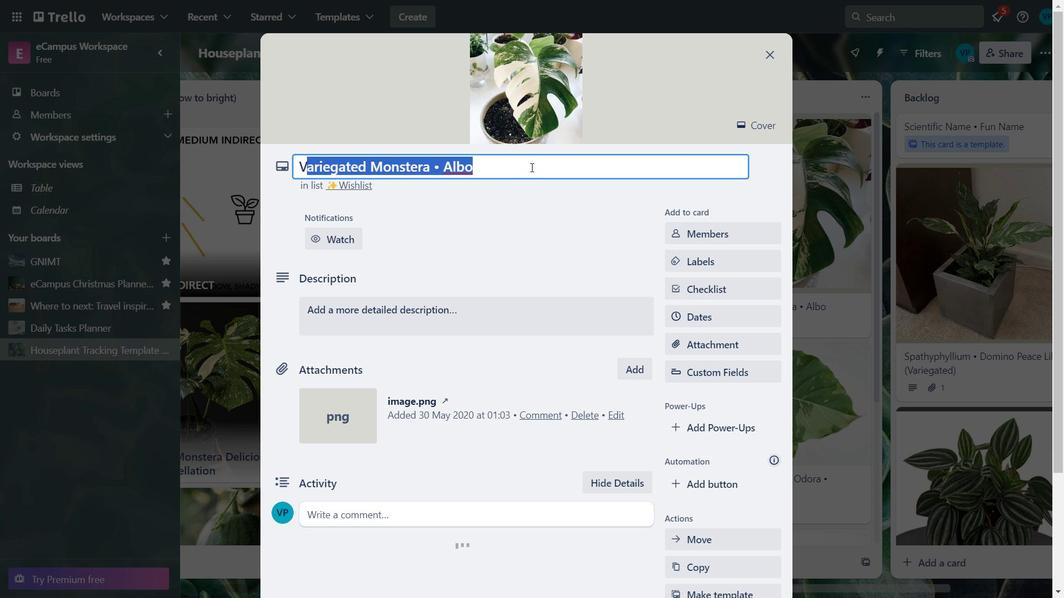 
Action: Mouse moved to (446, 326)
Screenshot: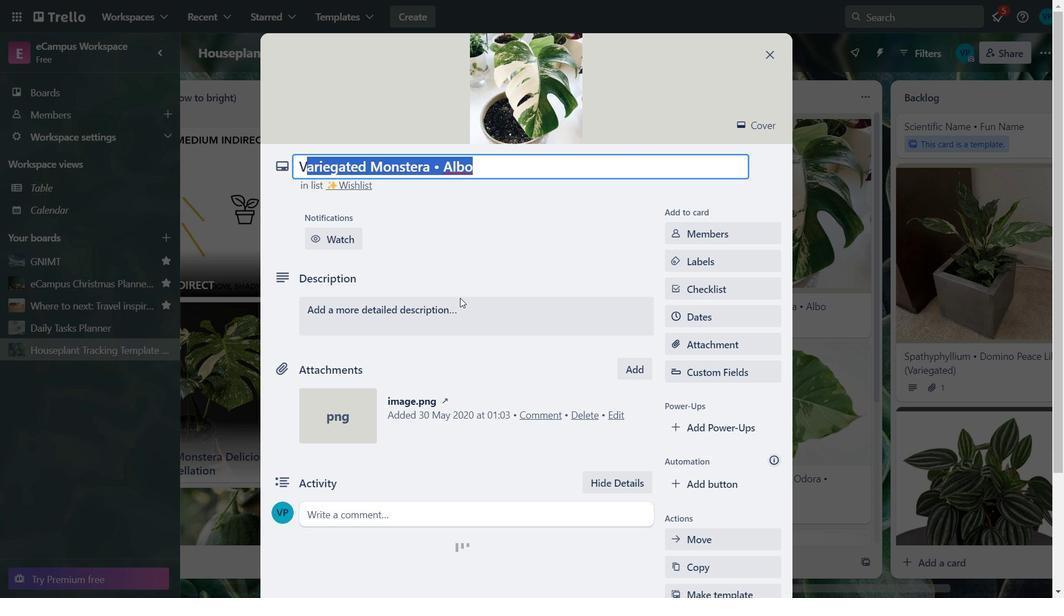 
Action: Mouse pressed left at (446, 326)
Screenshot: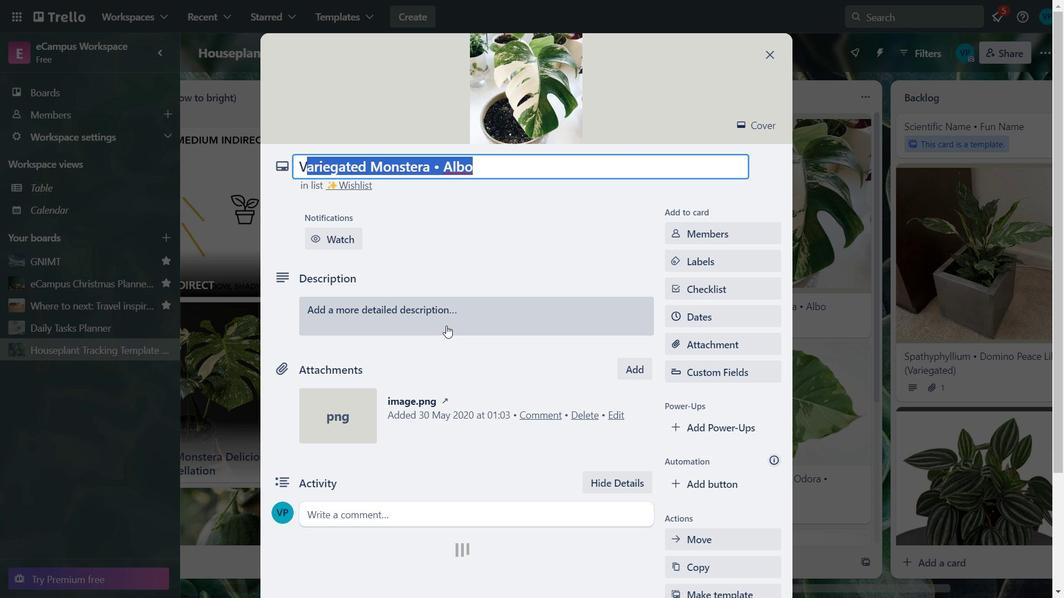 
Action: Key pressed ctrl+V<Key.space>
Screenshot: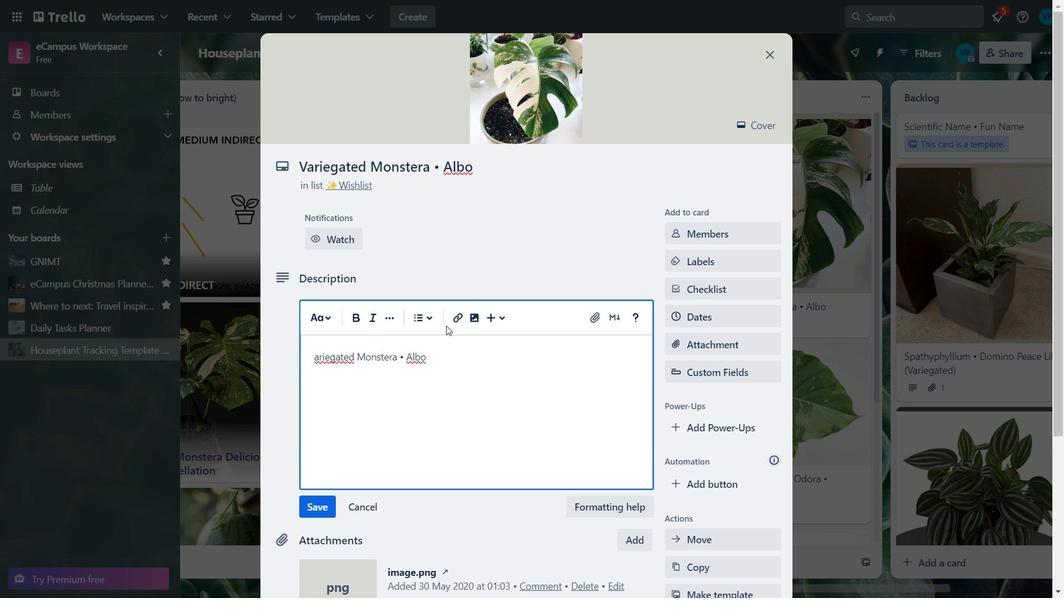 
Action: Mouse moved to (438, 366)
Screenshot: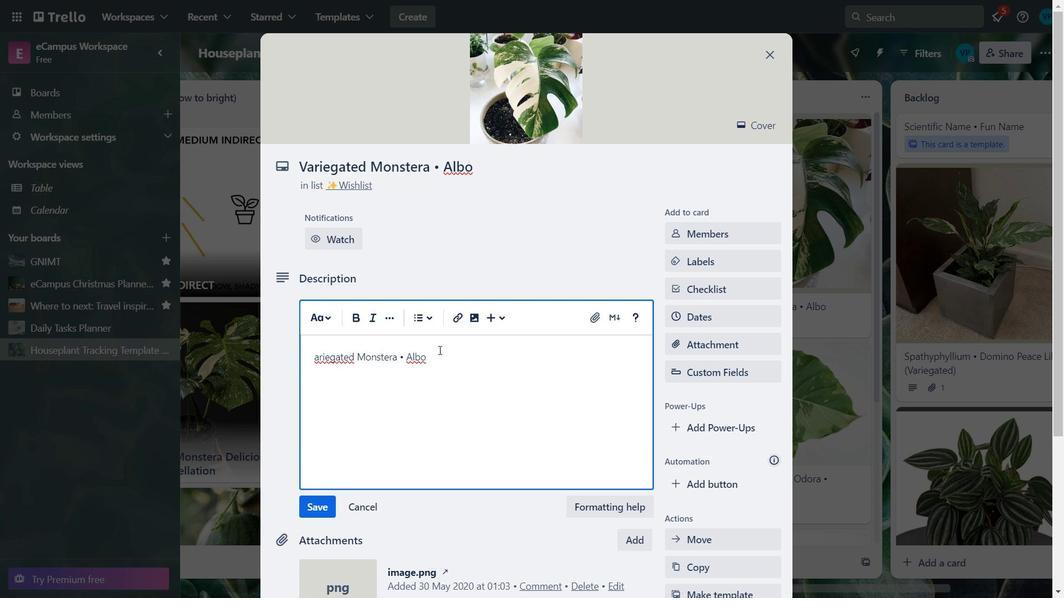 
Action: Mouse pressed left at (438, 366)
Screenshot: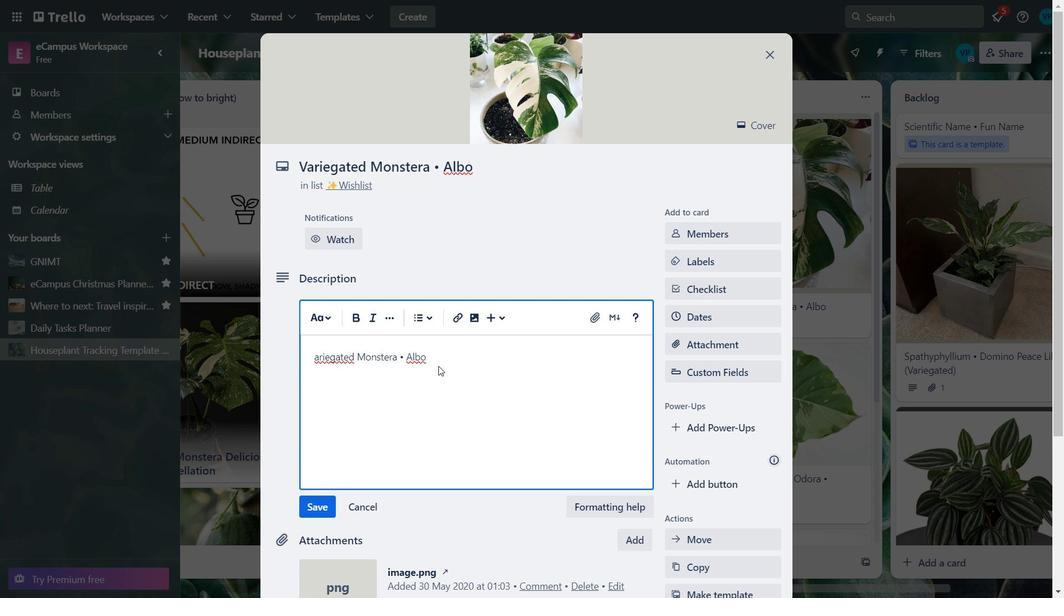
Action: Mouse moved to (318, 358)
Screenshot: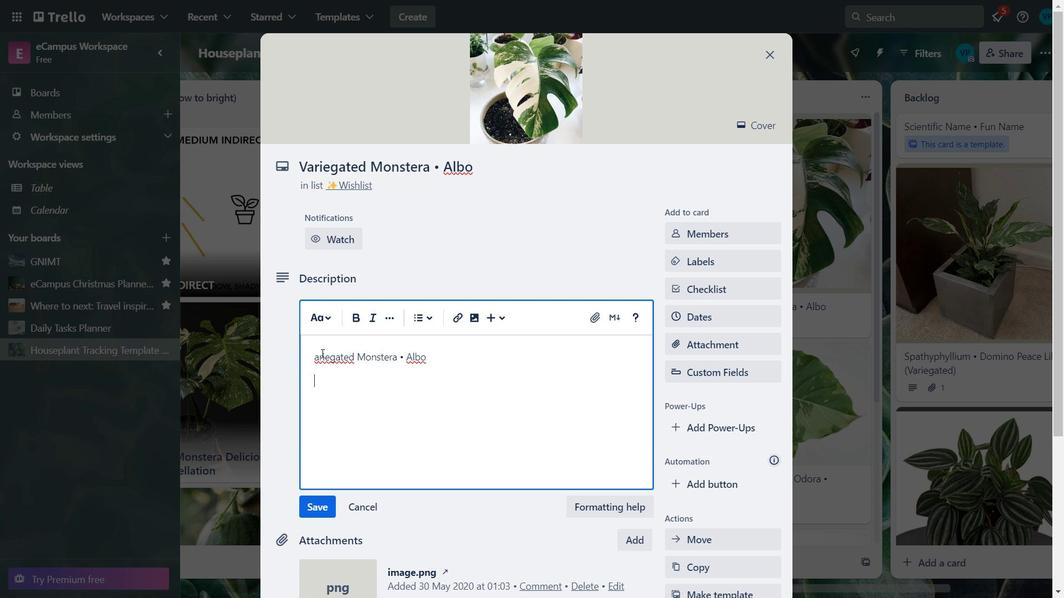 
Action: Mouse pressed left at (318, 358)
Screenshot: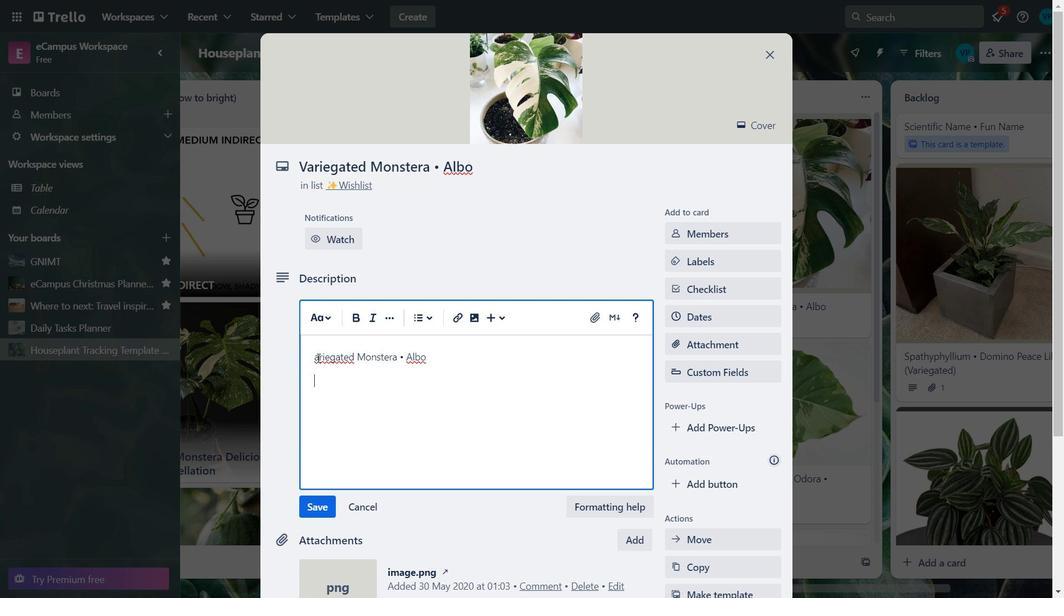
Action: Key pressed <Key.left><Key.caps_lock>ctrl+V
Screenshot: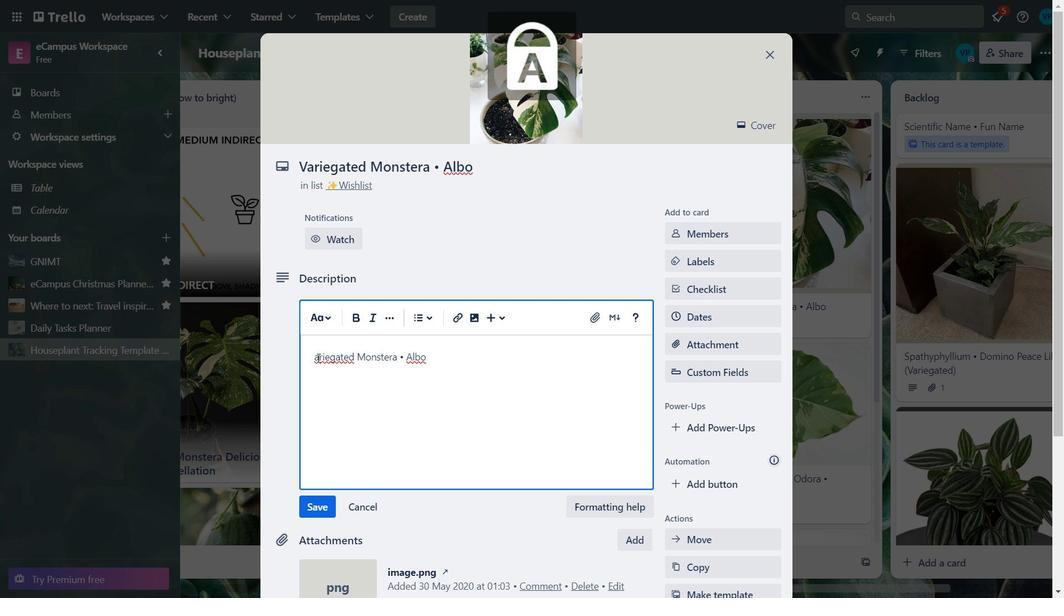 
Action: Mouse moved to (437, 355)
Screenshot: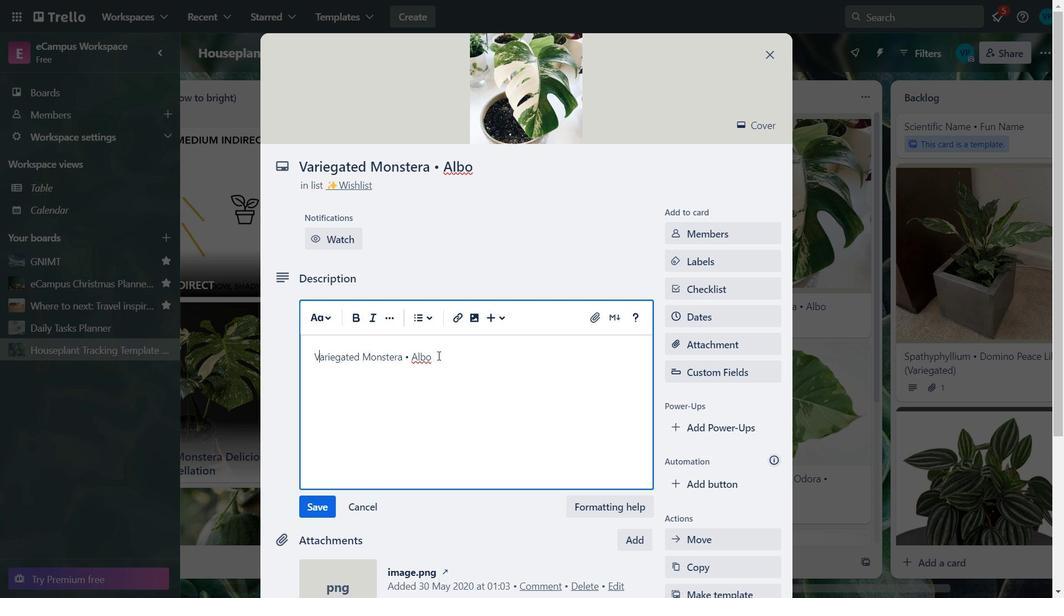 
Action: Mouse pressed left at (437, 355)
Screenshot: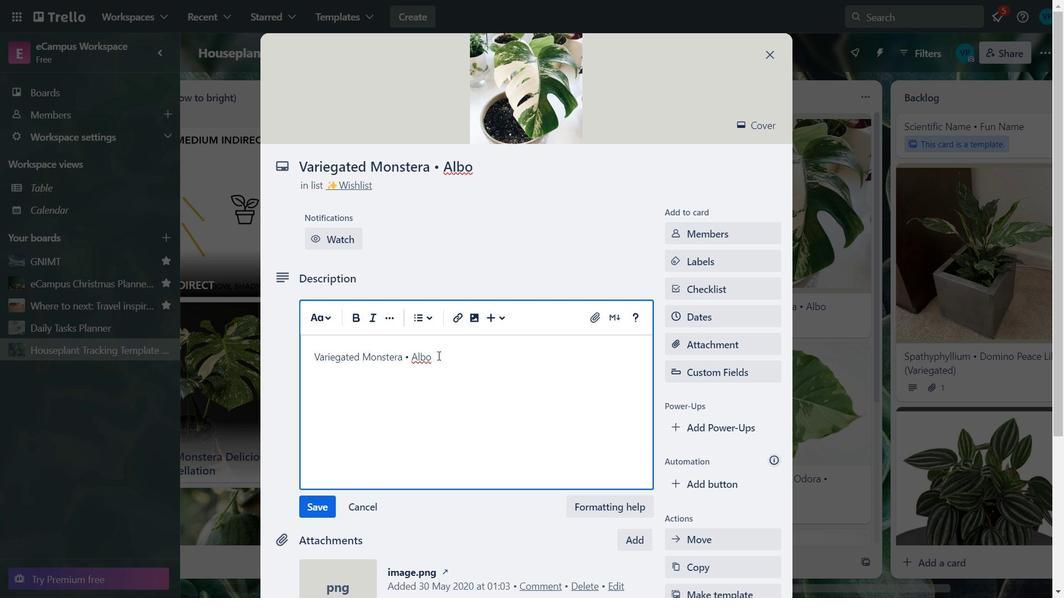 
Action: Mouse moved to (356, 313)
Screenshot: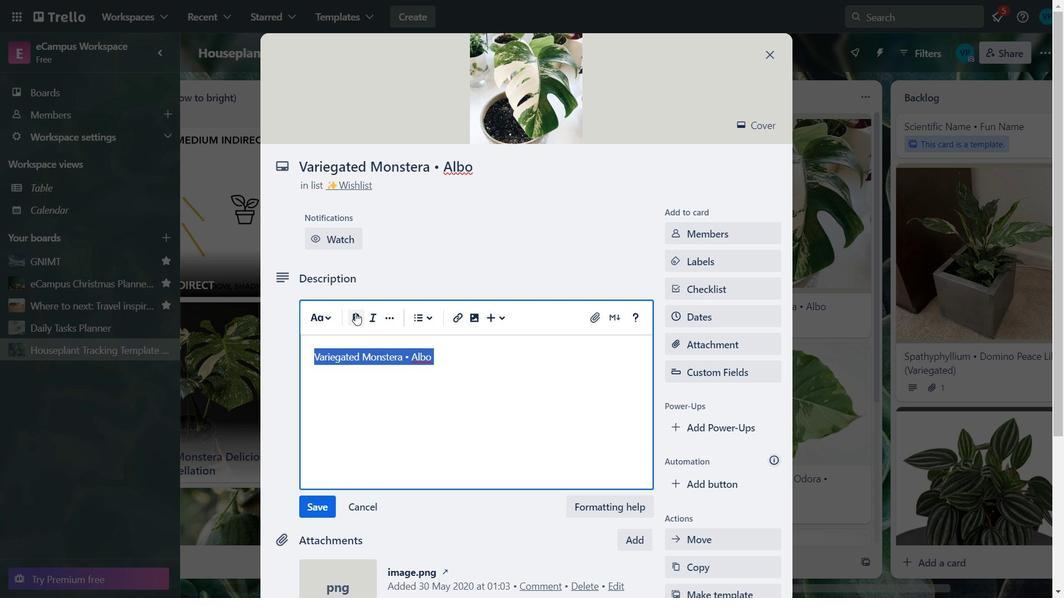 
Action: Mouse pressed left at (356, 313)
Screenshot: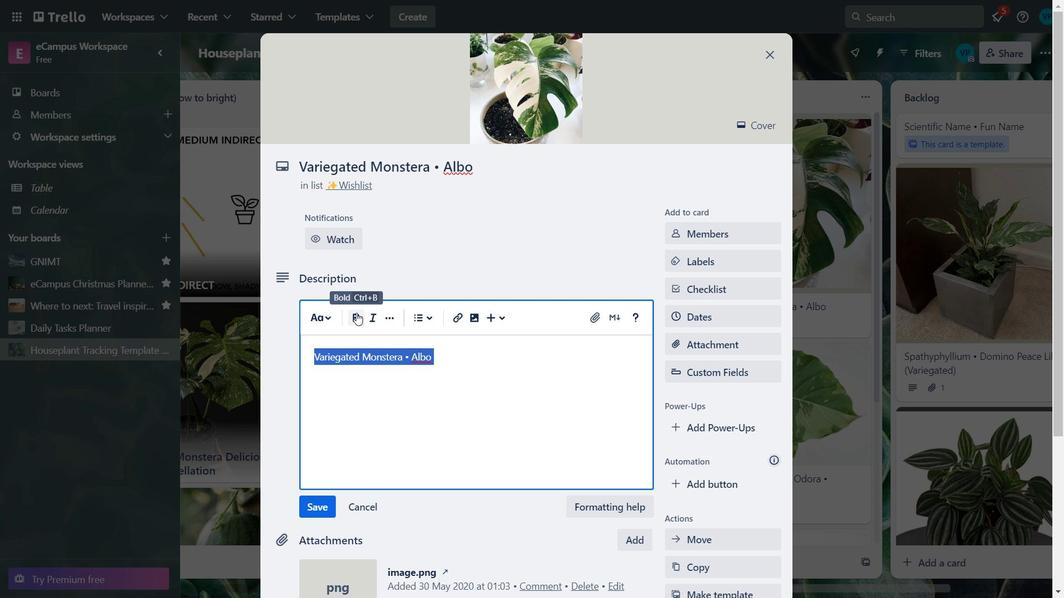 
Action: Mouse moved to (463, 352)
Screenshot: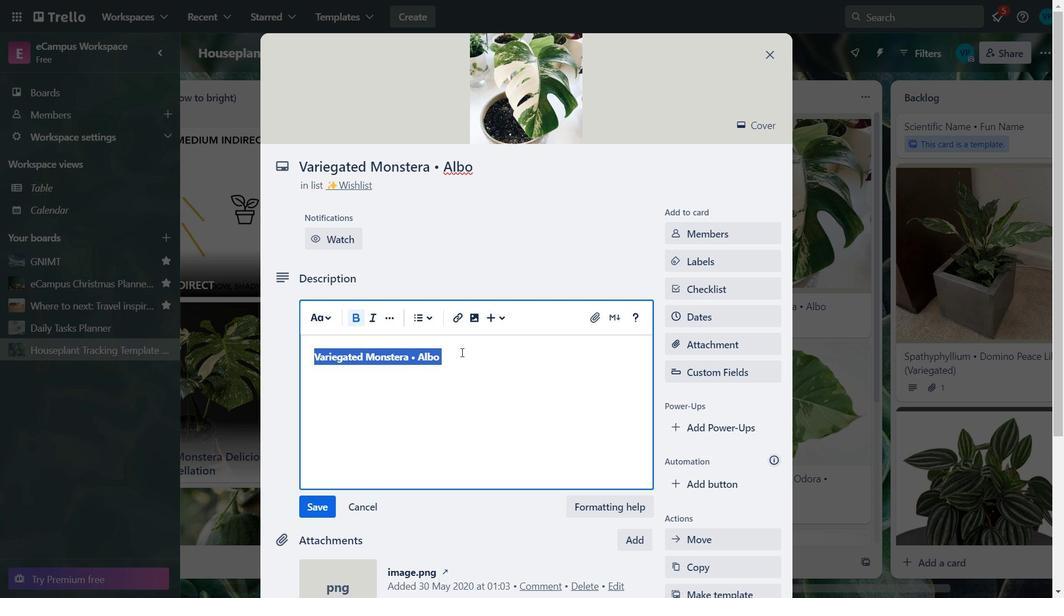 
Action: Mouse pressed left at (463, 352)
Screenshot: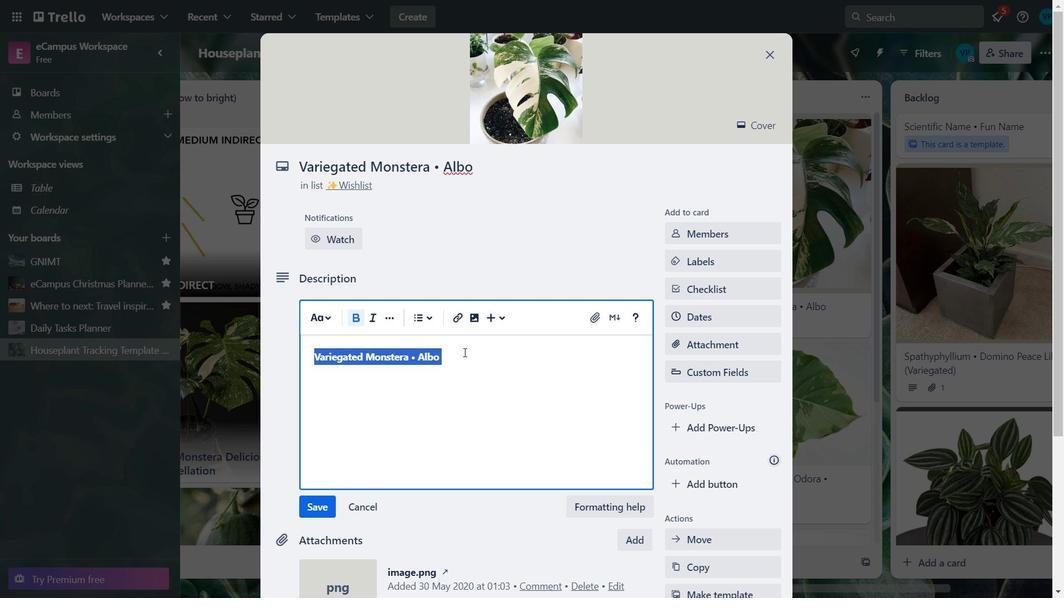 
Action: Key pressed <Key.enter><Key.caps_lock>t<Key.caps_lock>HE<Key.space>RAFITY<Key.space>OF<Key.space>THESE<Key.space>VARI<Key.backspace><Key.backspace><Key.backspace><Key.backspace><Key.backspace><Key.backspace><Key.backspace><Key.backspace><Key.backspace><Key.backspace><Key.backspace><Key.backspace><Key.backspace><Key.backspace><Key.backspace><Key.backspace><Key.backspace><Key.backspace><Key.backspace><Key.backspace><Key.backspace><Key.backspace><Key.backspace><Key.backspace><Key.caps_lock><Key.caps_lock>T<Key.caps_lock>he<Key.space>rarity<Key.space>of<Key.space>these<Key.space>variegated<Key.space><Key.caps_lock><Key.caps_lock>monstera<Key.space>o<Key.backspace>plant<Key.space>is<Key.space>due<Key.space>to<Key.space>the<Key.space>fact<Key.space>of<Key.space>how<Key.space>challenf<Key.backspace>ging<Key.space>its<Key.space><Key.backspace><Key.backspace><Key.space>is<Key.space>to<Key.space>grow.<Key.enter><Key.caps_lock>U<Key.caps_lock>sually<Key.space>the<Key.space>
Screenshot: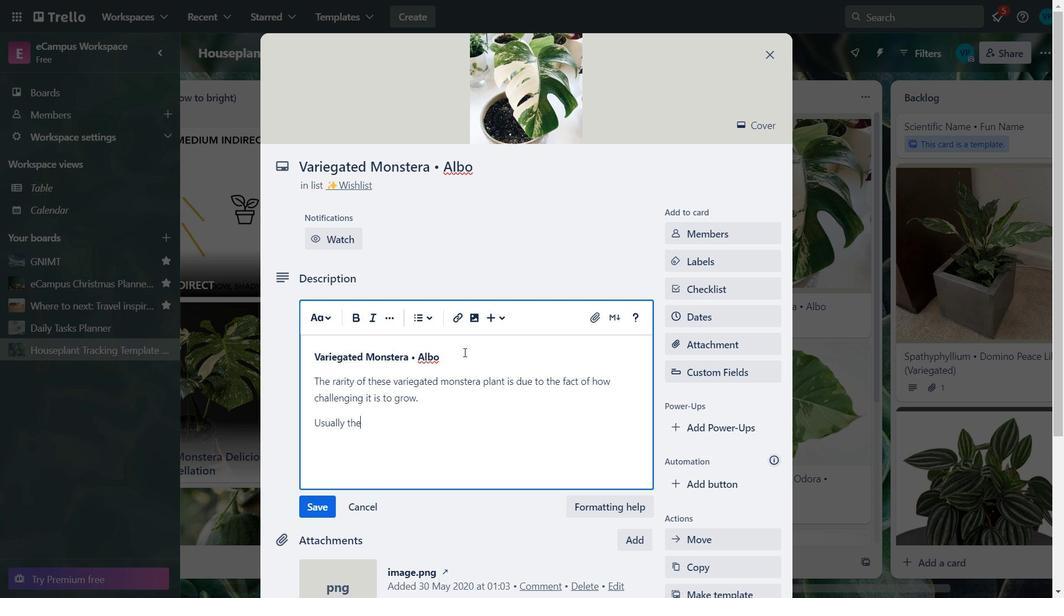 
Action: Mouse moved to (431, 360)
Screenshot: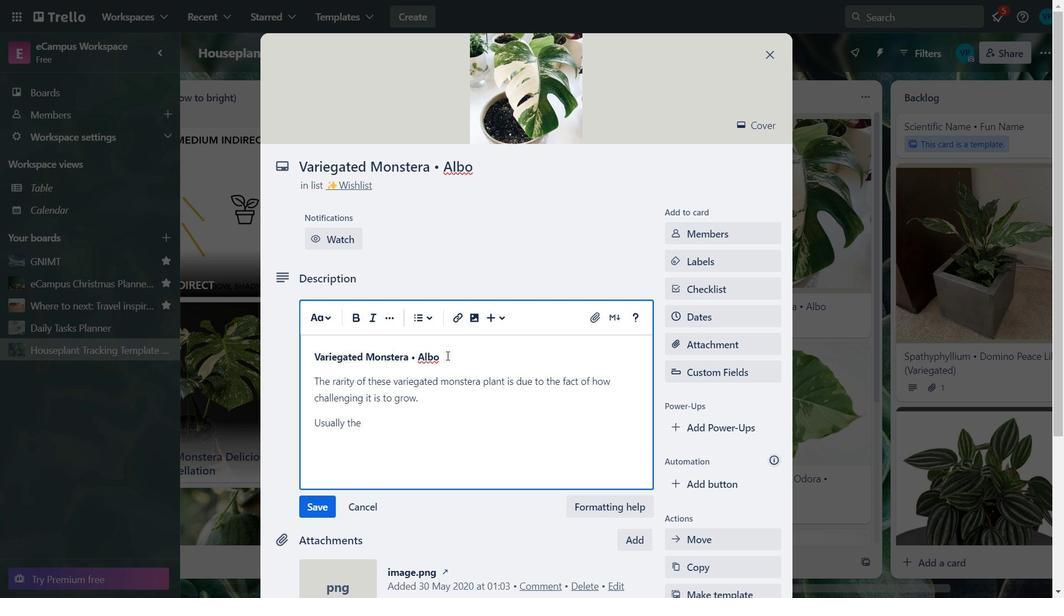 
Action: Key pressed more<Key.space>rare<Key.space>something<Key.space>is,<Key.space>the<Key.space>more<Key.space>people<Key.space>want<Key.space>it.<Key.enter><Key.caps_lock>P<Key.caps_lock>eople<Key.space>want<Key.space>things<Key.space>the<Key.space><Key.backspace><Key.backspace>at<Key.space>other<Key.space>can't<Key.space>have,and<Key.space><Key.backspace><Key.backspace><Key.backspace><Key.backspace><Key.space>and<Key.space>the<Key.space>lower<Key.space>the<Key.space>supply,<Key.space>the<Key.space>higher<Key.space>the<Key.space>demand<Key.space>becomes.
Screenshot: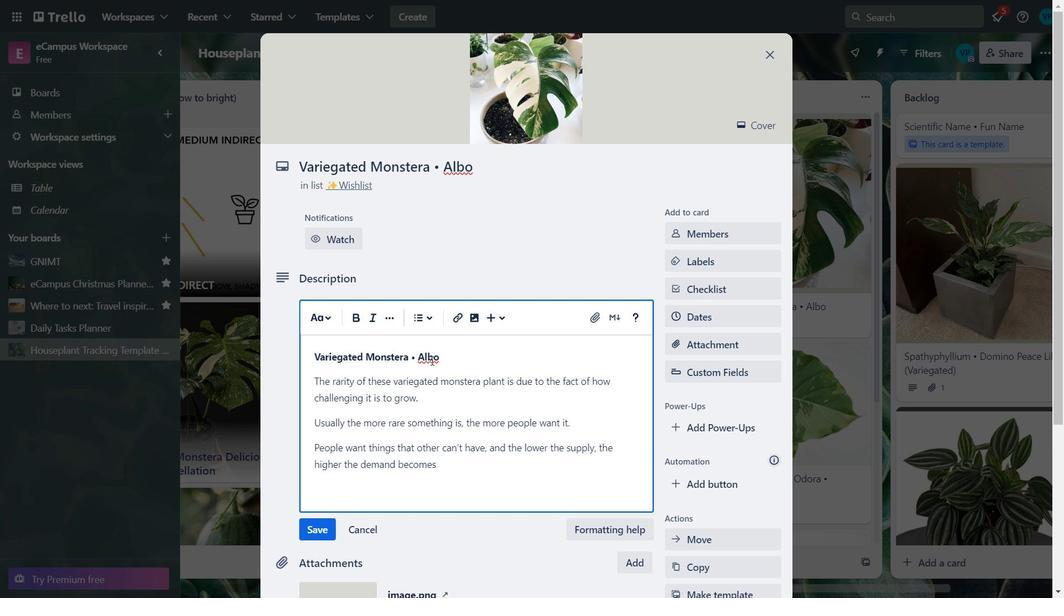 
Action: Mouse moved to (318, 385)
Screenshot: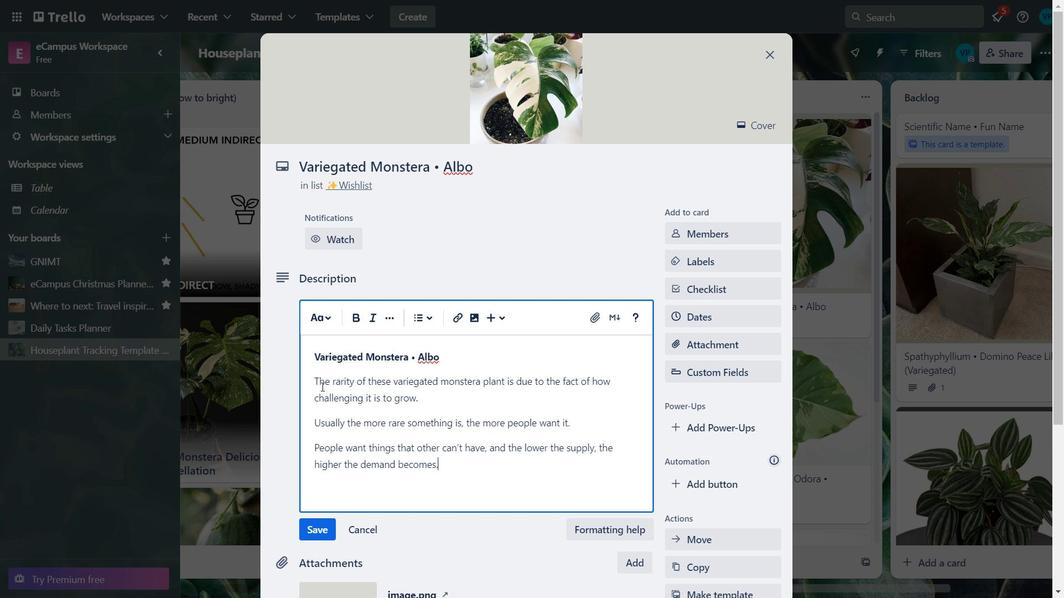 
Action: Mouse pressed left at (318, 385)
Screenshot: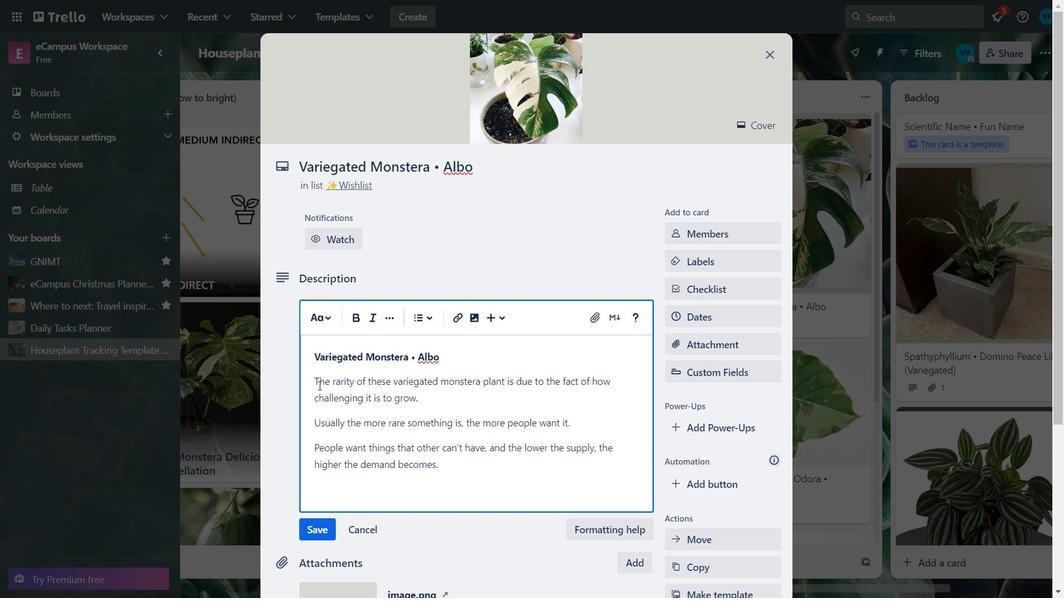 
Action: Mouse moved to (442, 467)
Screenshot: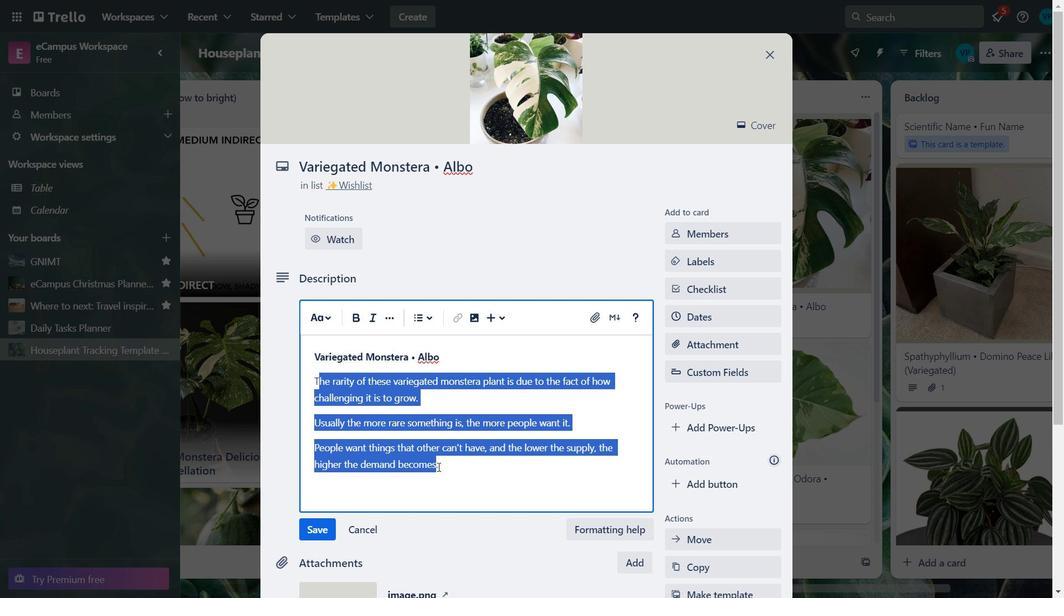 
Action: Mouse pressed left at (442, 467)
Screenshot: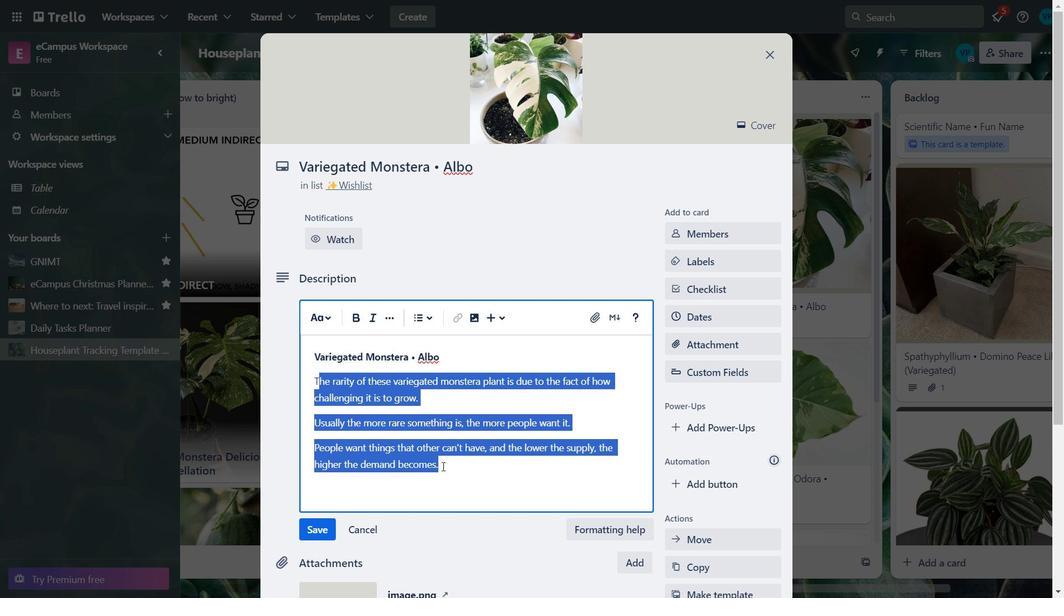 
Action: Mouse moved to (312, 379)
Screenshot: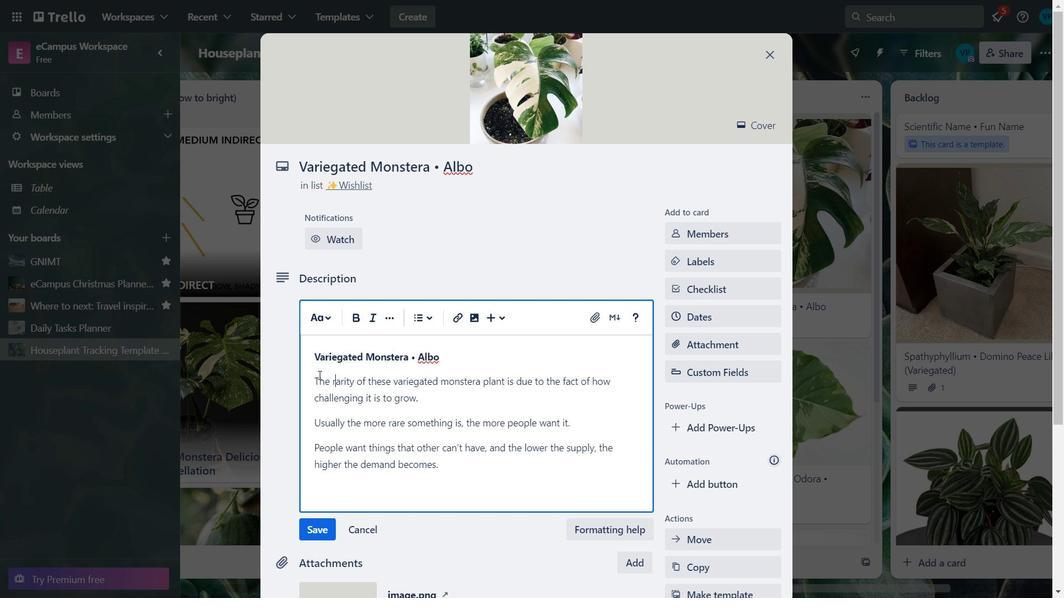 
Action: Mouse pressed left at (312, 379)
Screenshot: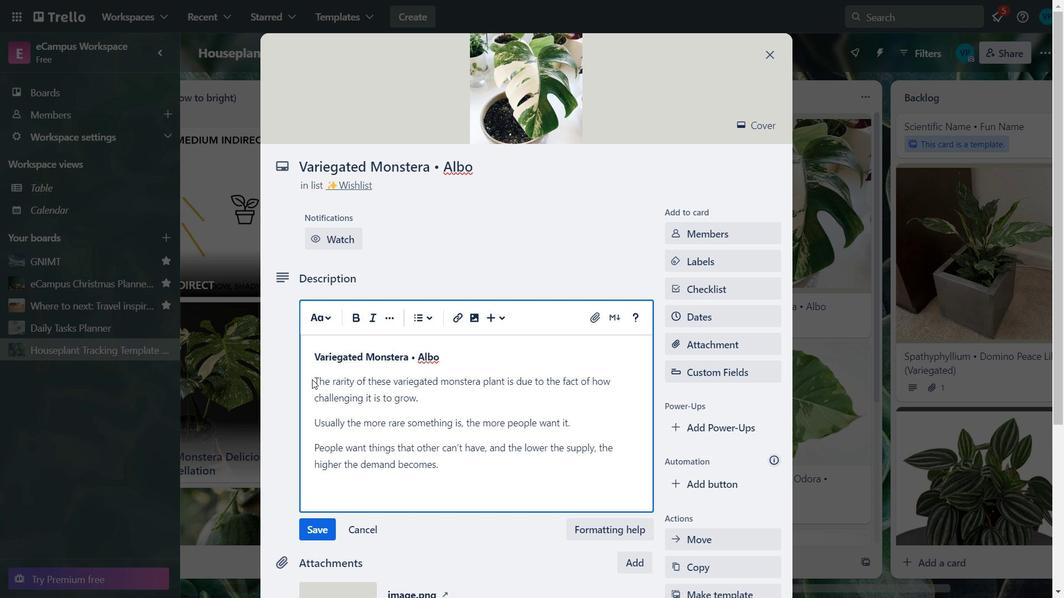 
Action: Mouse moved to (455, 480)
Screenshot: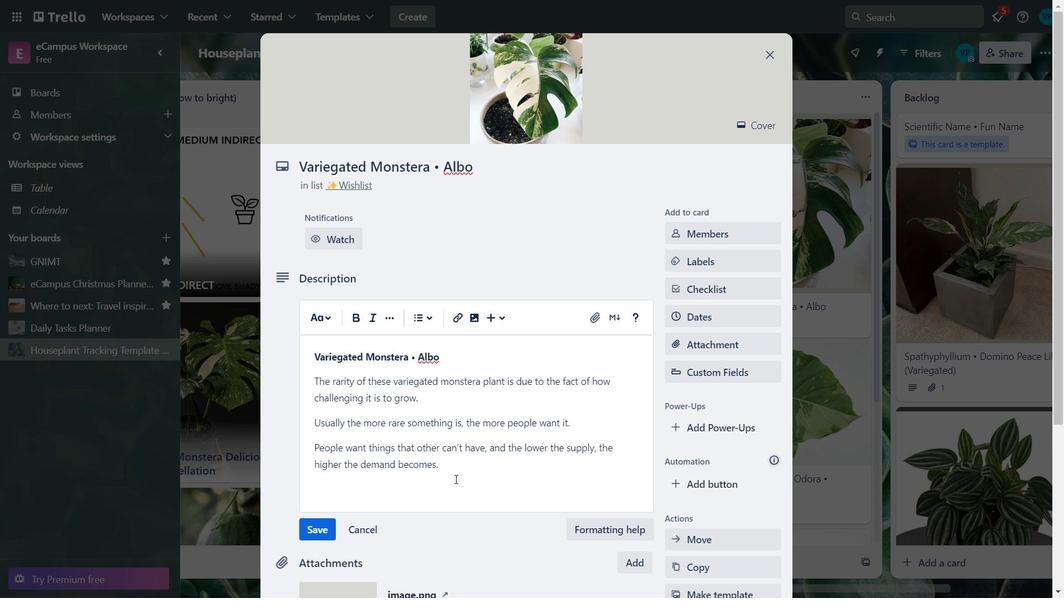 
Action: Mouse pressed left at (455, 480)
Screenshot: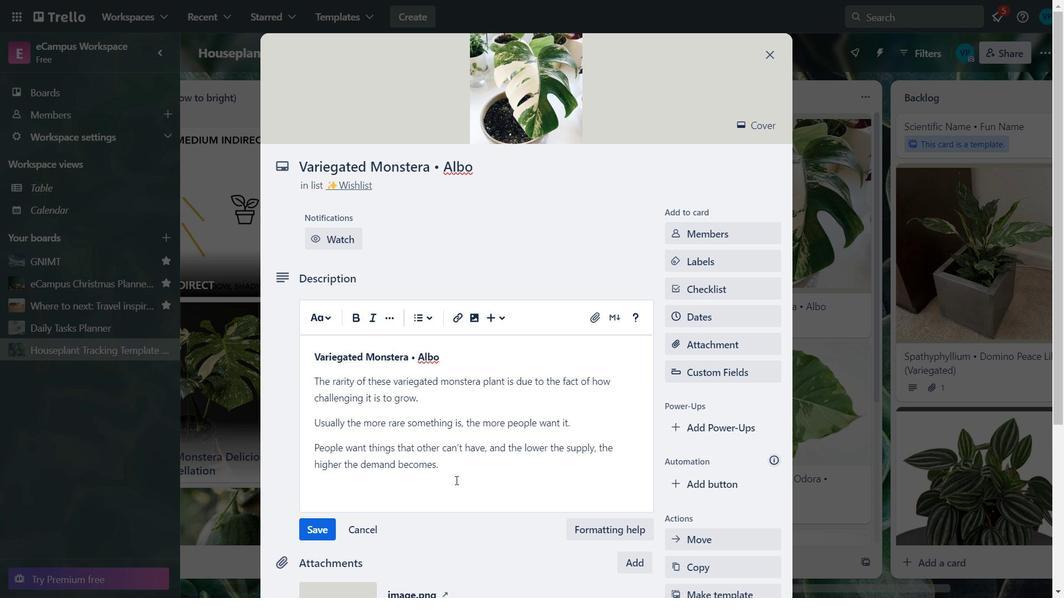 
Action: Mouse moved to (430, 324)
Screenshot: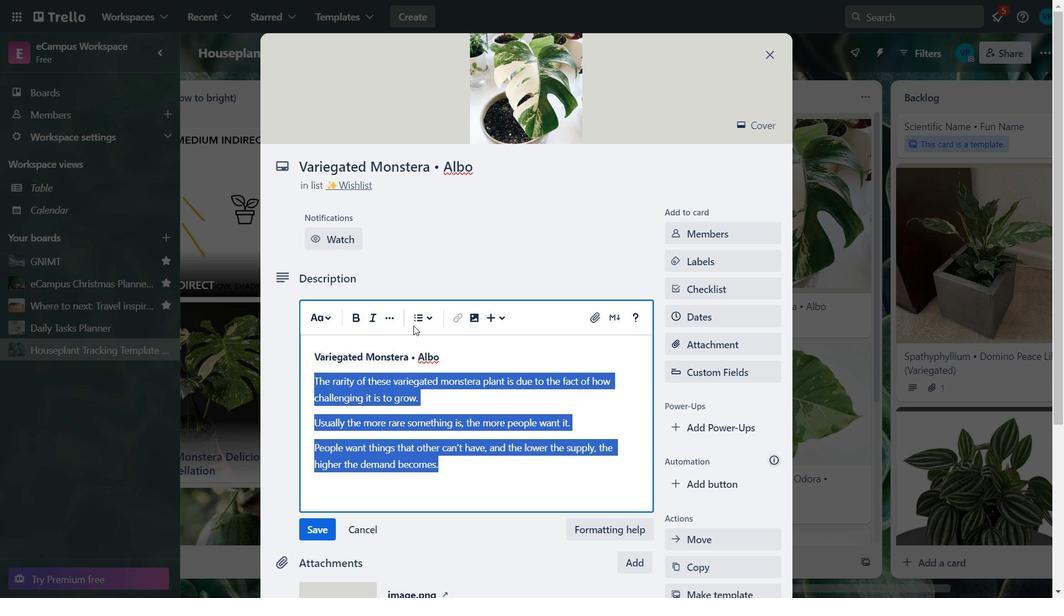 
Action: Mouse pressed left at (430, 324)
Screenshot: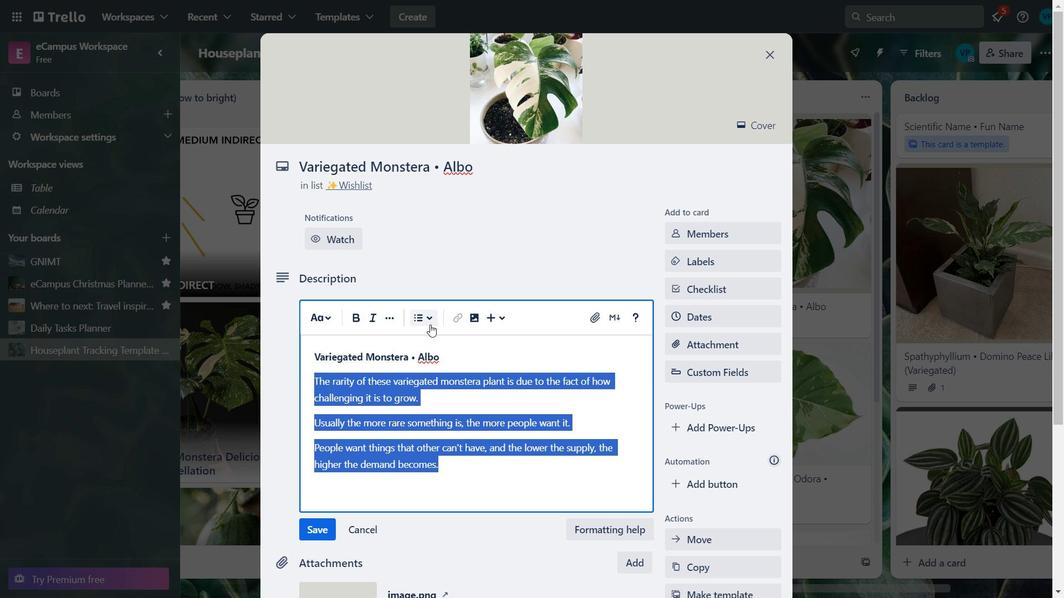 
Action: Mouse moved to (443, 355)
Screenshot: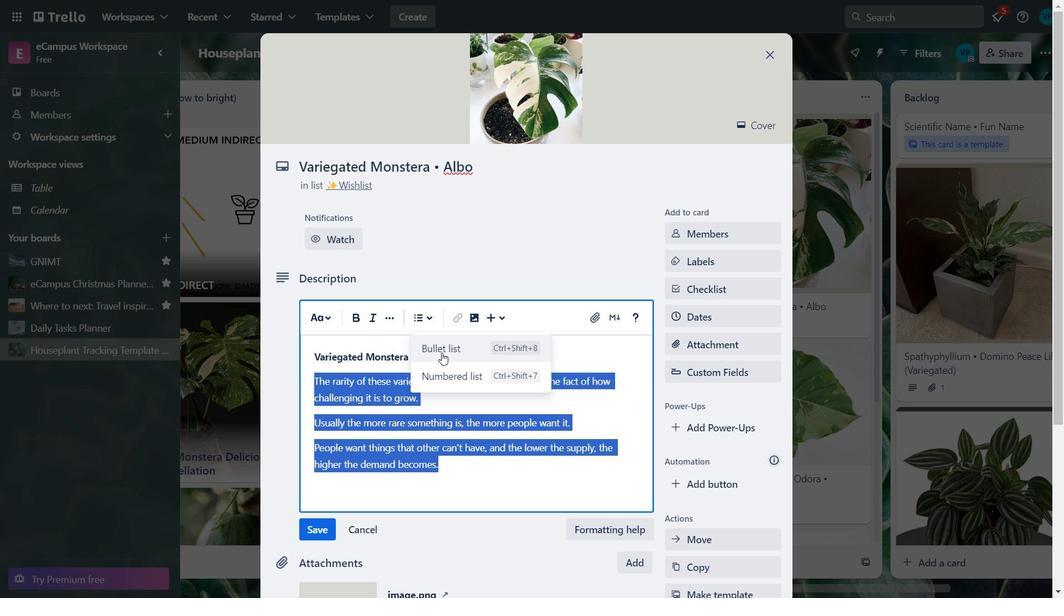
Action: Mouse pressed left at (443, 355)
Screenshot: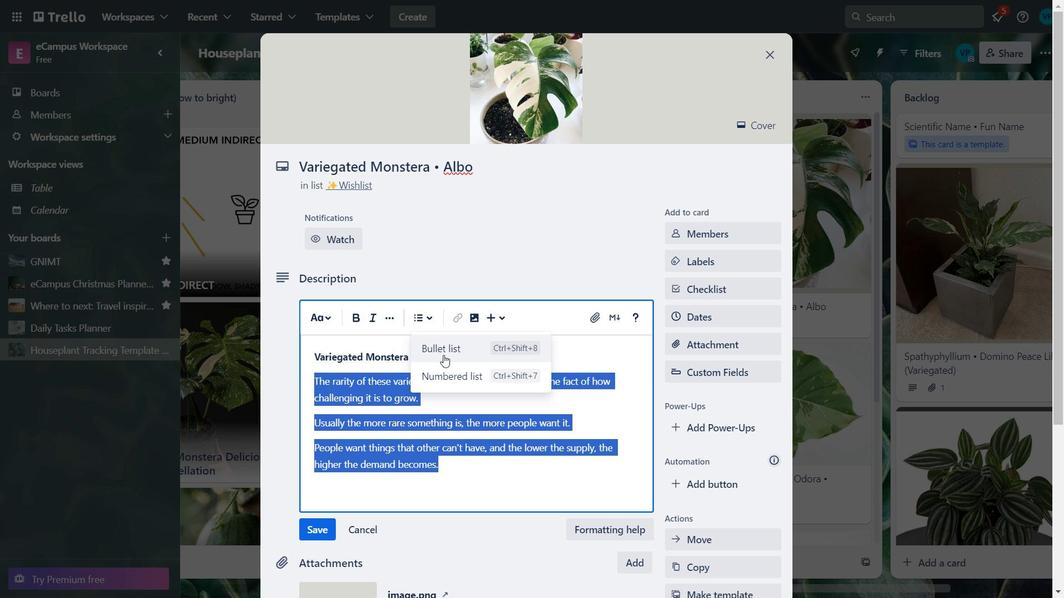 
Action: Mouse moved to (438, 486)
Screenshot: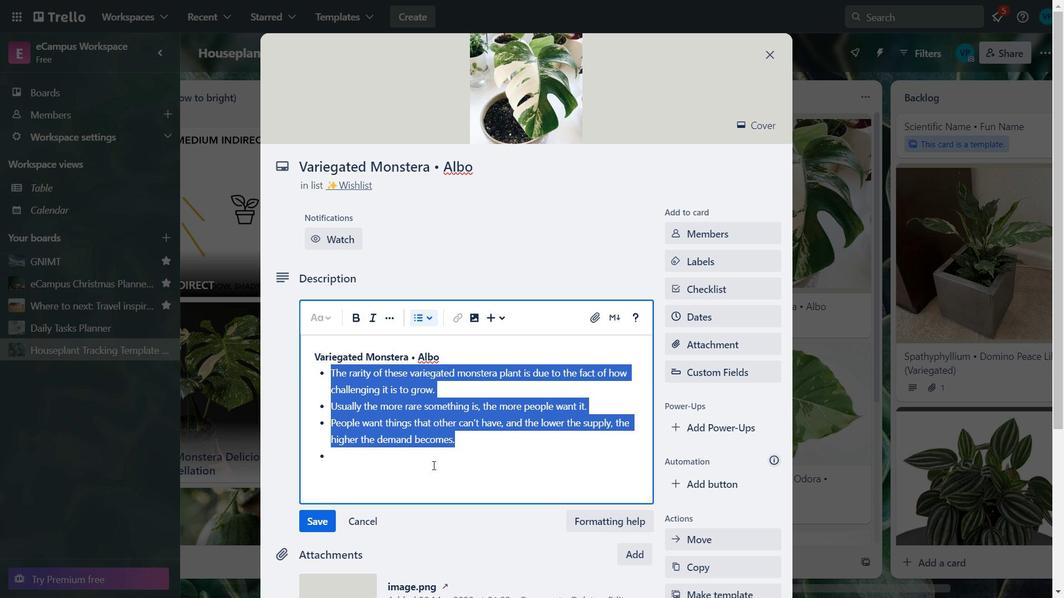 
Action: Mouse pressed left at (438, 486)
Screenshot: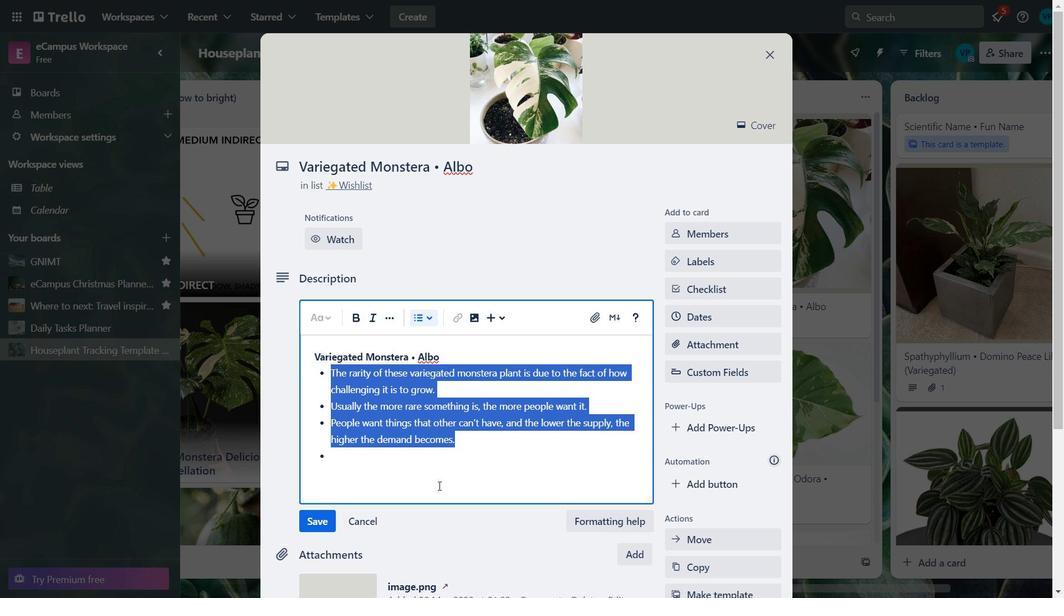 
Action: Mouse moved to (358, 464)
Screenshot: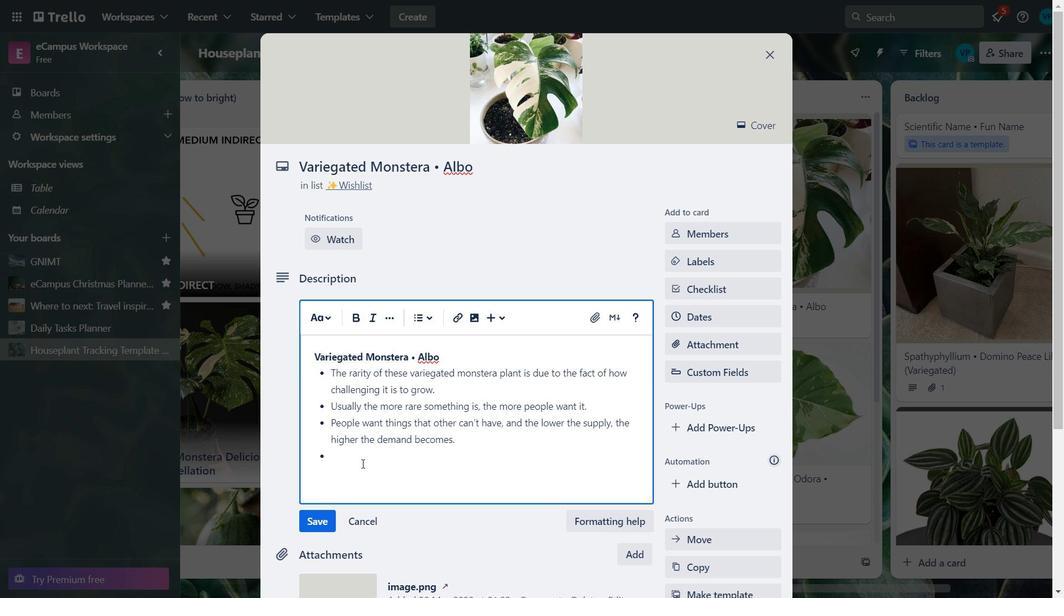 
Action: Mouse pressed left at (358, 464)
Screenshot: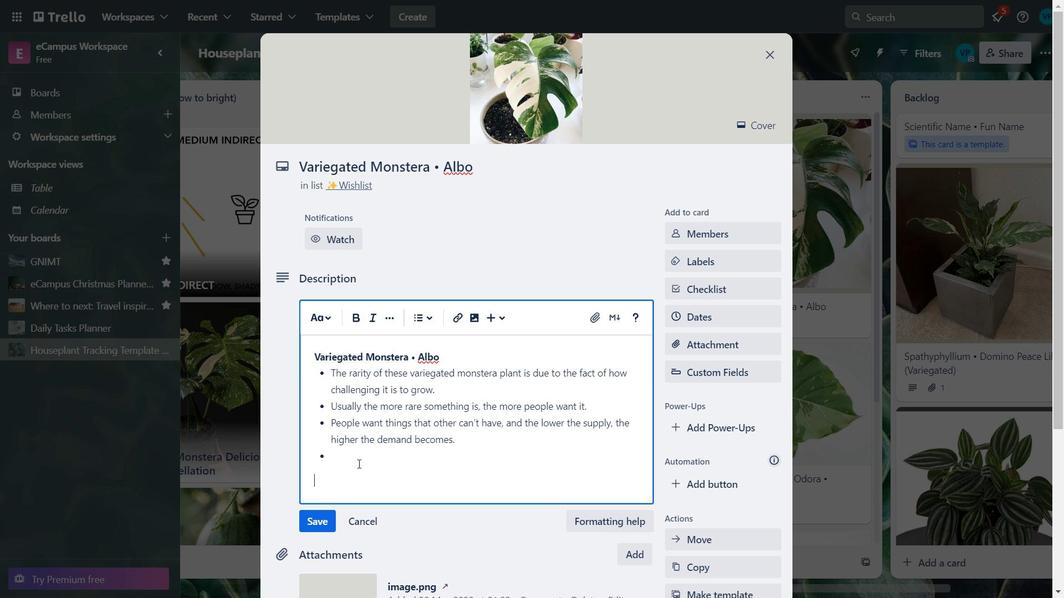 
Action: Key pressed <Key.backspace>
Screenshot: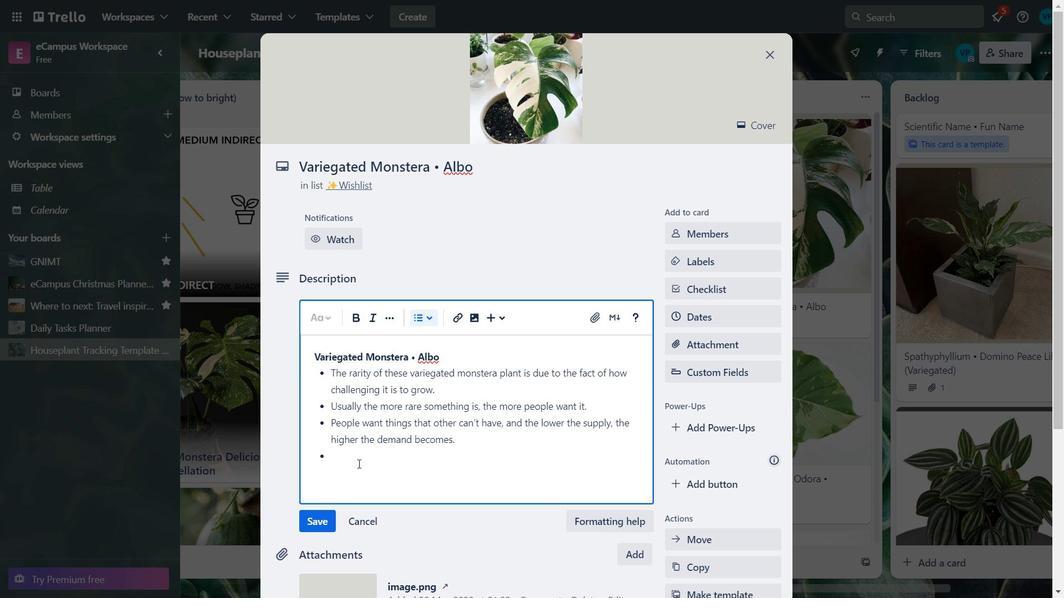
Action: Mouse moved to (310, 507)
Screenshot: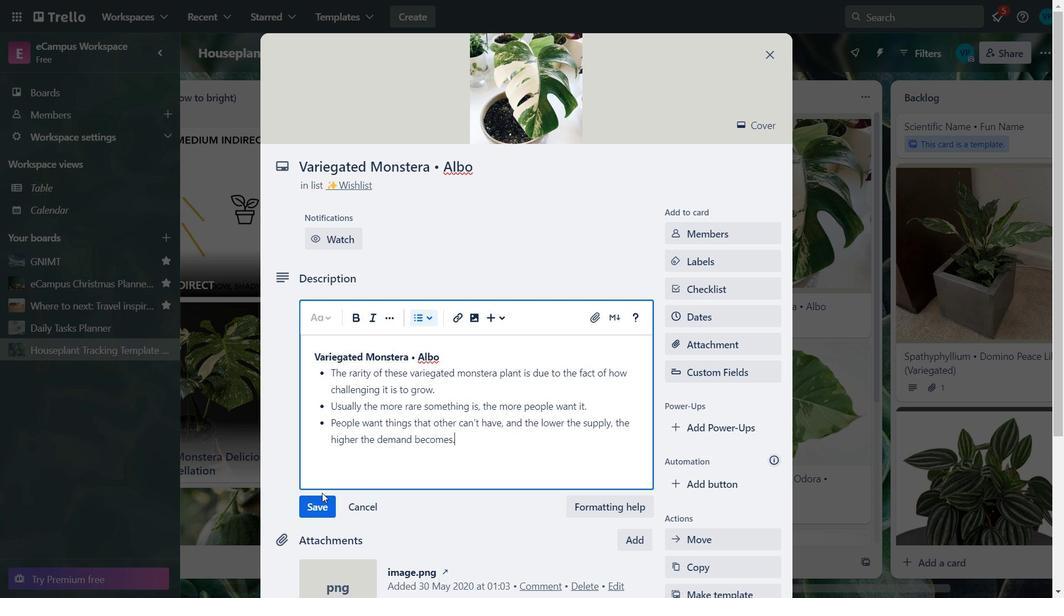 
Action: Mouse pressed left at (310, 507)
Screenshot: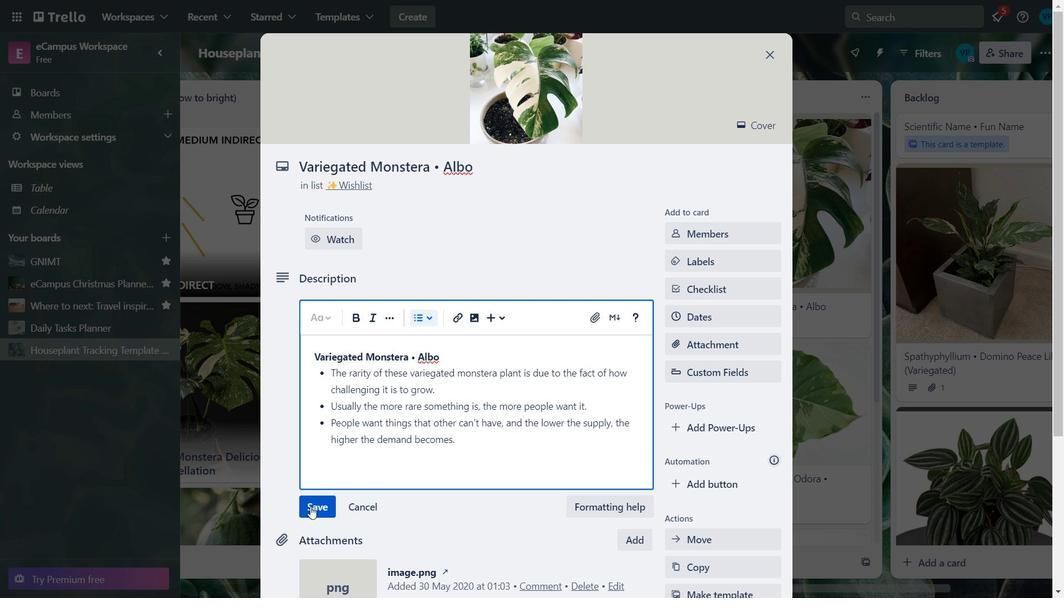 
Action: Mouse moved to (485, 170)
Screenshot: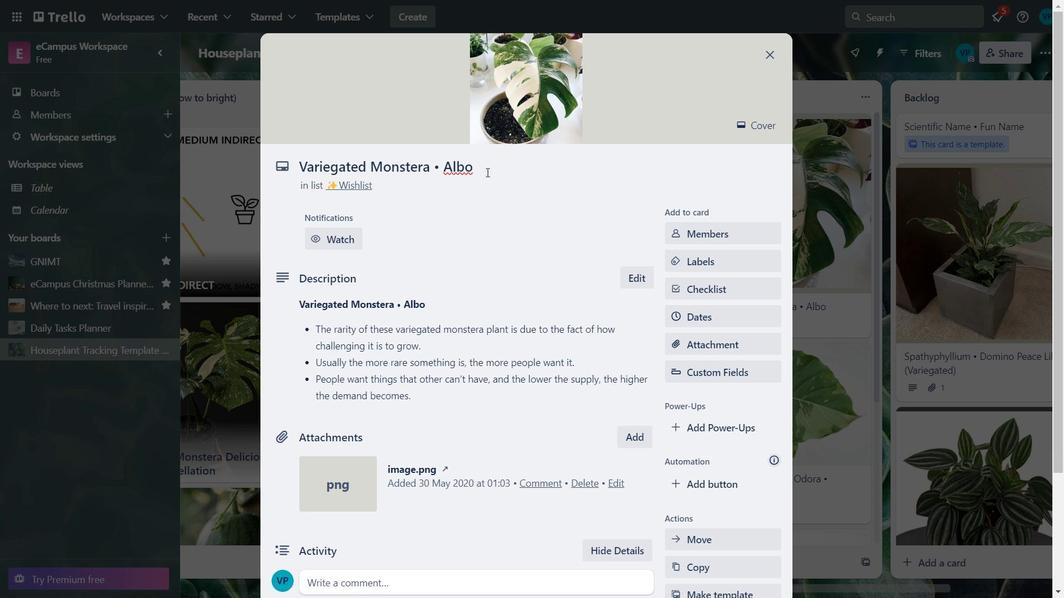 
Action: Mouse pressed left at (485, 170)
Screenshot: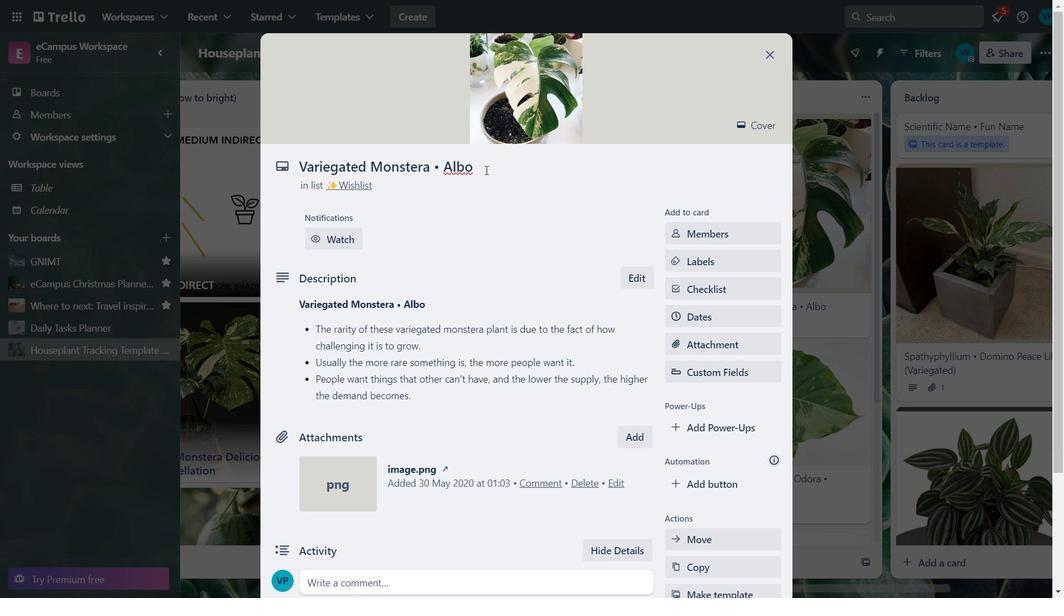 
Action: Mouse moved to (294, 172)
Screenshot: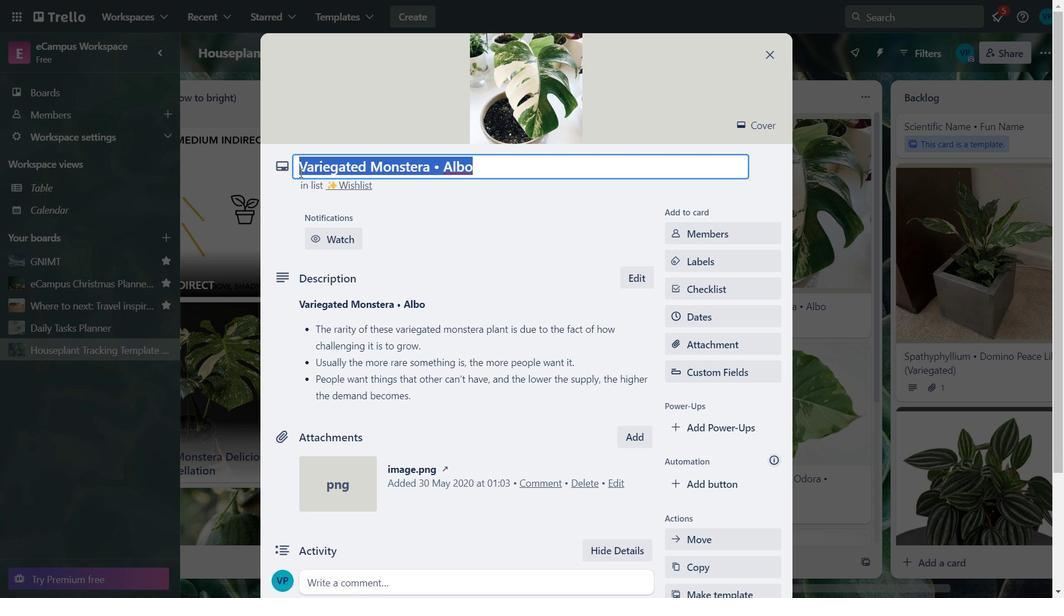 
Action: Key pressed ctrl+C
Screenshot: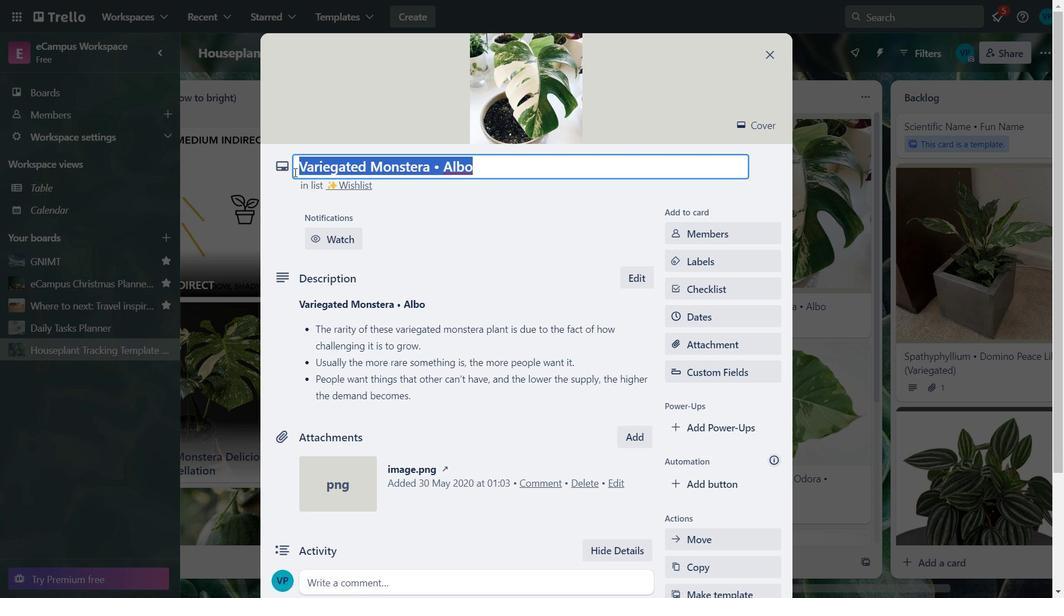 
Action: Mouse moved to (693, 292)
Screenshot: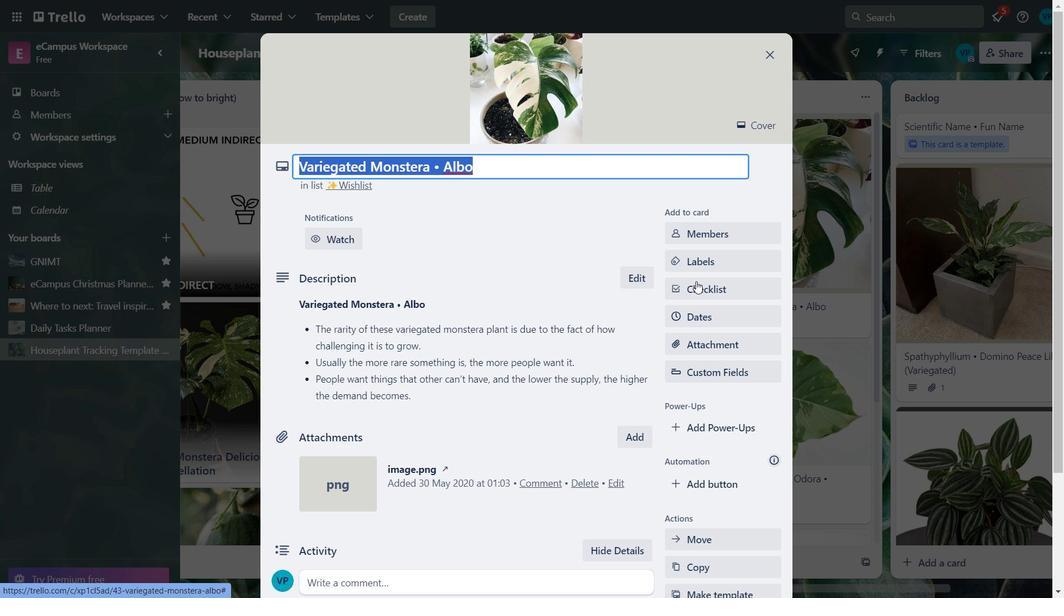 
Action: Mouse pressed left at (693, 292)
Screenshot: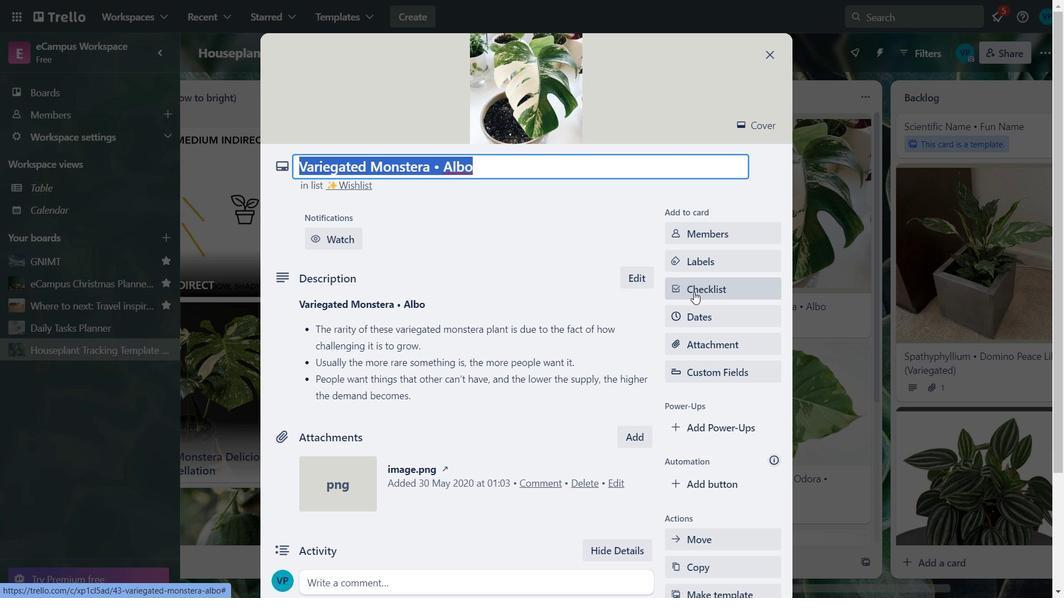 
Action: Key pressed <Key.backspace>ctrl+V
Screenshot: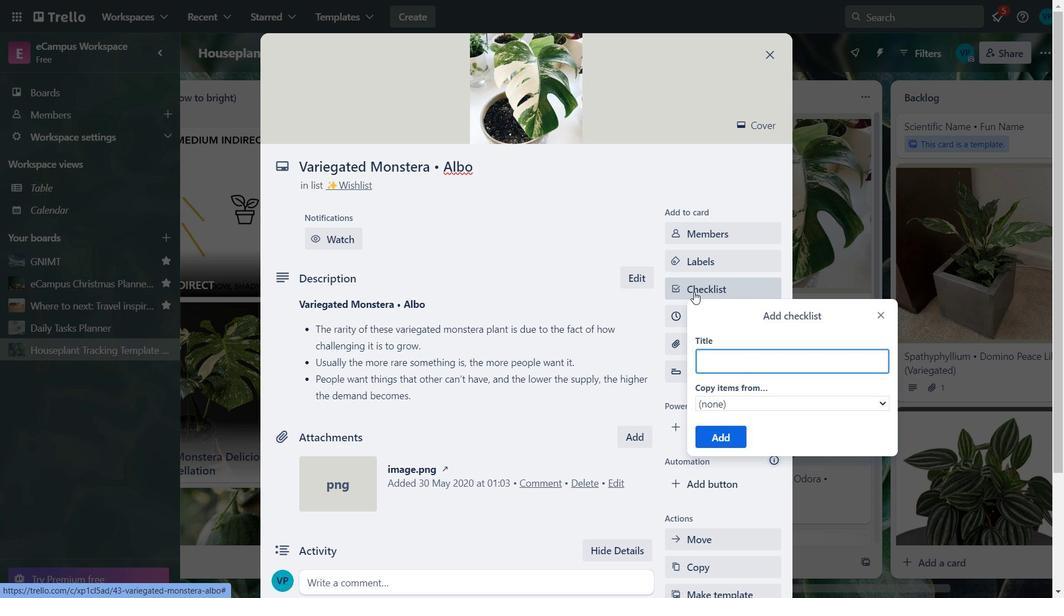 
Action: Mouse moved to (721, 442)
Screenshot: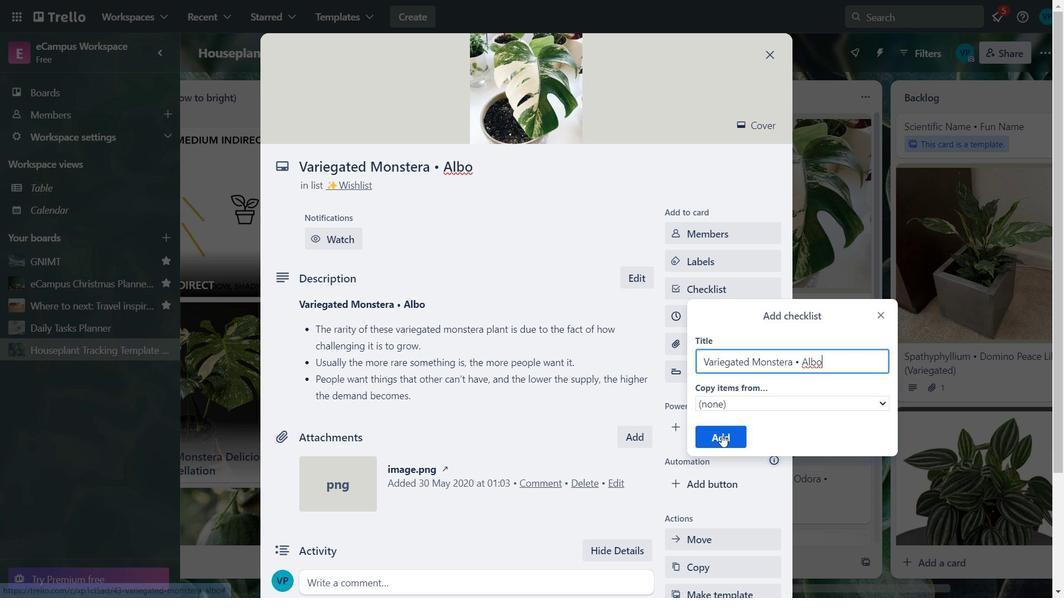 
Action: Mouse pressed left at (721, 442)
Screenshot: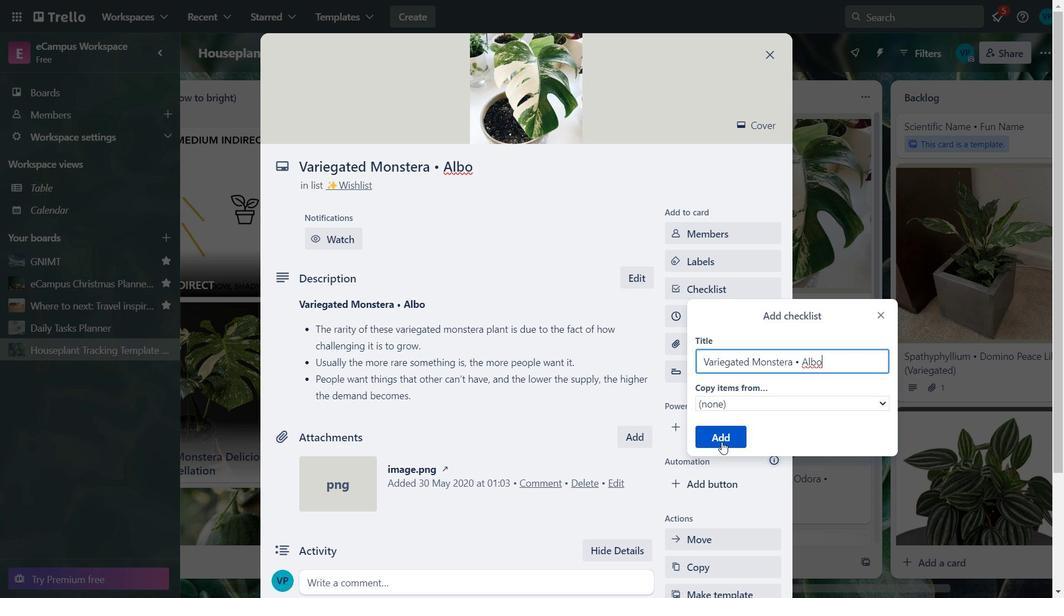 
Action: Mouse moved to (551, 392)
Screenshot: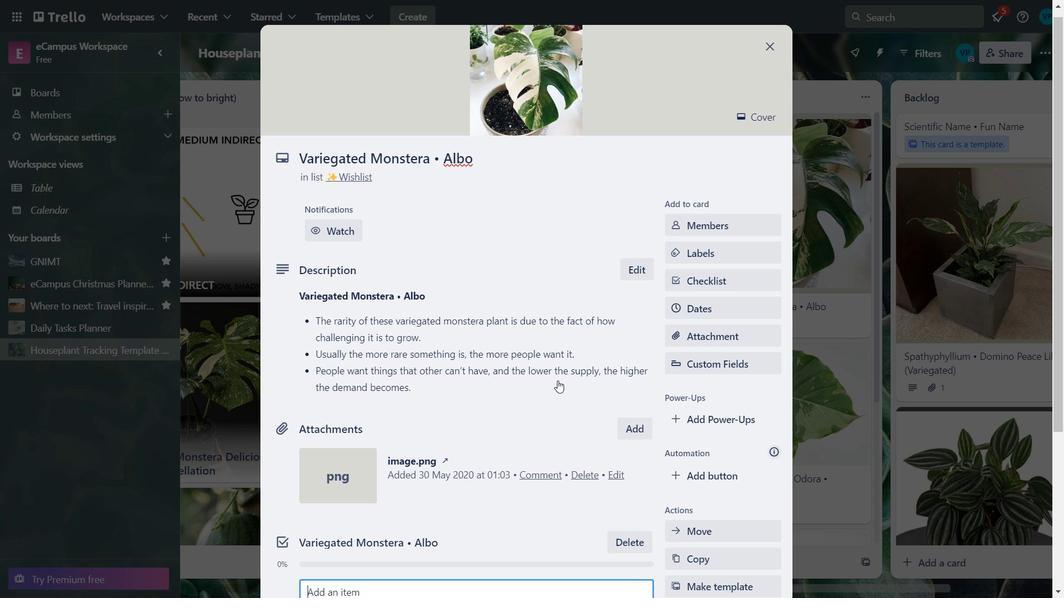 
Action: Key pressed <Key.down><Key.down><Key.down><Key.down>
Screenshot: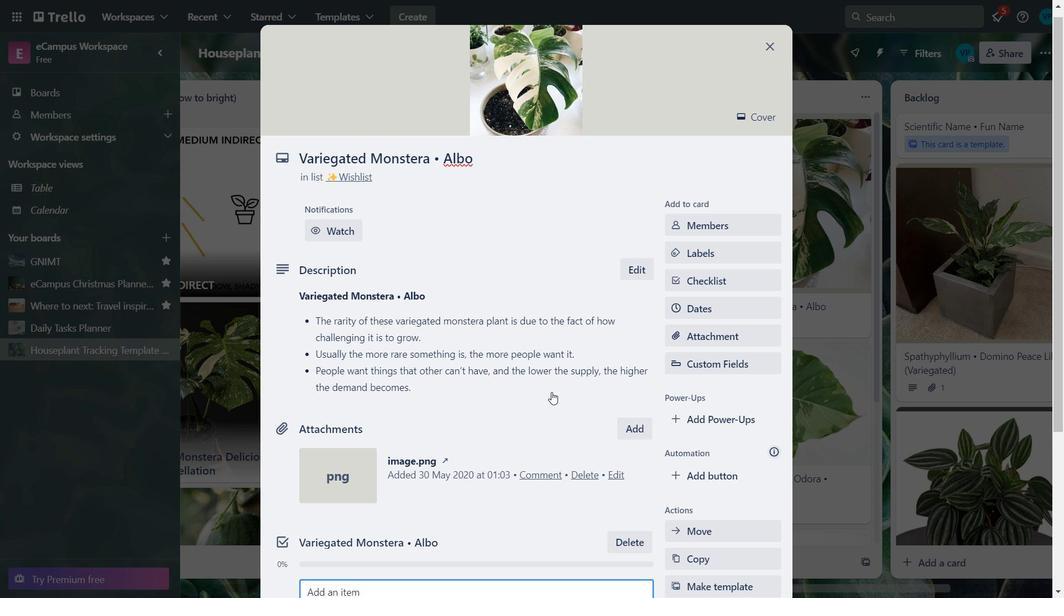 
Action: Mouse moved to (785, 373)
Screenshot: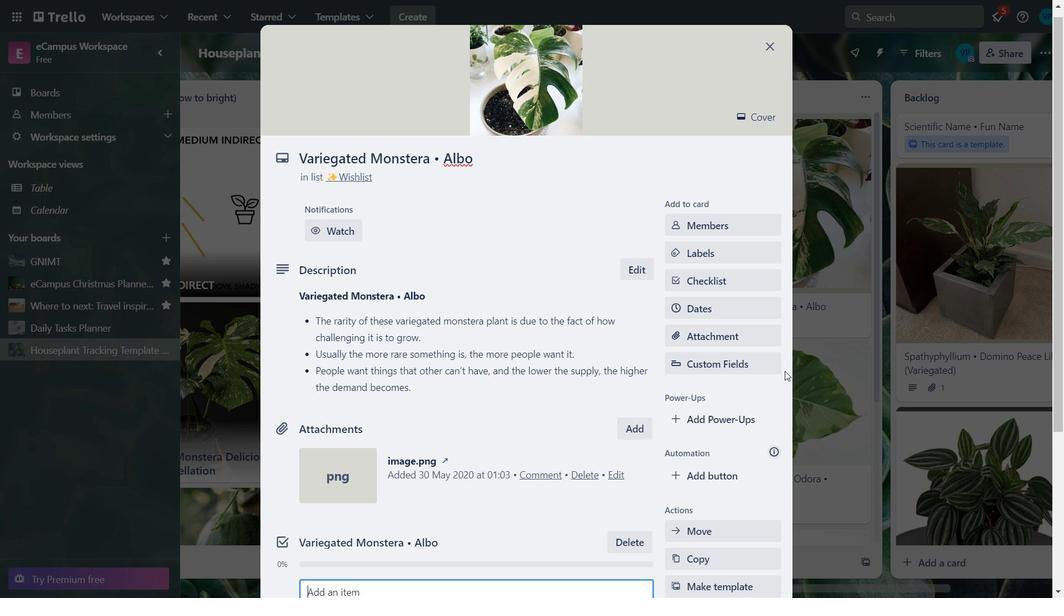 
Action: Mouse pressed left at (785, 373)
Screenshot: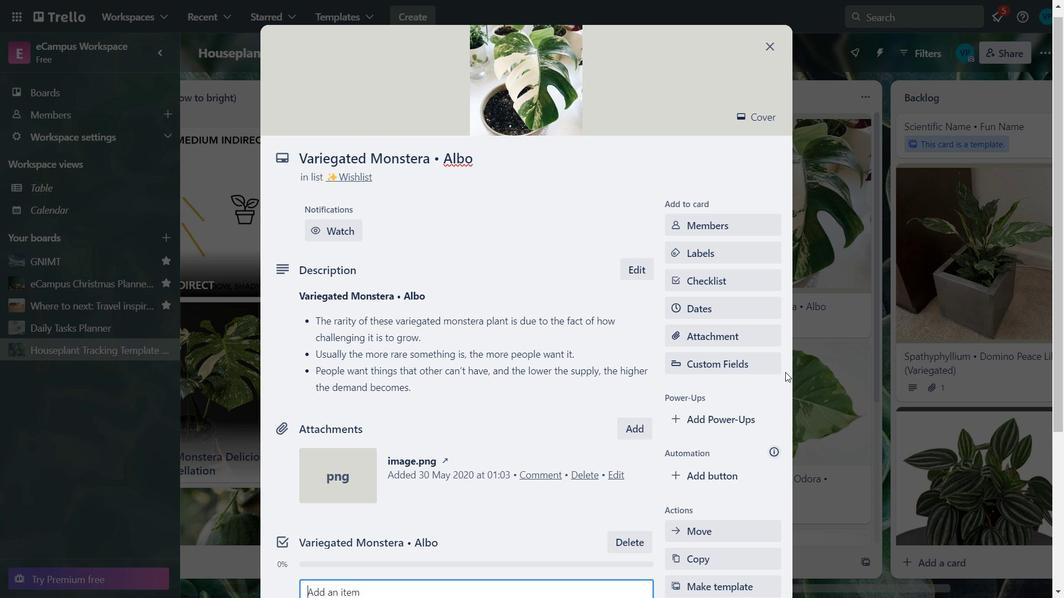
Action: Key pressed <Key.down><Key.down><Key.down><Key.down><Key.down><Key.down><Key.down><Key.down><Key.down><Key.down><Key.down><Key.down><Key.down><Key.down><Key.down><Key.down><Key.down><Key.down><Key.down><Key.down><Key.down><Key.down><Key.down><Key.down><Key.down><Key.down>
Screenshot: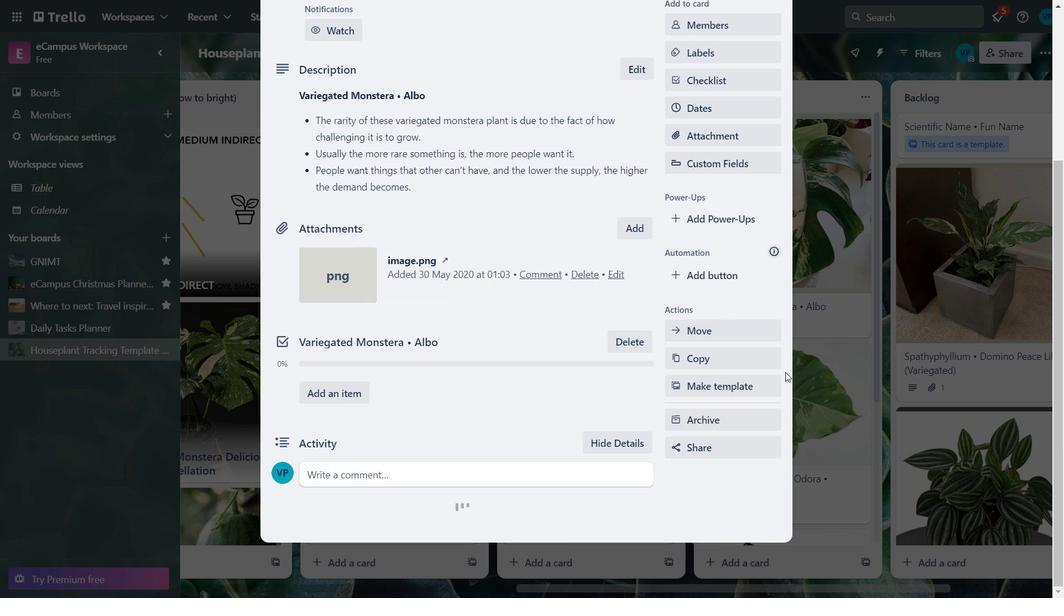 
Action: Mouse moved to (349, 397)
Screenshot: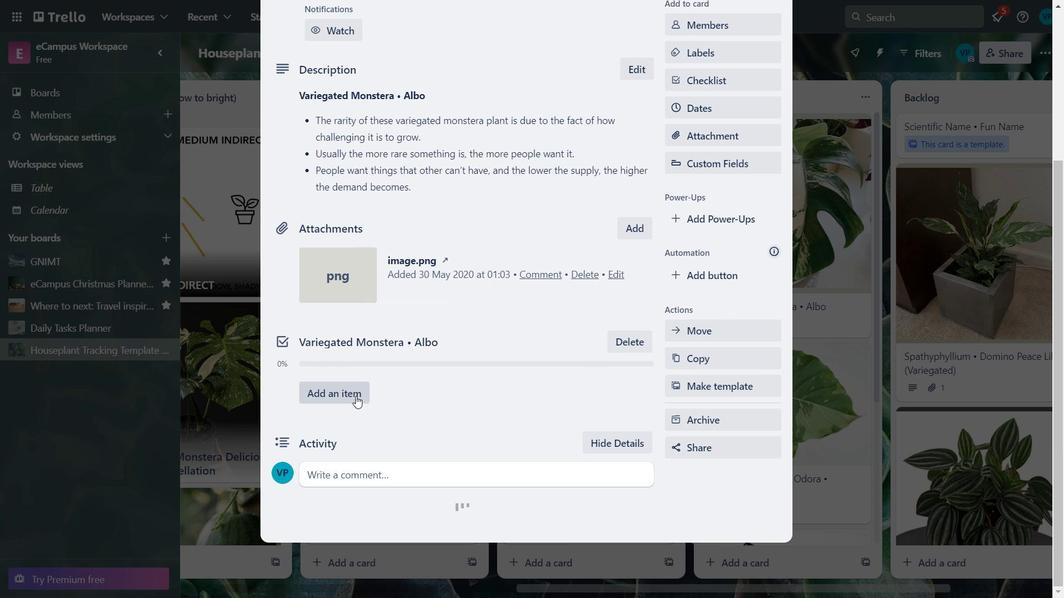 
Action: Mouse pressed left at (349, 397)
Screenshot: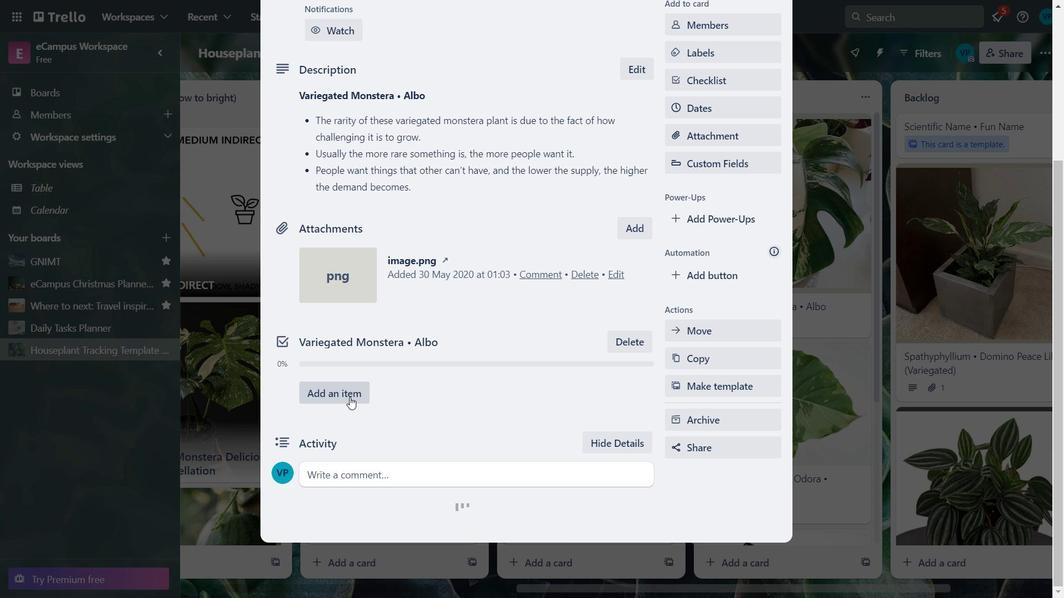 
Action: Key pressed <Key.caps_lock>U<Key.caps_lock>sually<Key.space>the<Key.space>more<Key.space>rare<Key.space>something<Key.space>is,<Key.space>the<Key.space>more<Key.space>people<Key.space>want<Key.space>it
Screenshot: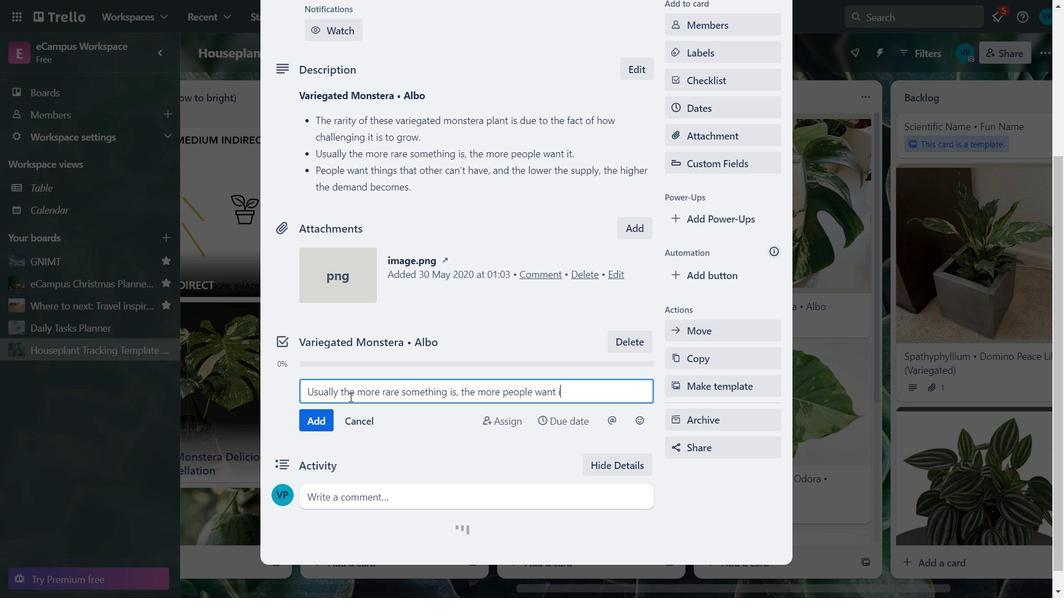 
Action: Mouse moved to (324, 418)
Screenshot: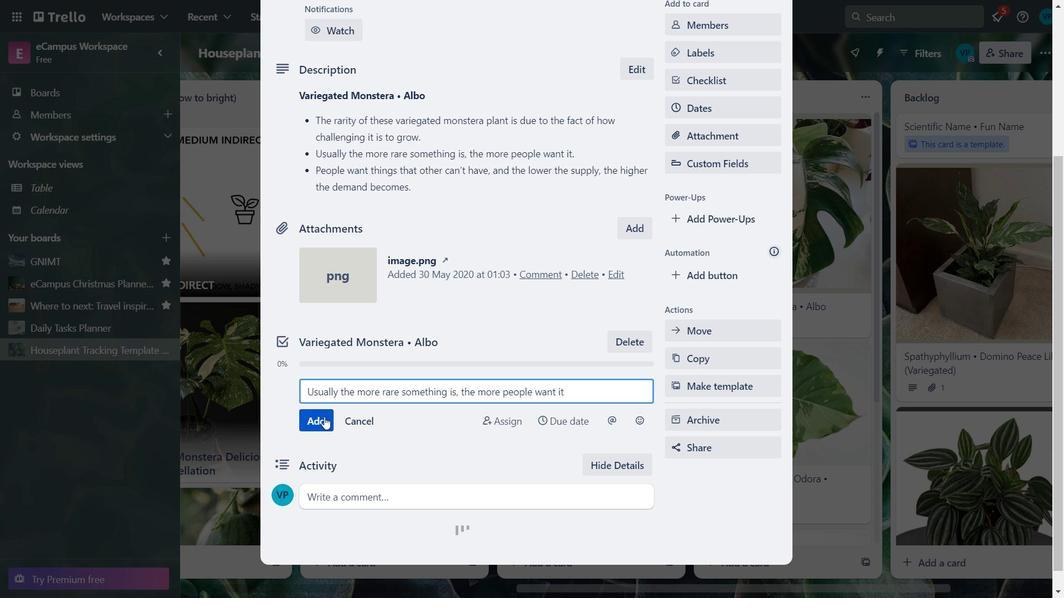
Action: Mouse pressed left at (324, 418)
Screenshot: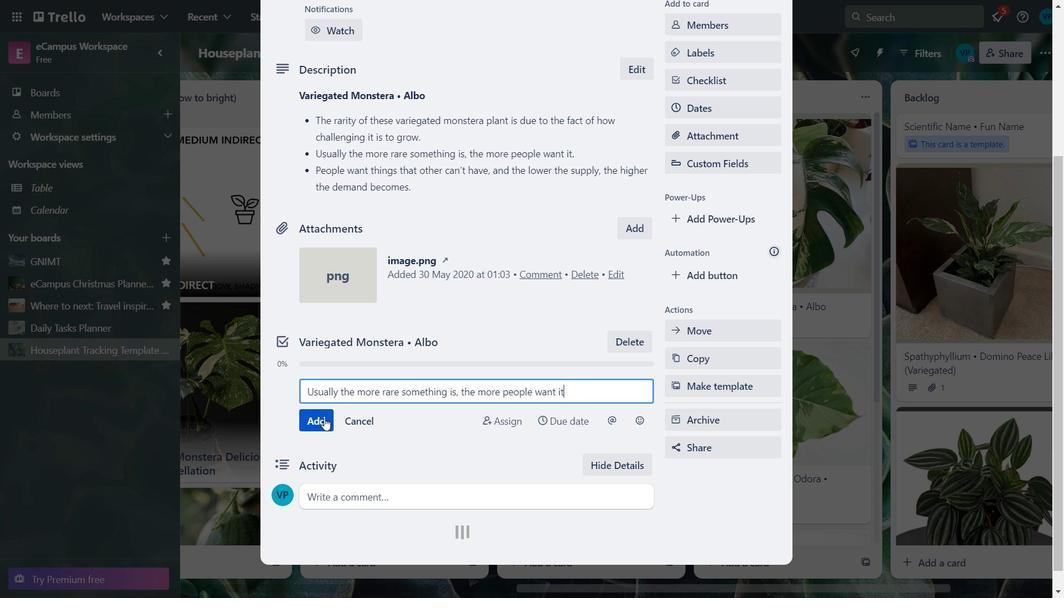 
Action: Key pressed <Key.caps_lock>P<Key.caps_lock>eople<Key.space>wanr<Key.backspace>t<Key.space>thn<Key.backspace>ings<Key.space>that<Key.space>other<Key.space>can't<Key.space>have<Key.space>,<Key.space>and<Key.space>the<Key.space>lower<Key.space>the<Key.space>supplt<Key.backspace>y,<Key.space>the<Key.space>g<Key.backspace>higher<Key.space>the<Key.space>demand<Key.space>becomes
Screenshot: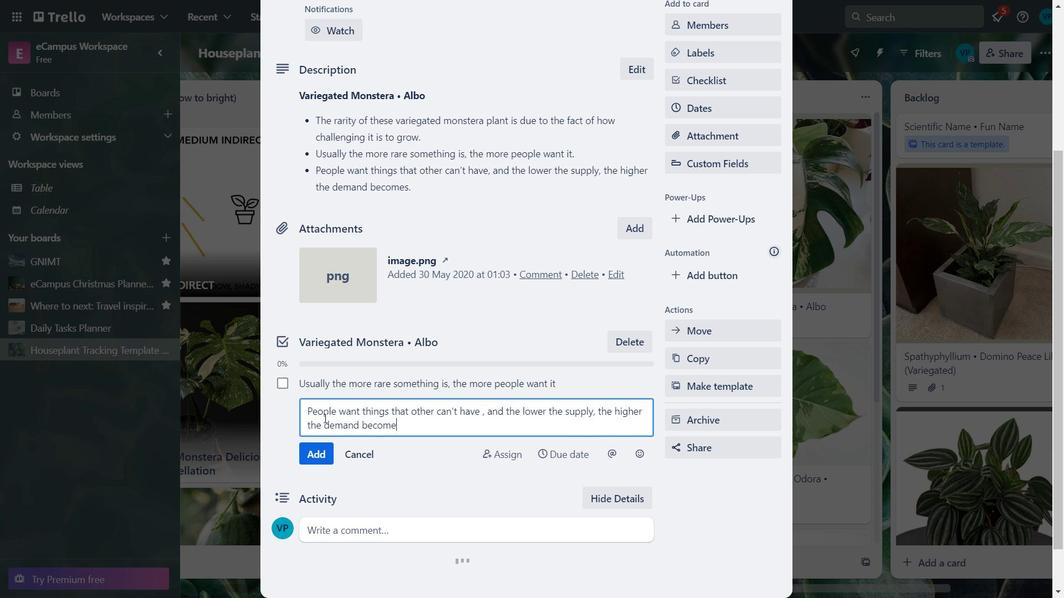 
Action: Mouse moved to (312, 452)
Screenshot: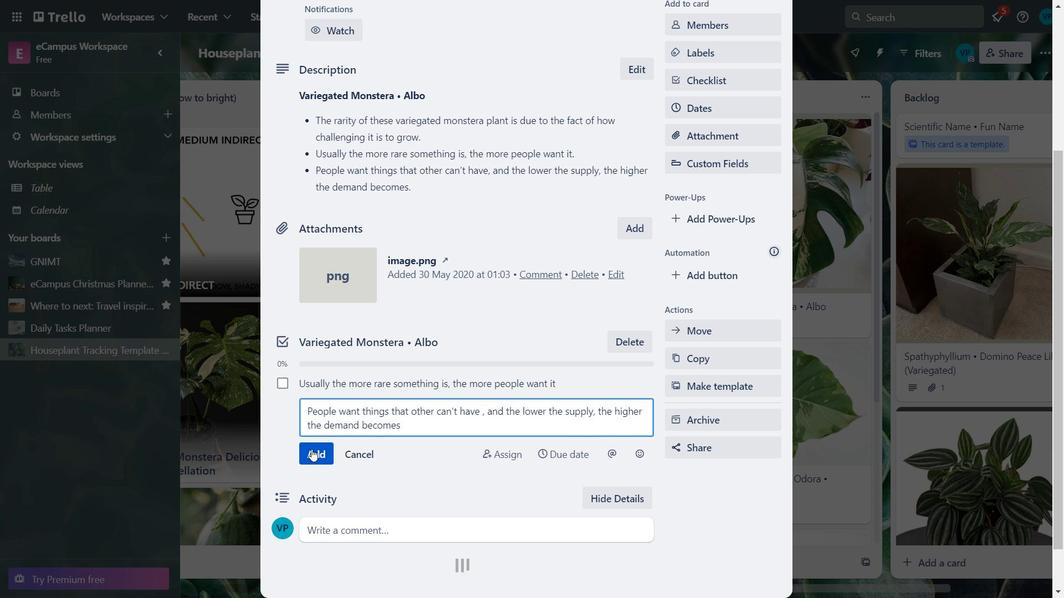 
Action: Mouse pressed left at (312, 452)
Screenshot: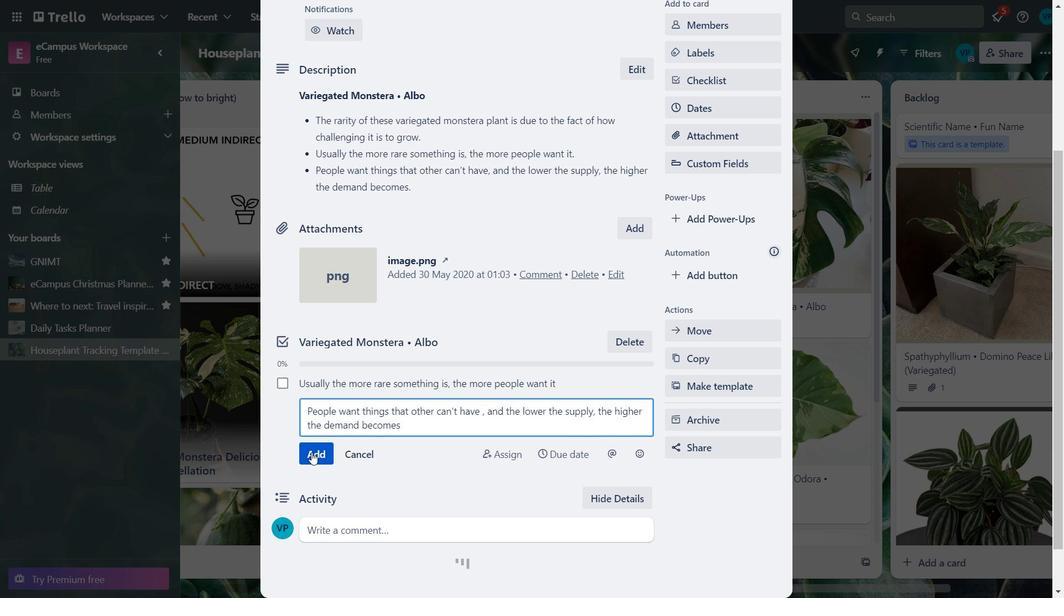 
Action: Key pressed <Key.caps_lock>T<Key.caps_lock>here<Key.space>are<Key.space>few<Key.space>types<Key.space>of<Key.space>plant<Key.space>
Screenshot: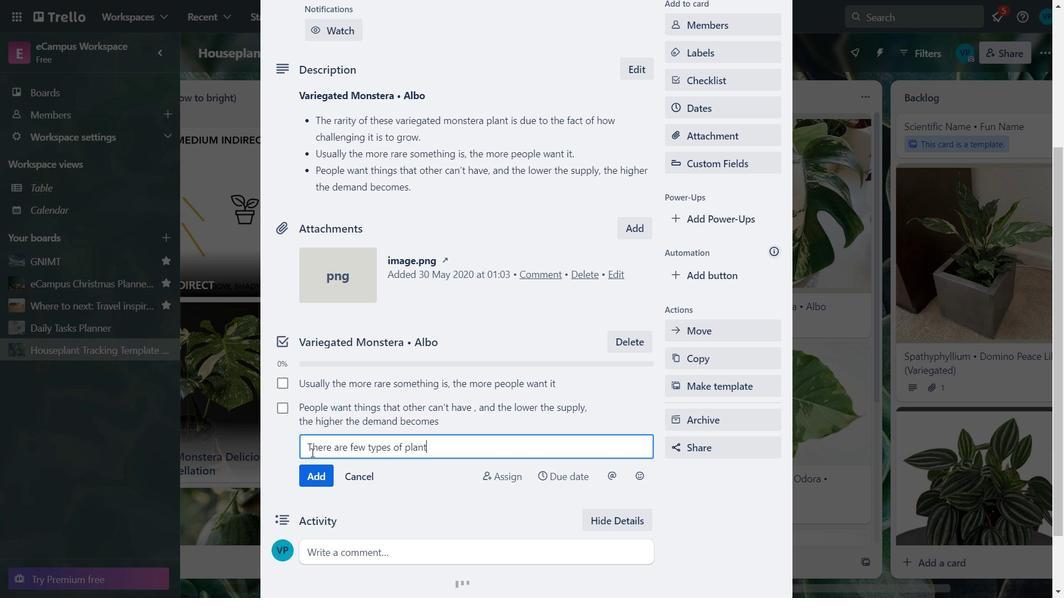 
Action: Mouse moved to (441, 456)
Screenshot: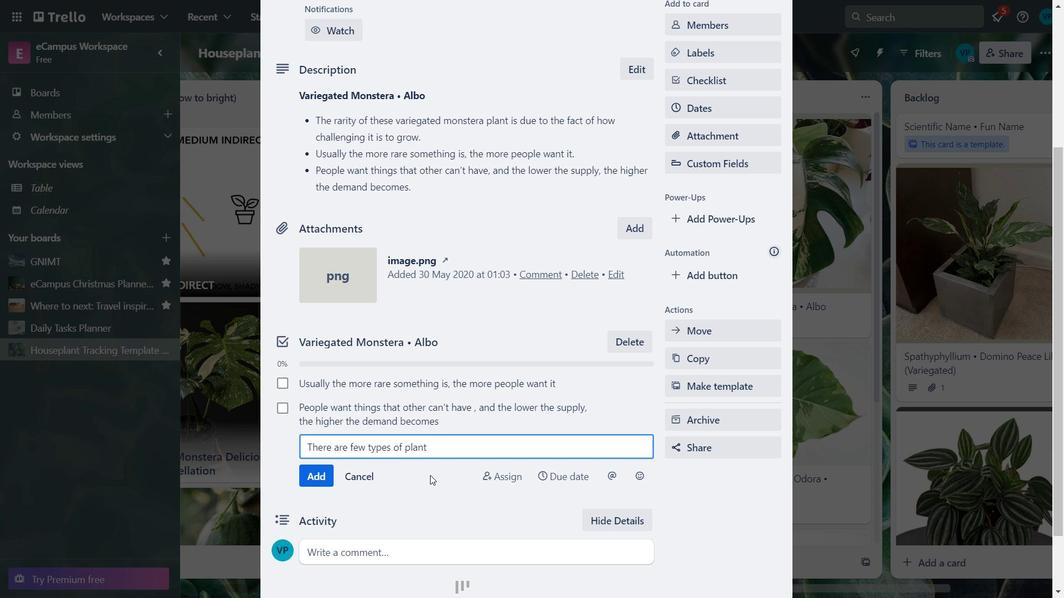 
Action: Mouse pressed left at (441, 456)
Screenshot: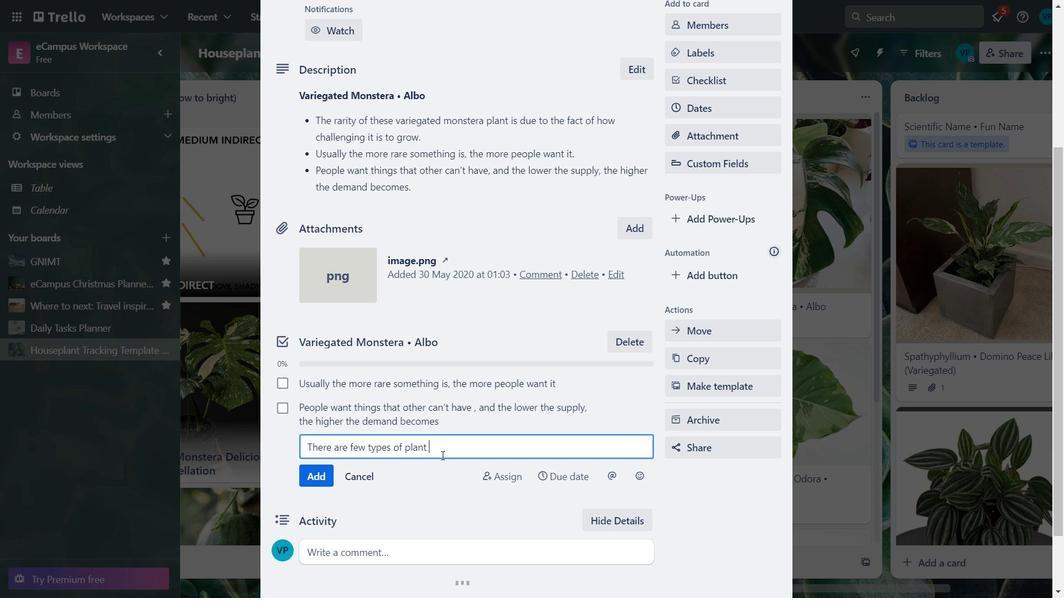 
Action: Mouse moved to (368, 452)
Screenshot: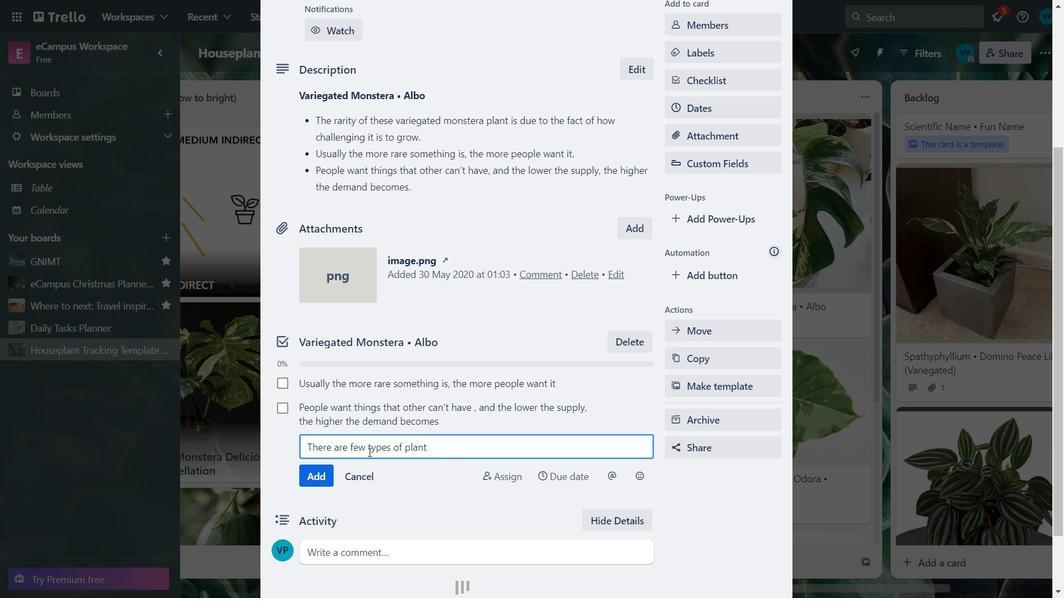
Action: Mouse pressed left at (368, 452)
Screenshot: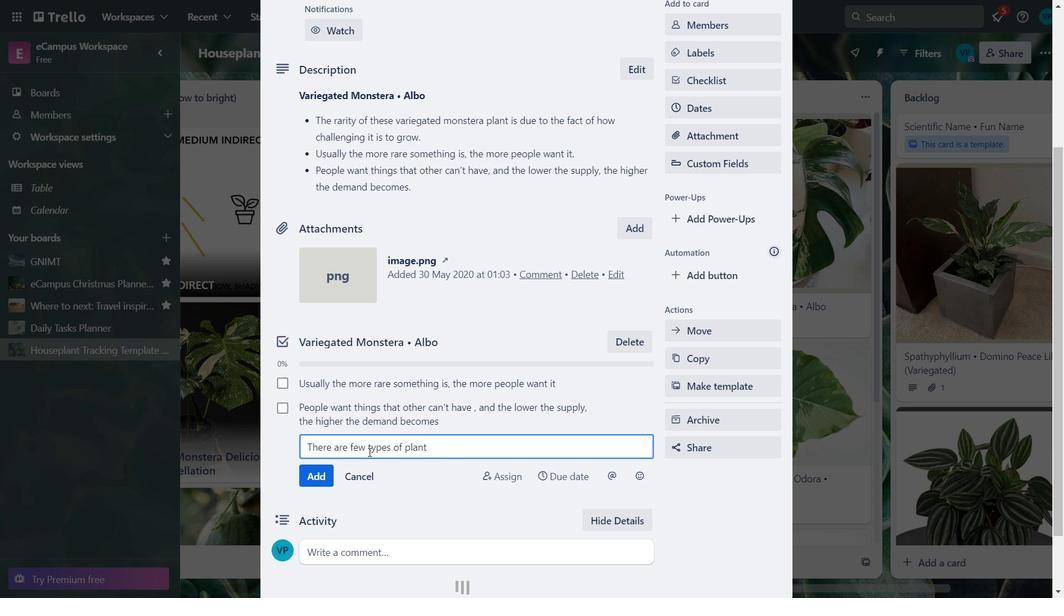 
Action: Key pressed different<Key.space><Key.space><Key.space><Key.space><Key.space>
Screenshot: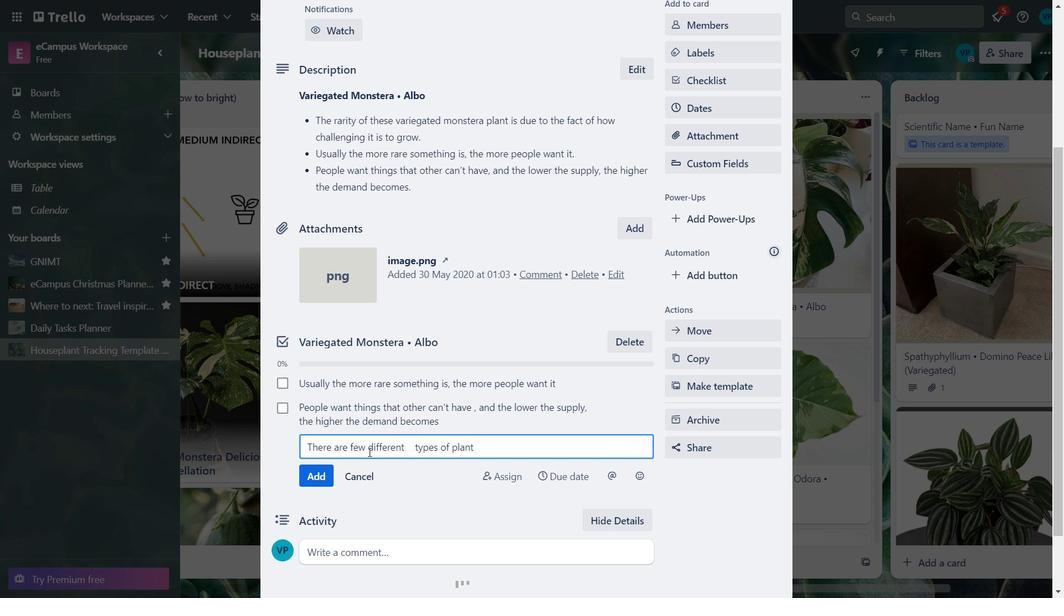 
Action: Mouse moved to (491, 445)
Screenshot: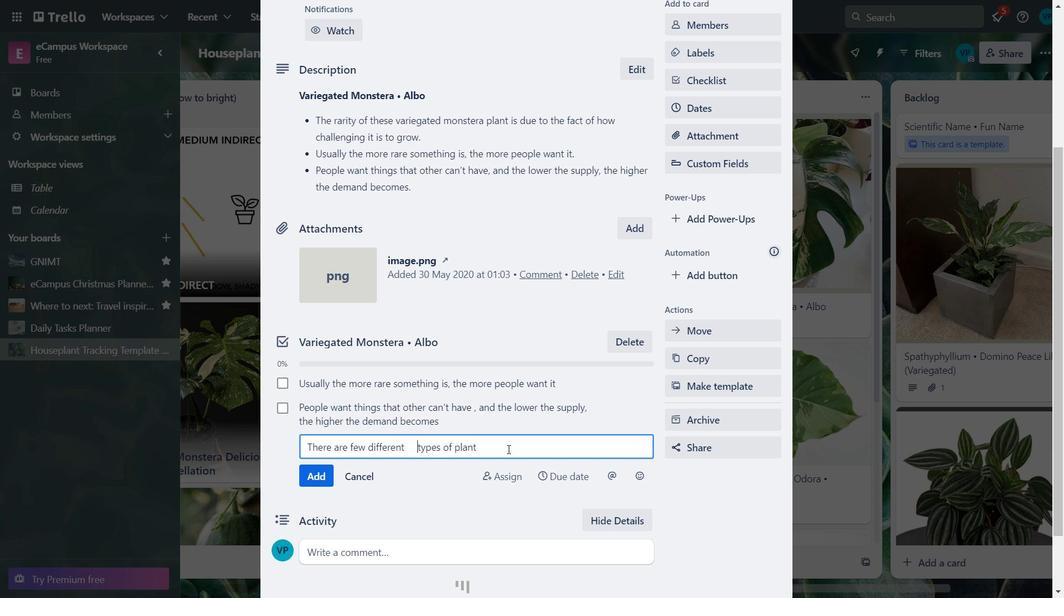 
Action: Mouse pressed left at (491, 445)
Screenshot: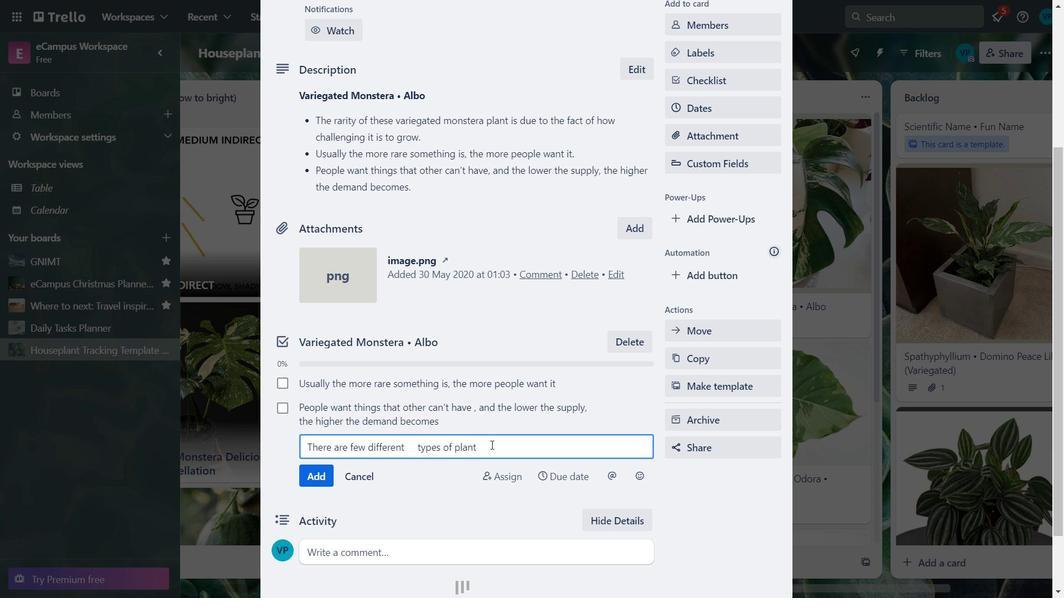 
Action: Key pressed <Key.backspace><Key.backspace><Key.backspace><Key.backspace><Key.backspace><Key.backspace><Key.backspace><Key.backspace><Key.backspace><Key.backspace><Key.backspace><Key.backspace><Key.backspace><Key.backspace><Key.backspace><Key.backspace><Key.backspace>varieted<Key.backspace><Key.backspace><Key.backspace>gated<Key.space>varieties<Key.space>,<Key.space>of<Key.space>which<Key.space>the<Key.space><Key.caps_lock>M<Key.caps_lock>onstera<Key.space><Key.caps_lock>D<Key.caps_lock>elisioca<Key.space><Key.shift><Key.shift><Key.shift><Key.shift><Key.shift><Key.shift><Key.shift><Key.shift><Key.shift><Key.shift><Key.shift><Key.shift><Key.shift><Key.shift><Key.shift><Key.shift><Key.shift><Key.shift><Key.shift><Key.shift><Key.shift><Key.shift><Key.shift><Key.shift><Key.shift><Key.shift><Key.shift><Key.shift><Key.shift><Key.shift><Key.shift><Key.shift><Key.shift><Key.shift><Key.shift><Key.shift><Key.shift><Key.shift><Key.shift><Key.shift><Key.shift><Key.shift><Key.shift><Key.shift><Key.shift><Key.shift><Key.shift><Key.shift><Key.shift><Key.shift><Key.shift><Key.shift><Key.shift><Key.shift><Key.shift><Key.shift><Key.shift><Key.shift><Key.shift><Key.shift><Key.shift><Key.shift><Key.shift><Key.shift>"<Key.caps_lock>A<Key.caps_lock>lbo-<Key.caps_lock>V<Key.caps_lock>ariegata<Key.space><Key.shift>"
Screenshot: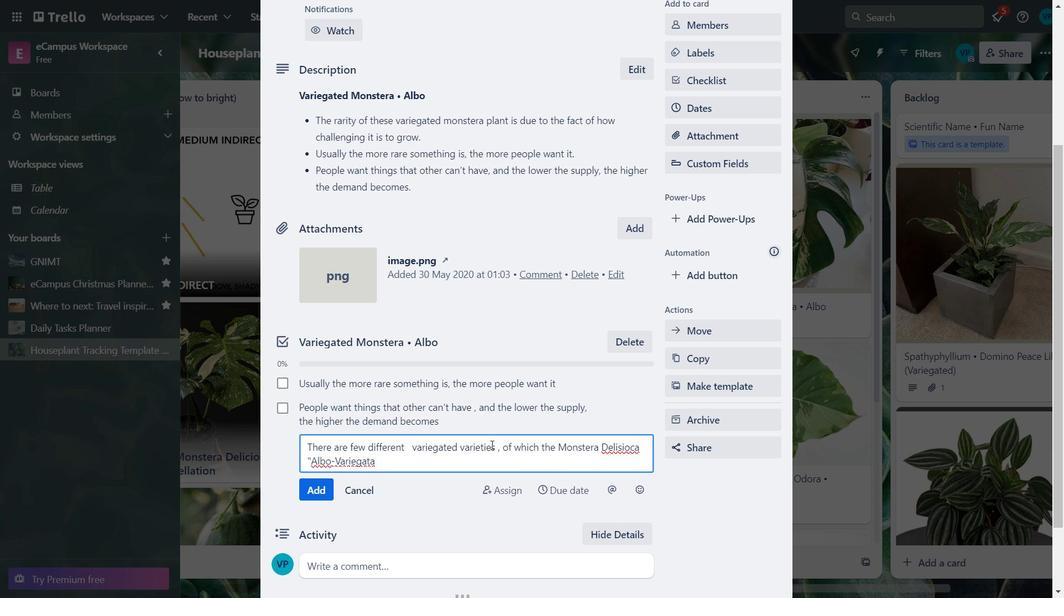 
Action: Mouse moved to (410, 472)
Screenshot: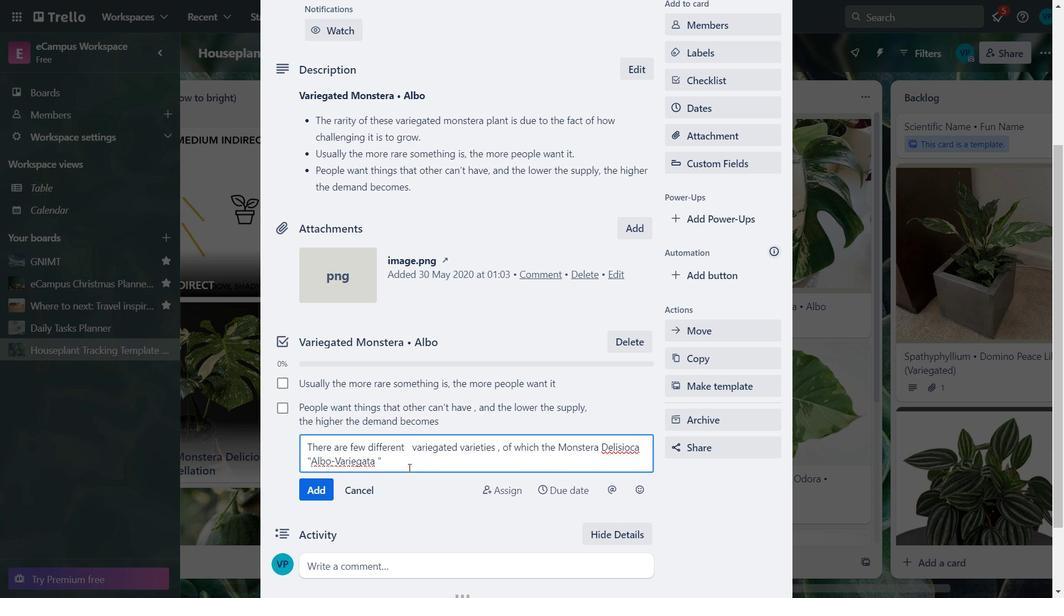 
Action: Key pressed is<Key.space>the<Key.space><Key.space>ost<Key.space><Key.backspace><Key.backspace><Key.backspace><Key.backspace>most<Key.space>strinking<Key.space>one.
Screenshot: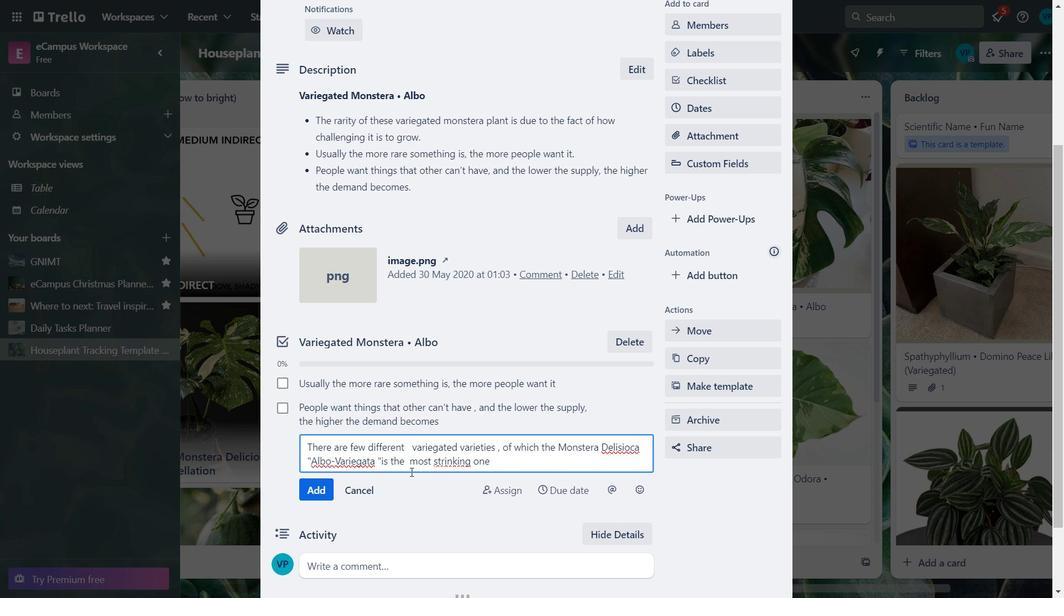 
Action: Mouse moved to (317, 497)
Screenshot: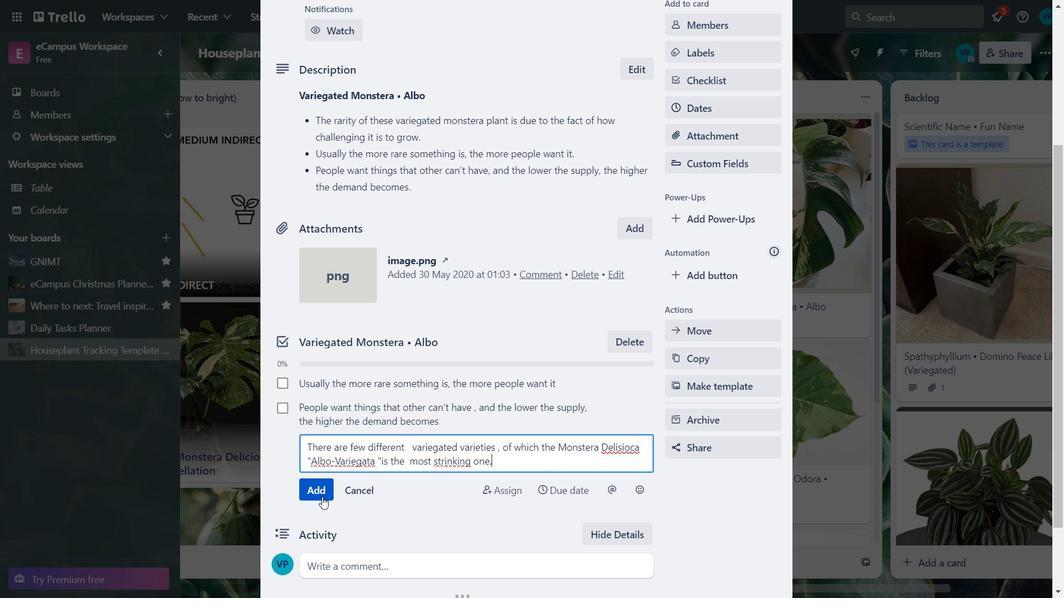 
Action: Mouse pressed left at (317, 497)
Screenshot: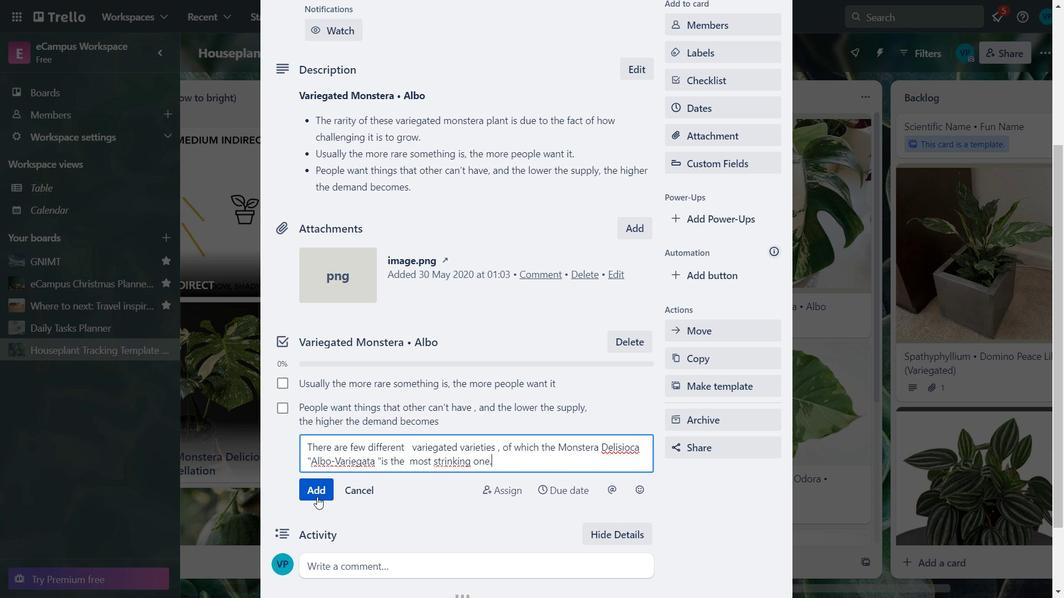 
Action: Mouse moved to (353, 425)
Screenshot: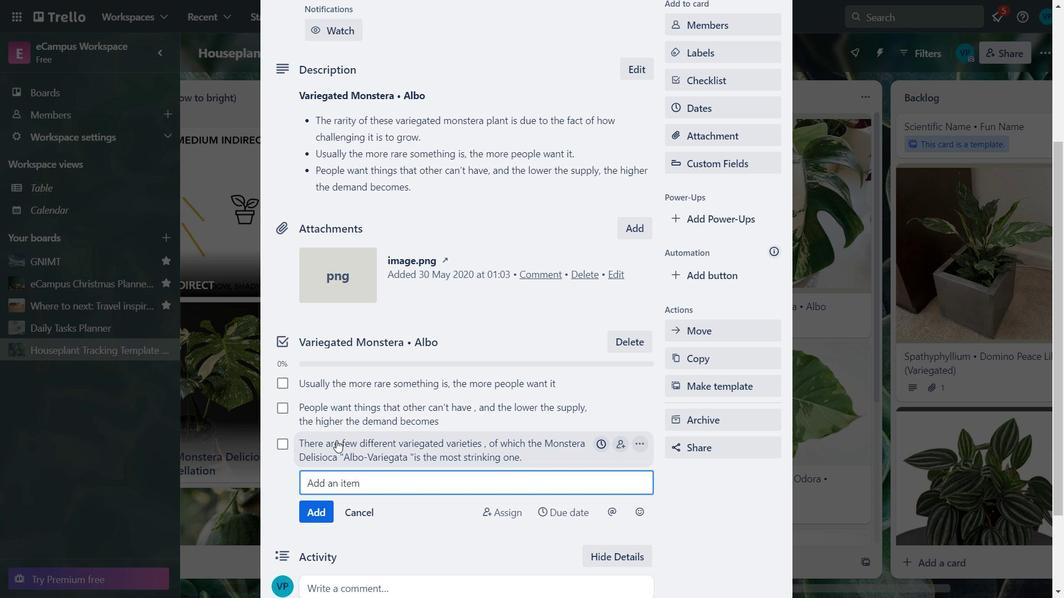 
Action: Key pressed <Key.f11>
Screenshot: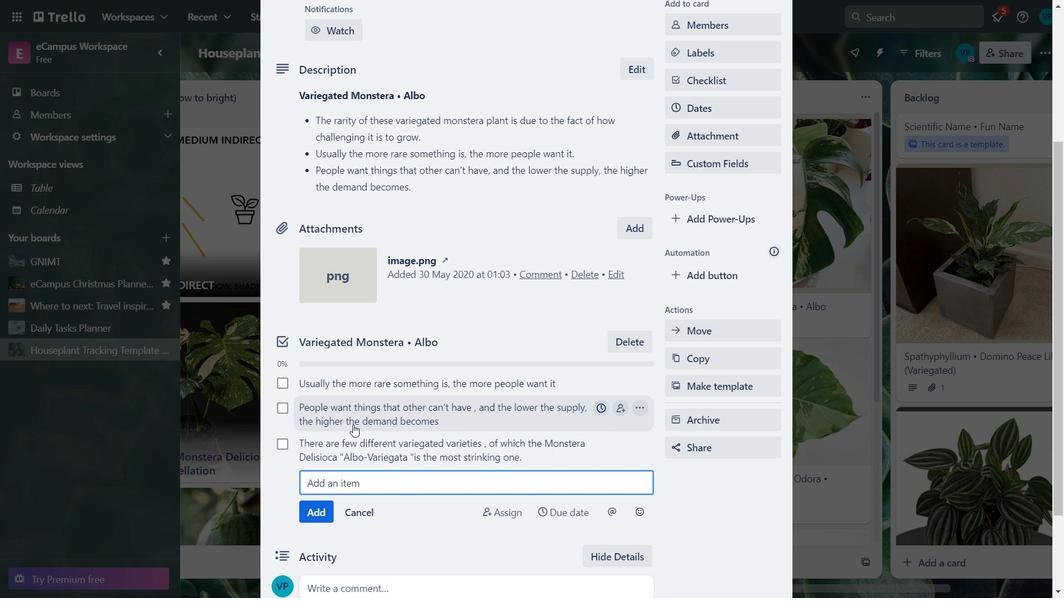 
